 Task: Check the booking places to stay.
Action: Mouse pressed left at (1229, 496)
Screenshot: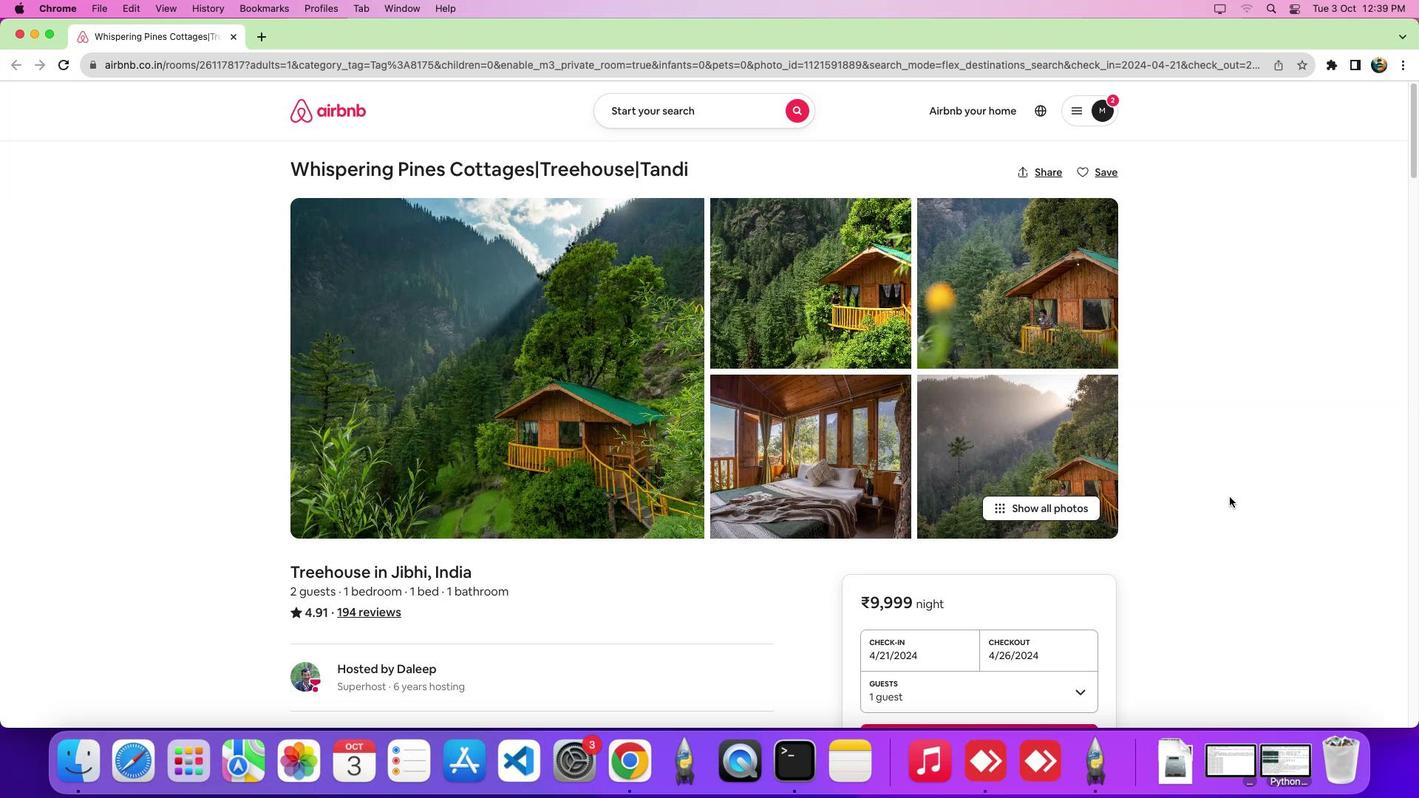 
Action: Mouse moved to (1148, 399)
Screenshot: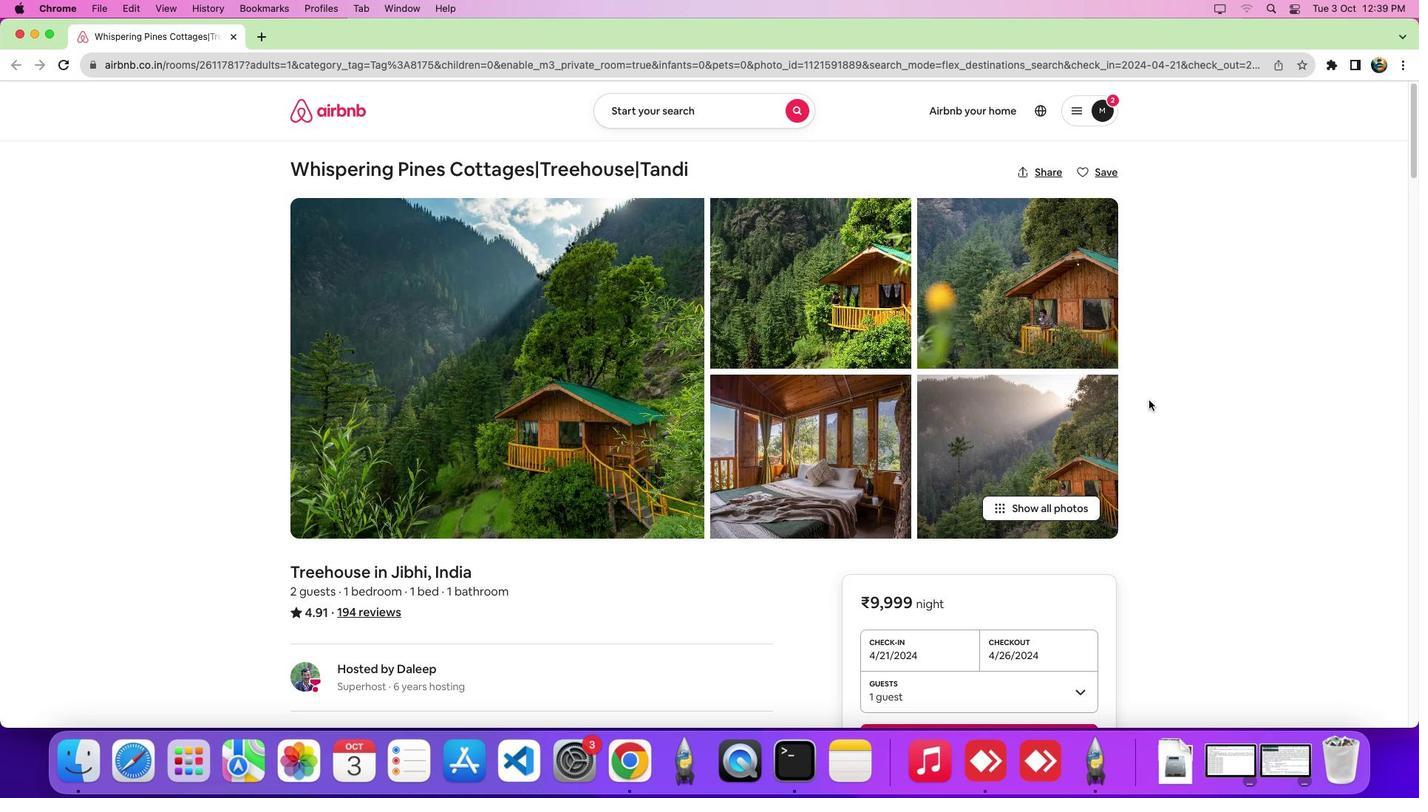 
Action: Mouse scrolled (1148, 399) with delta (0, 0)
Screenshot: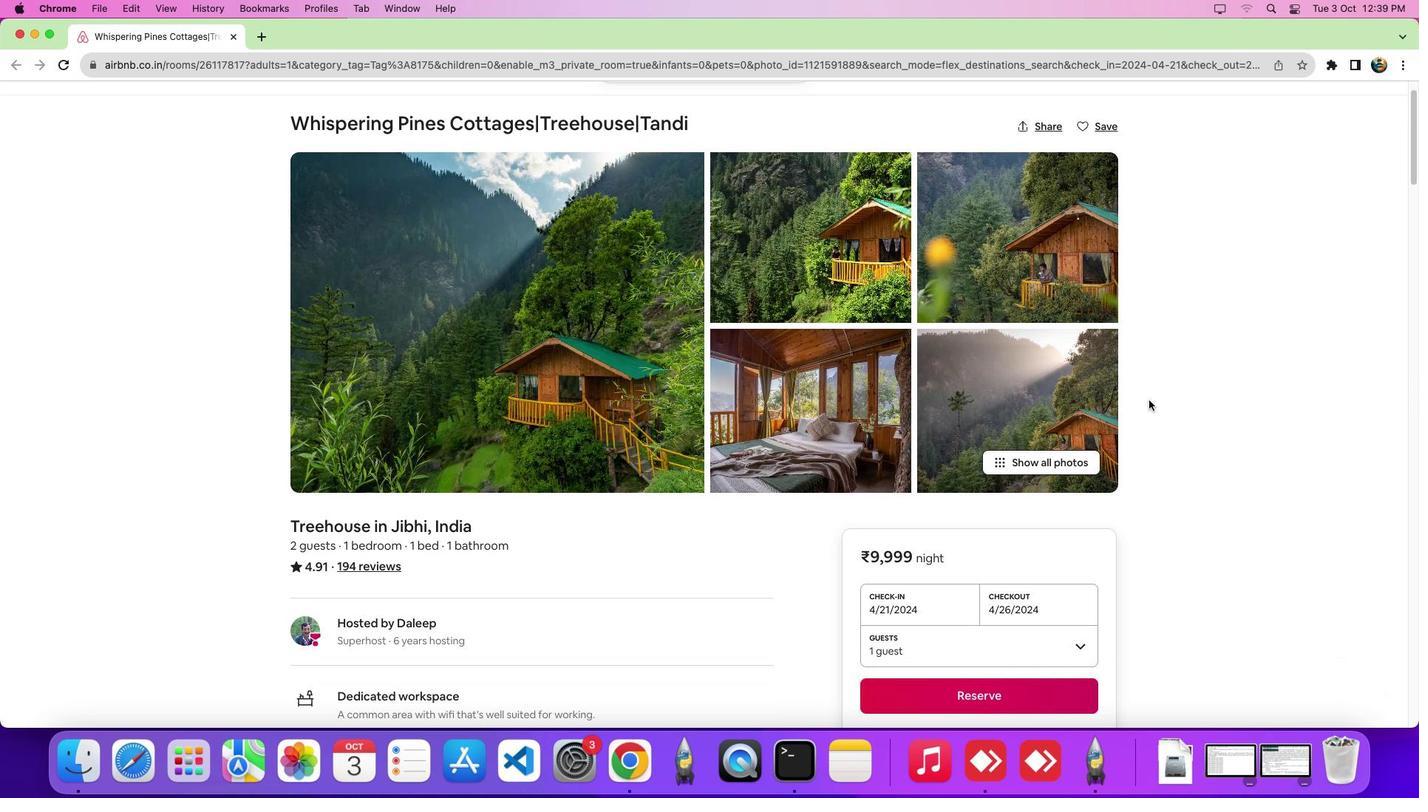
Action: Mouse scrolled (1148, 399) with delta (0, 0)
Screenshot: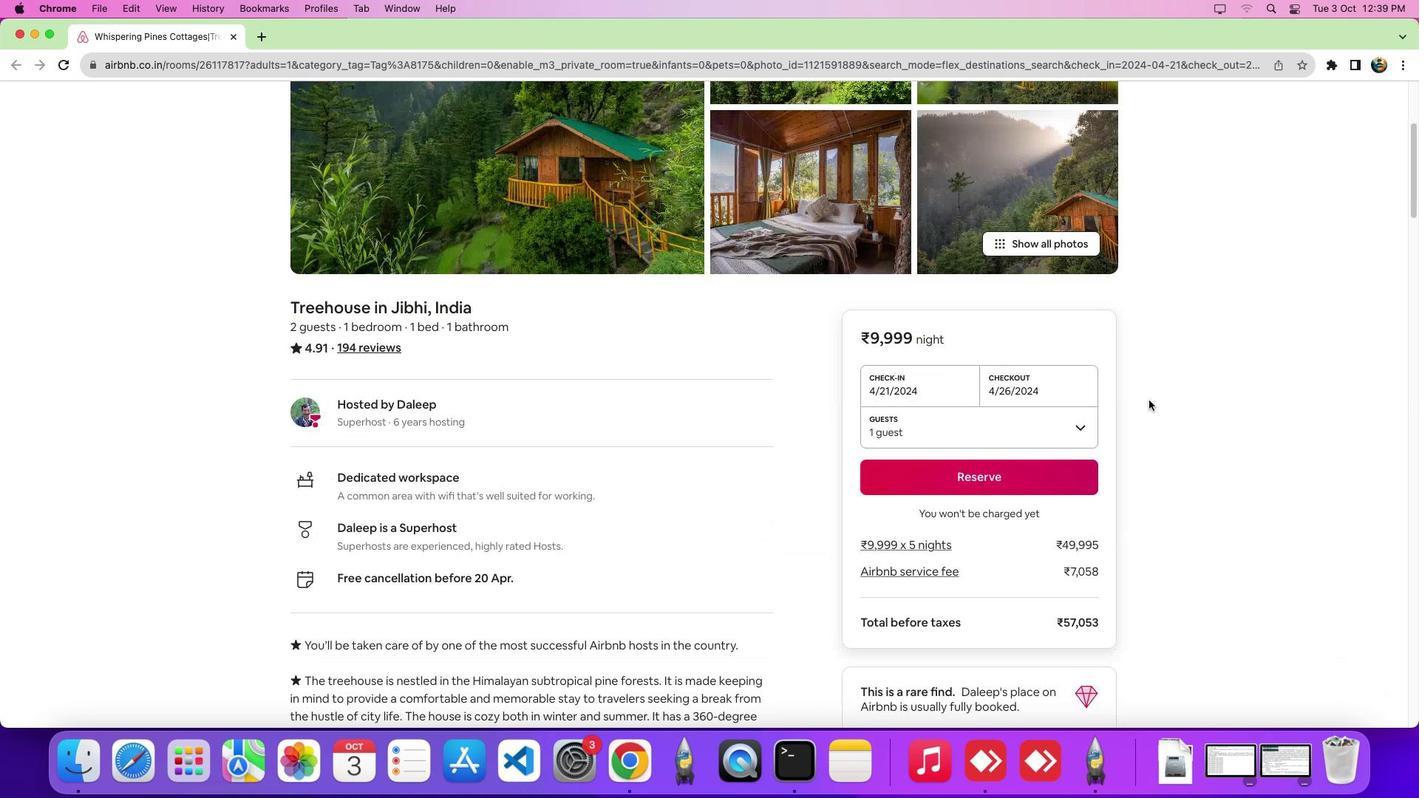 
Action: Mouse scrolled (1148, 399) with delta (0, -4)
Screenshot: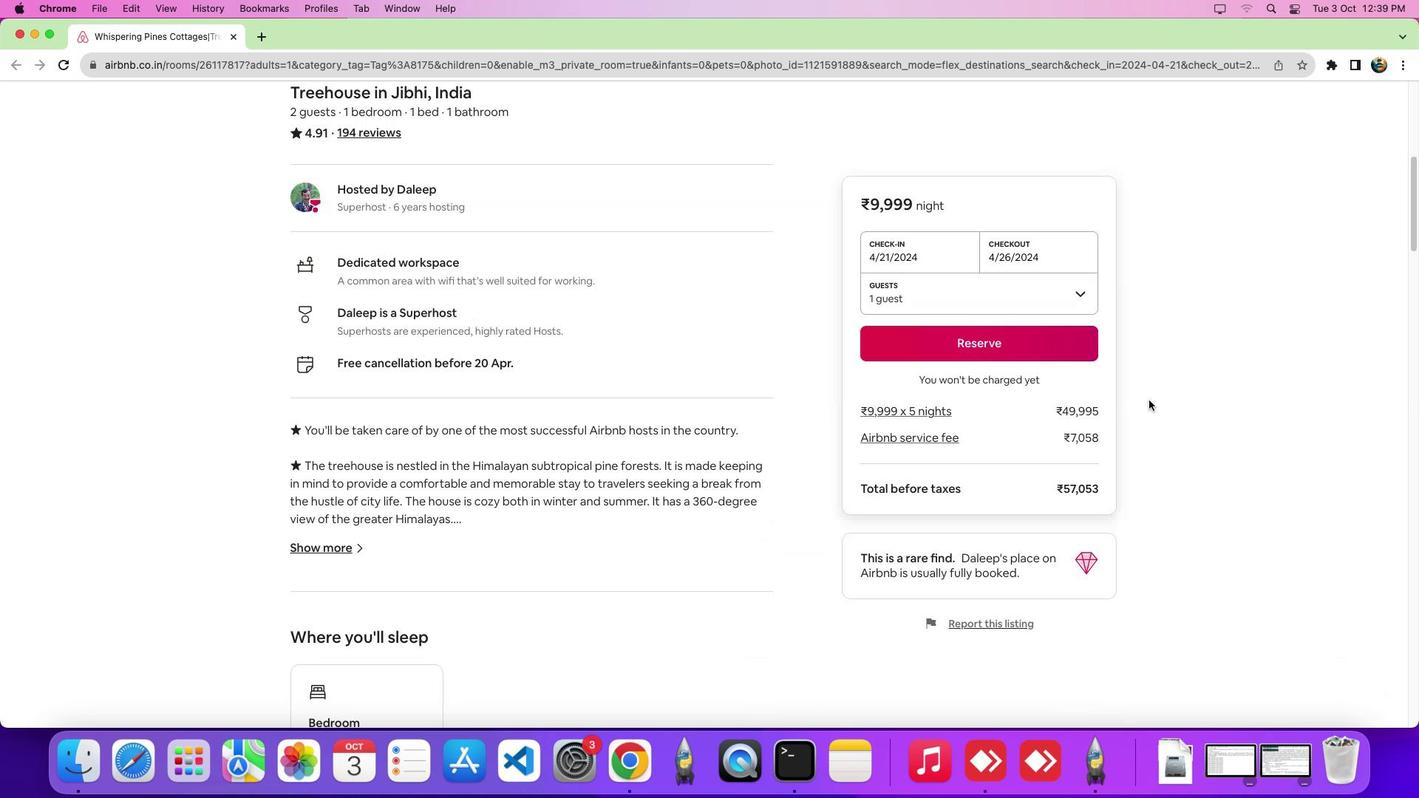 
Action: Mouse scrolled (1148, 399) with delta (0, -6)
Screenshot: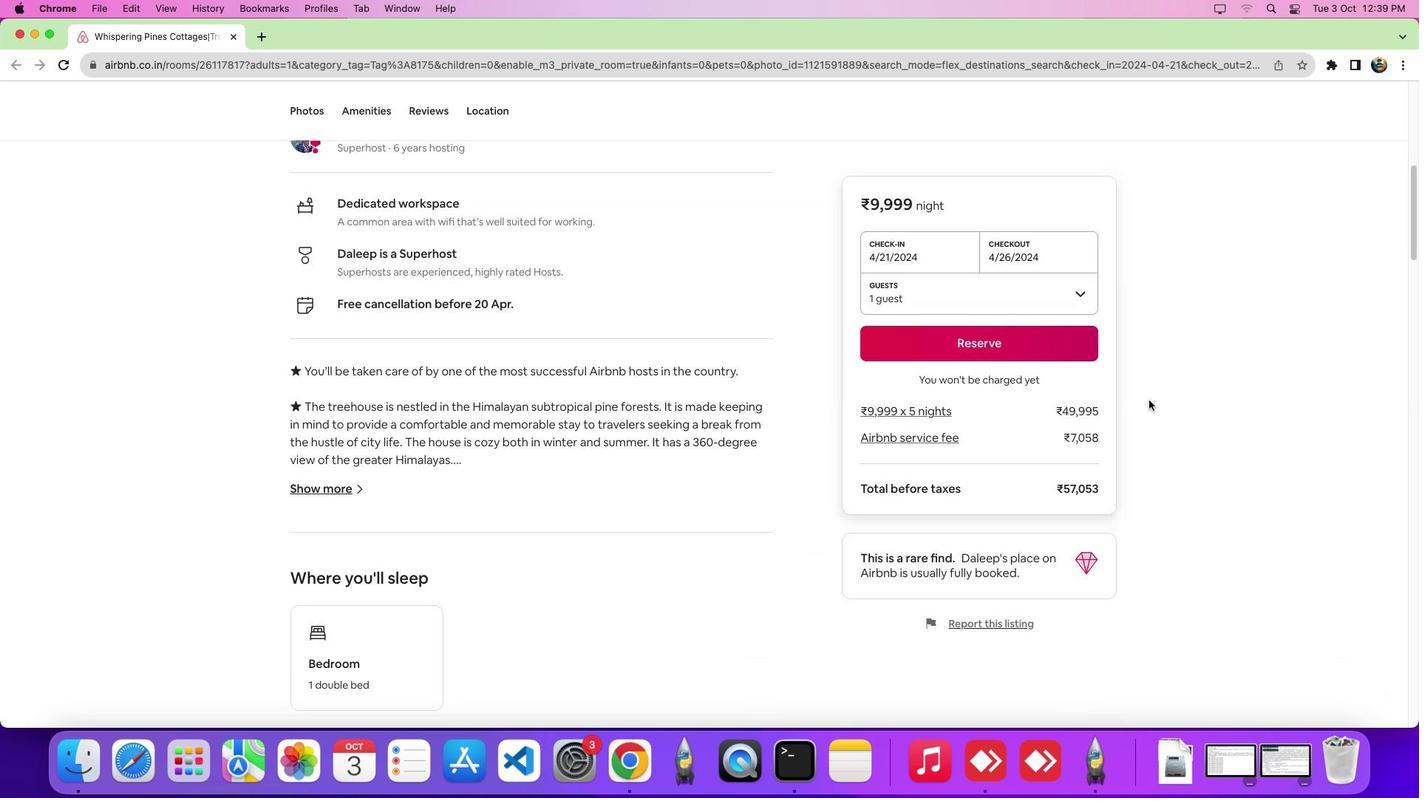 
Action: Mouse scrolled (1148, 399) with delta (0, 0)
Screenshot: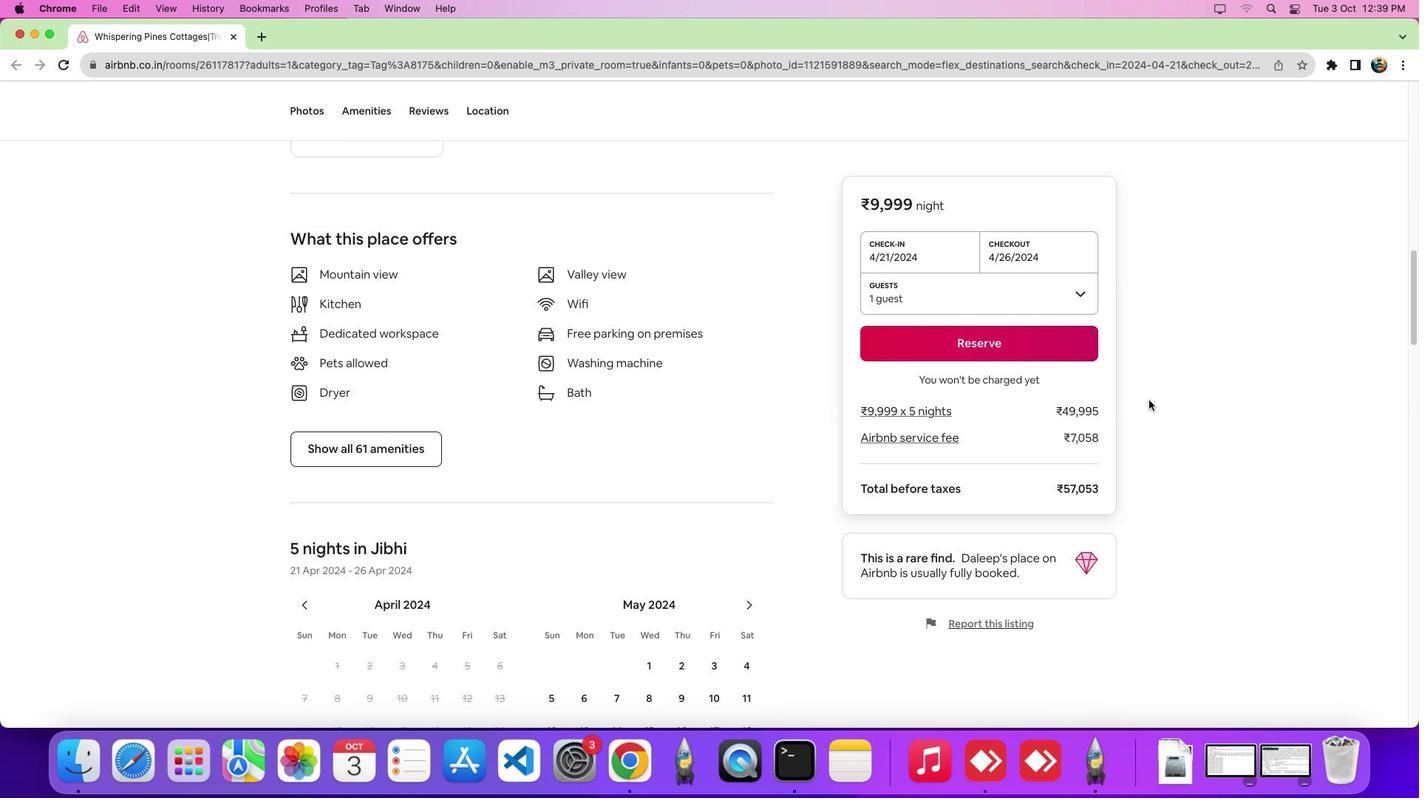 
Action: Mouse scrolled (1148, 399) with delta (0, -1)
Screenshot: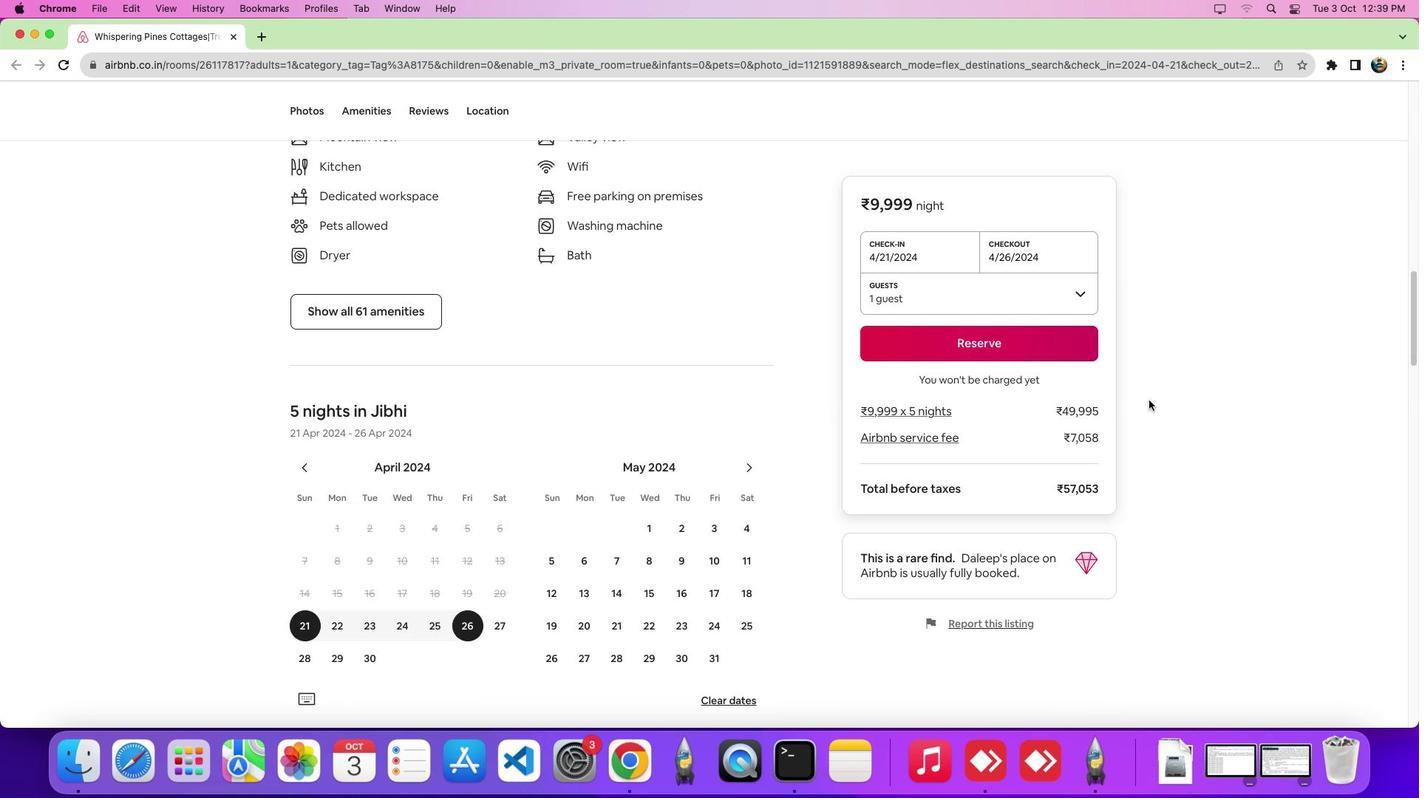 
Action: Mouse scrolled (1148, 399) with delta (0, -6)
Screenshot: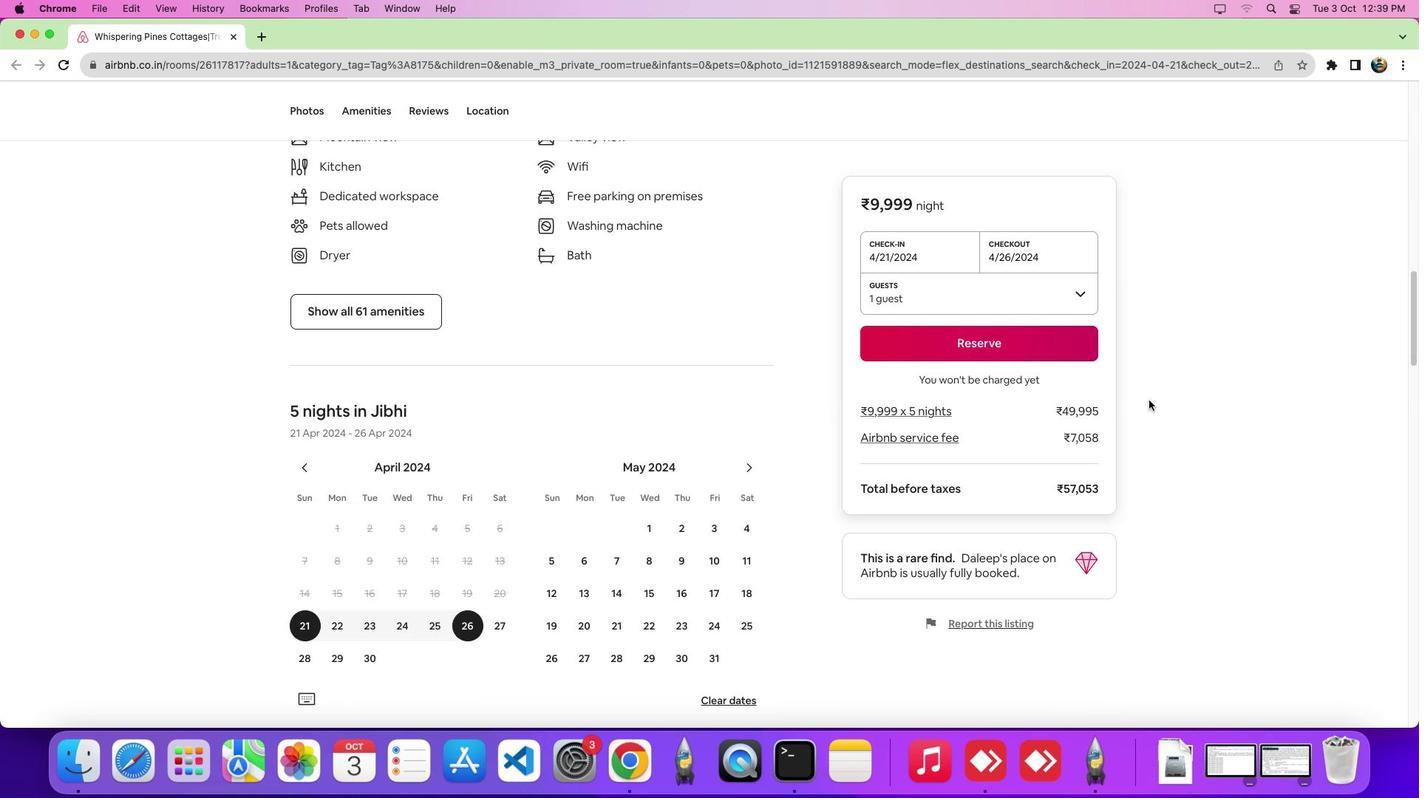 
Action: Mouse scrolled (1148, 399) with delta (0, -9)
Screenshot: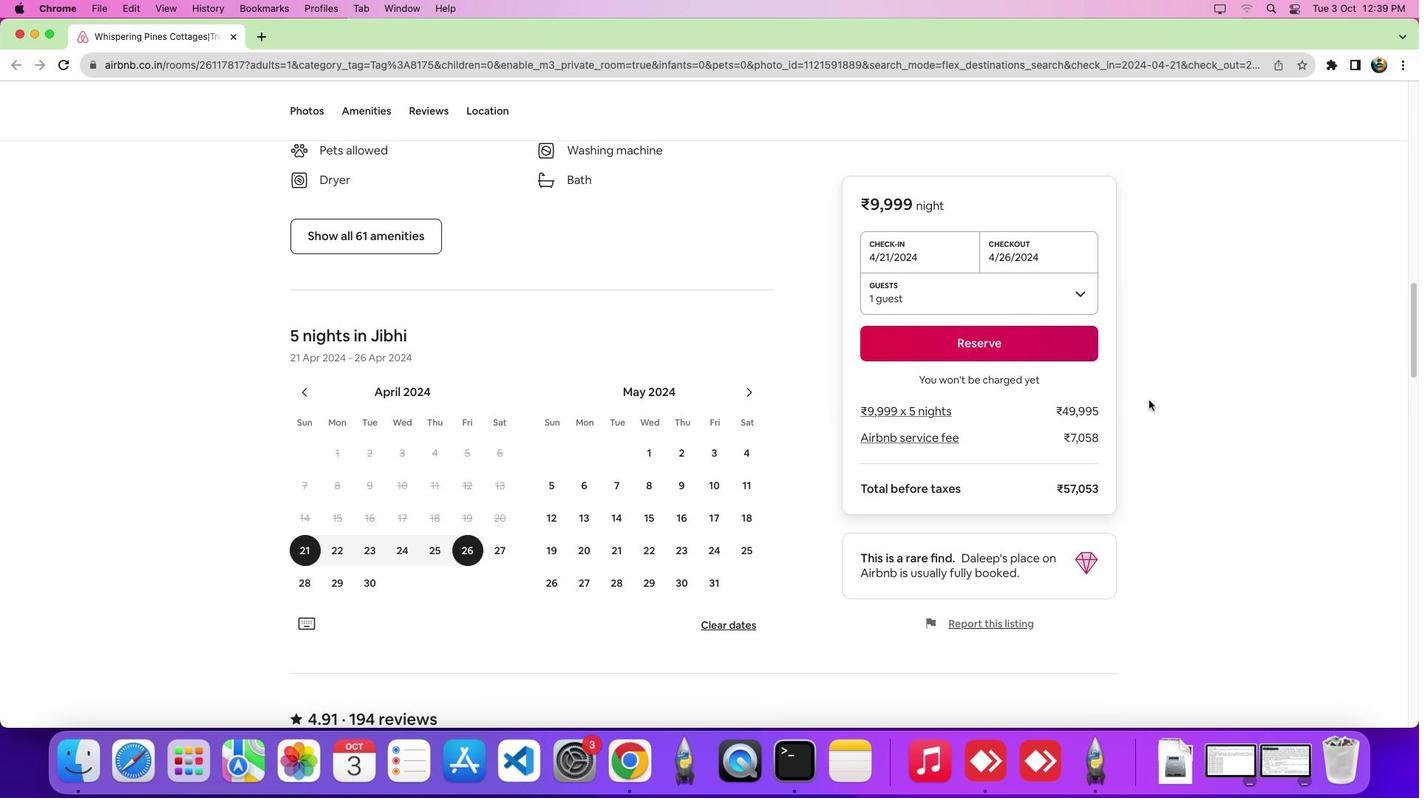 
Action: Mouse scrolled (1148, 399) with delta (0, 0)
Screenshot: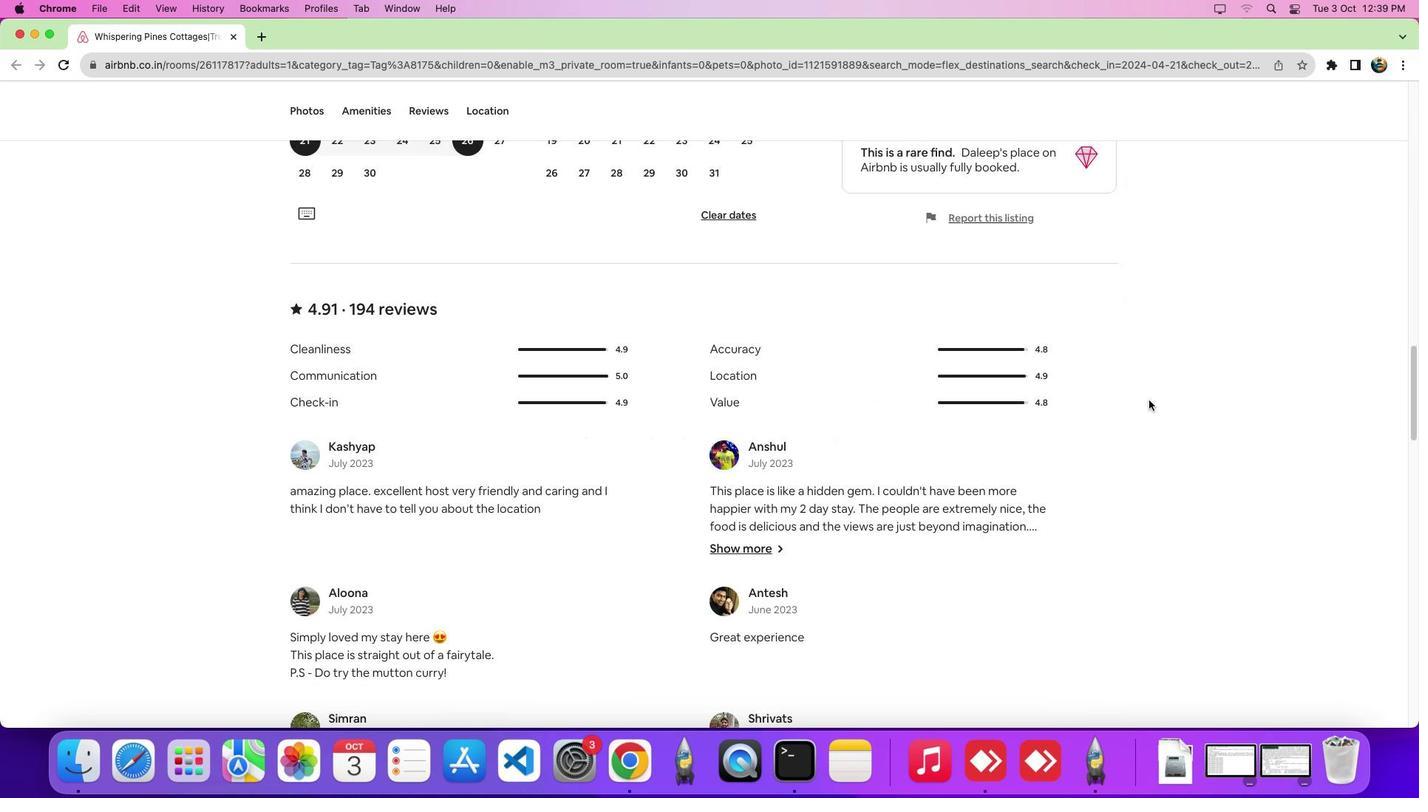 
Action: Mouse moved to (1148, 400)
Screenshot: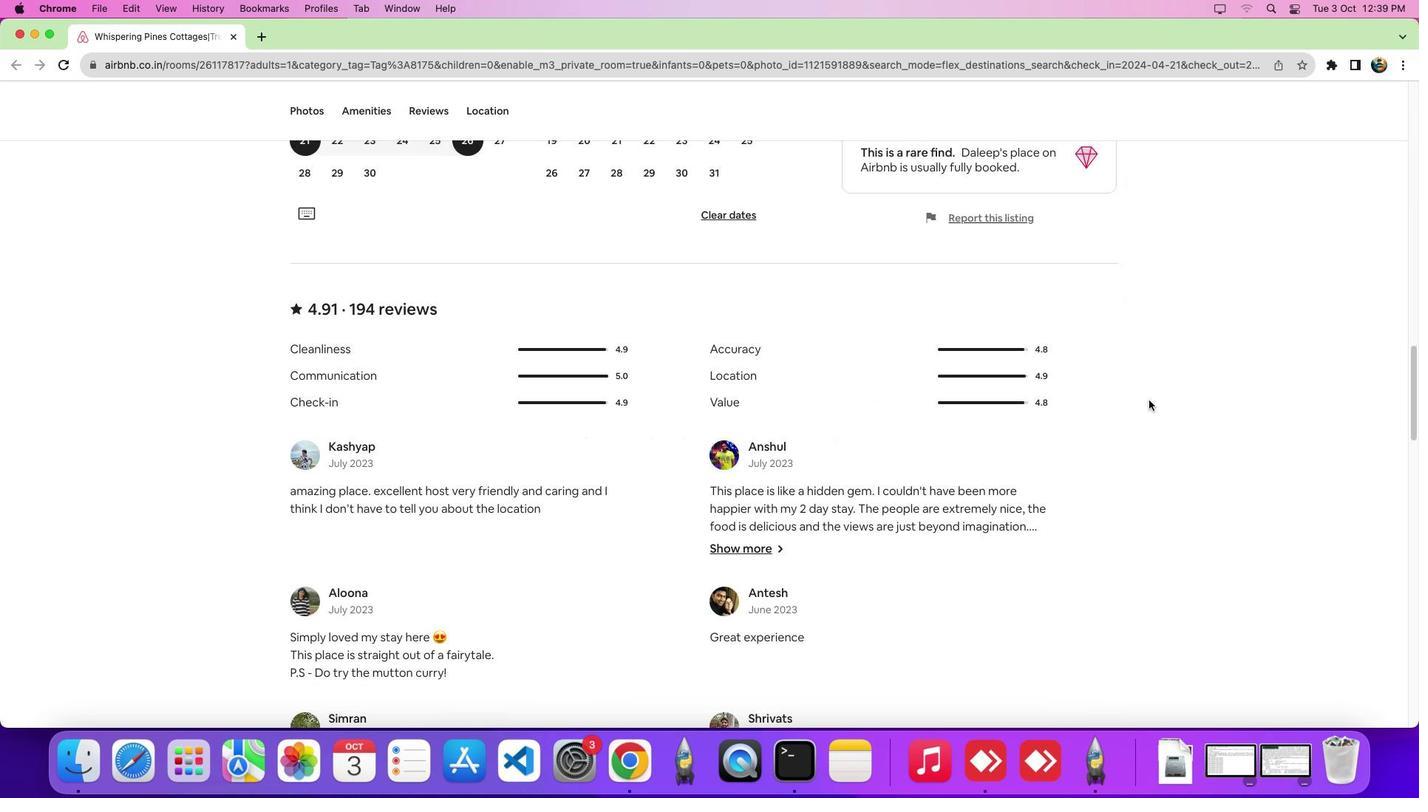 
Action: Mouse scrolled (1148, 400) with delta (0, -1)
Screenshot: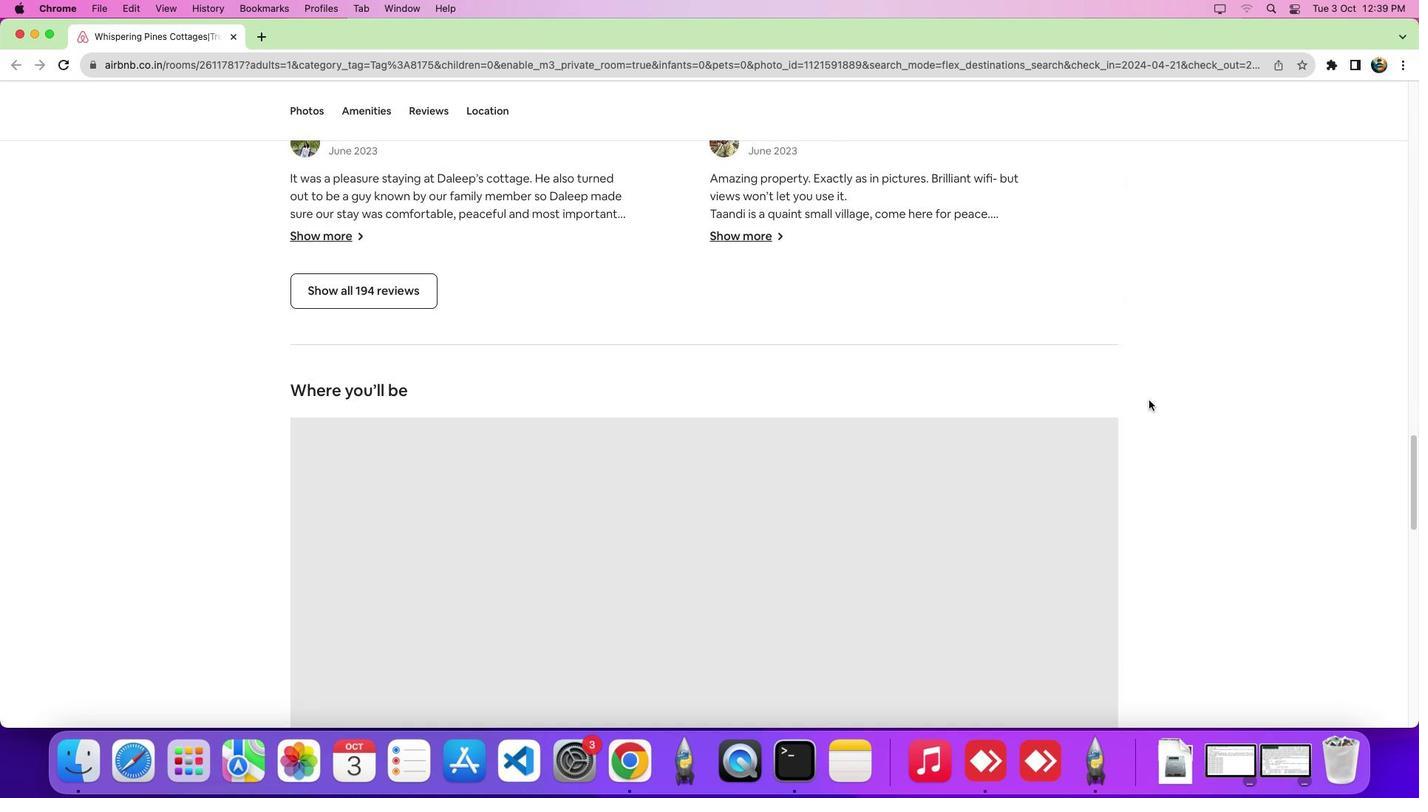 
Action: Mouse scrolled (1148, 400) with delta (0, -6)
Screenshot: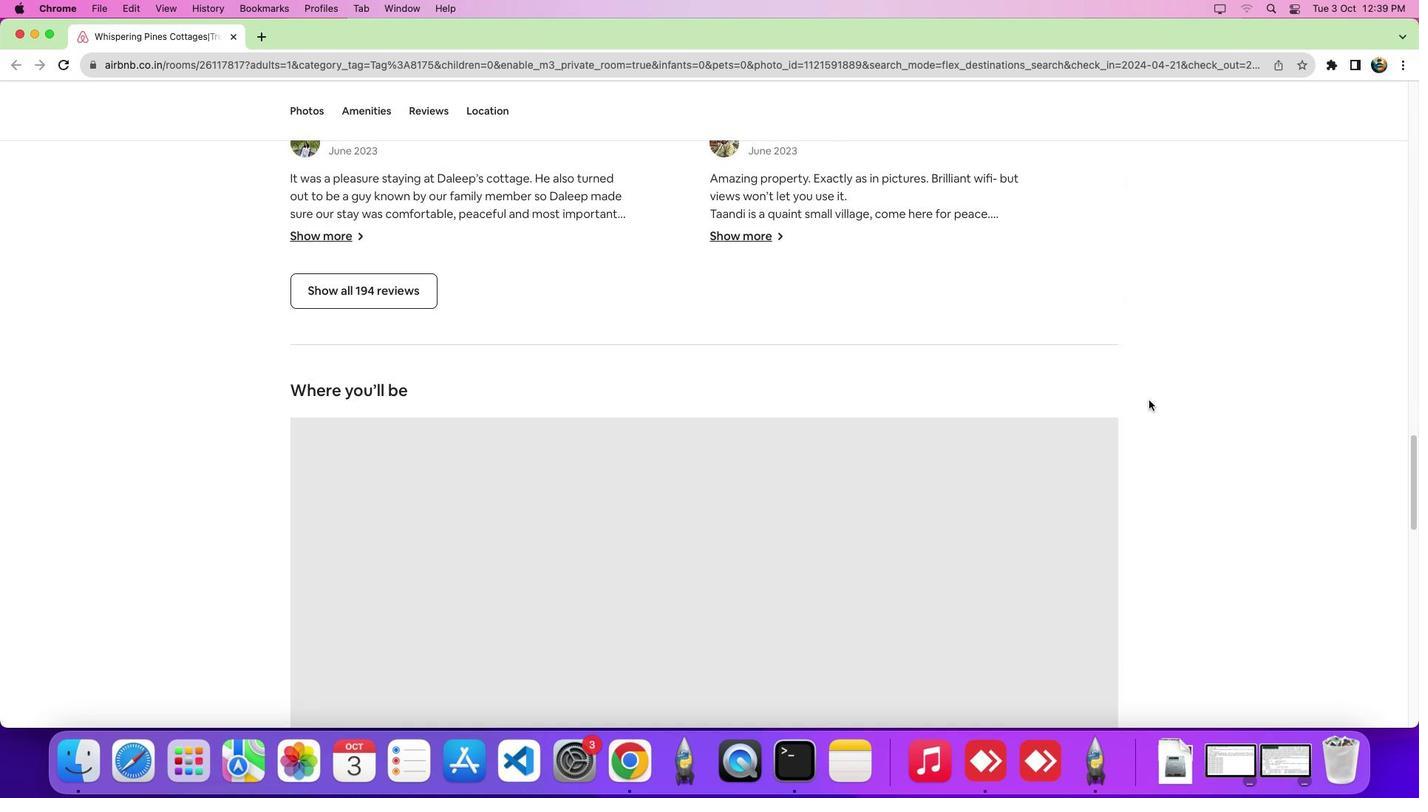 
Action: Mouse scrolled (1148, 400) with delta (0, -9)
Screenshot: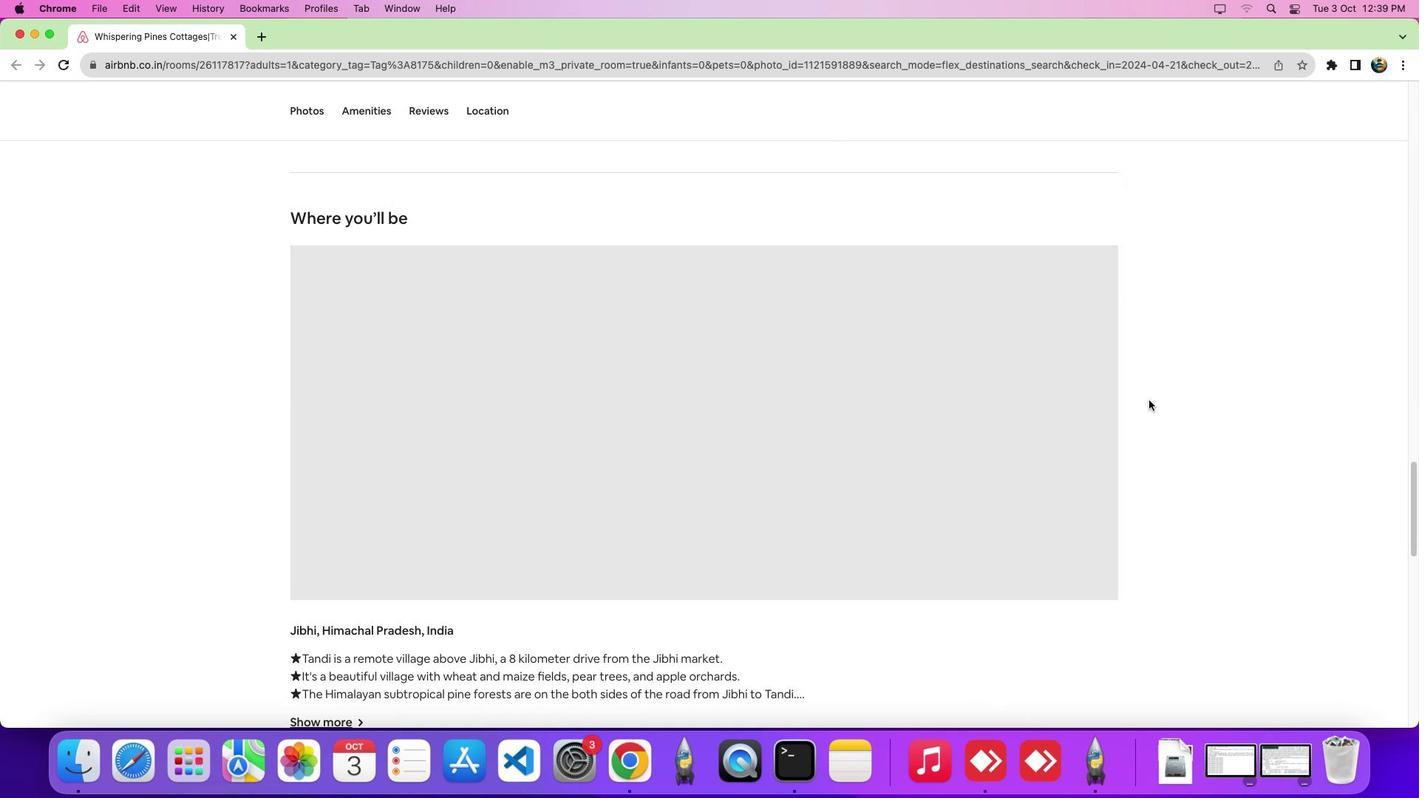 
Action: Mouse scrolled (1148, 400) with delta (0, -10)
Screenshot: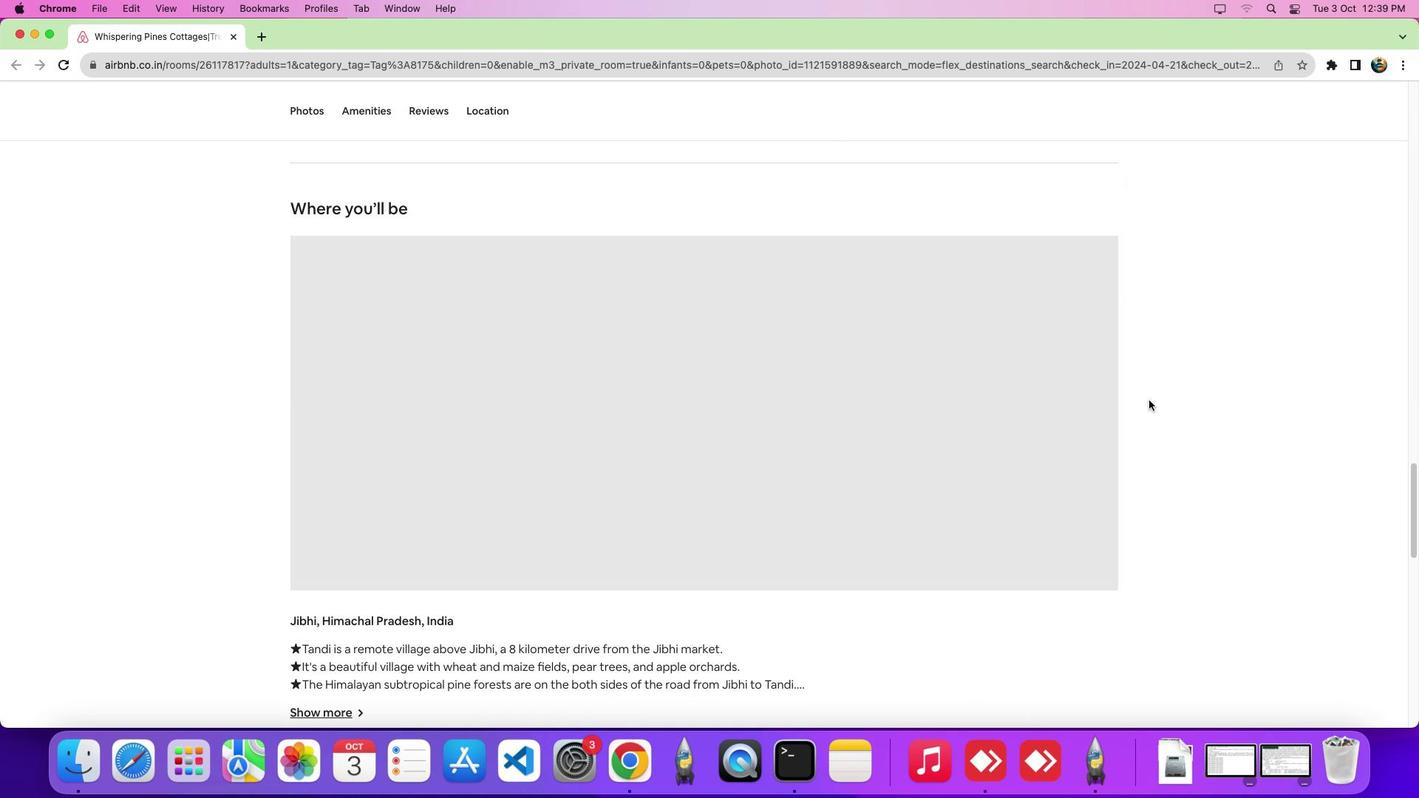 
Action: Mouse moved to (1149, 400)
Screenshot: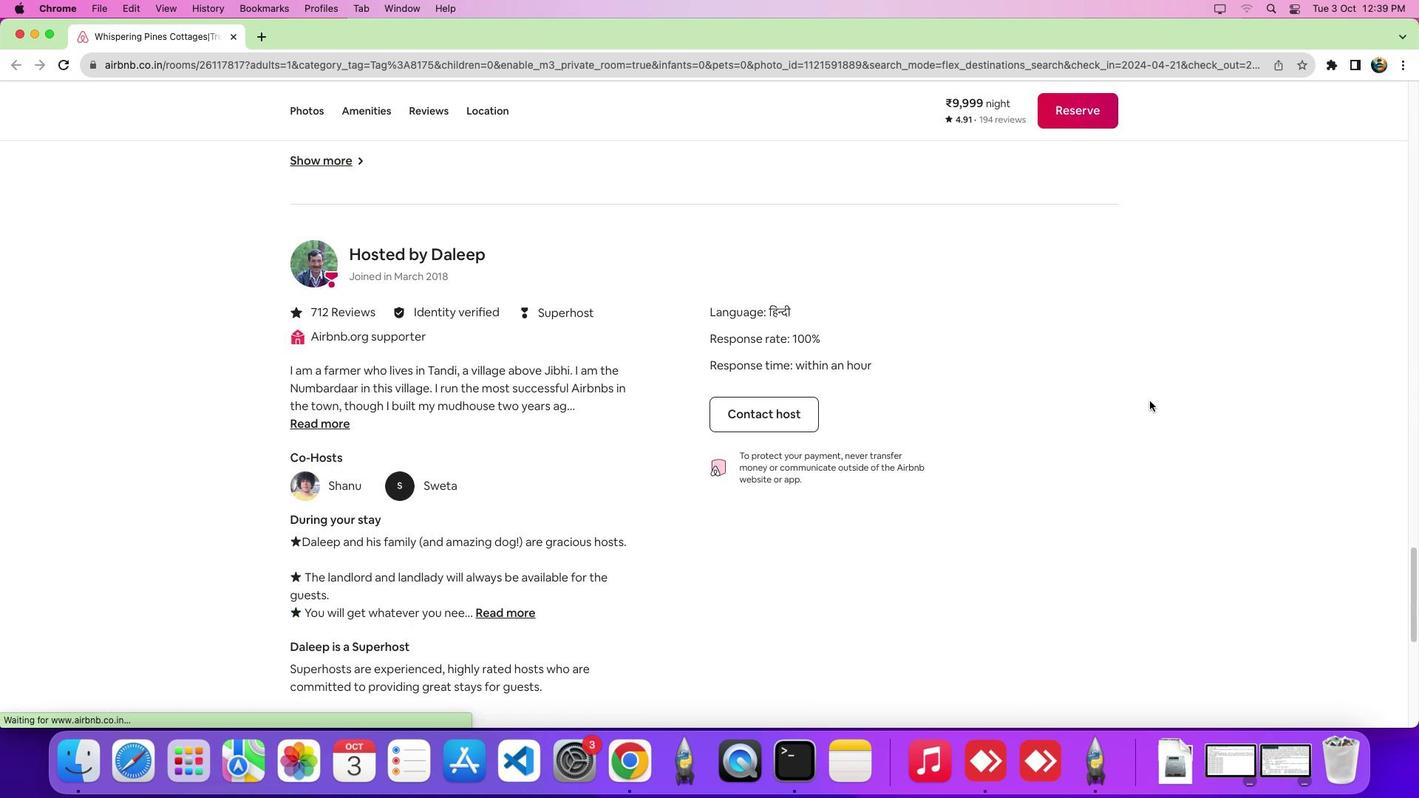 
Action: Mouse scrolled (1149, 400) with delta (0, 0)
Screenshot: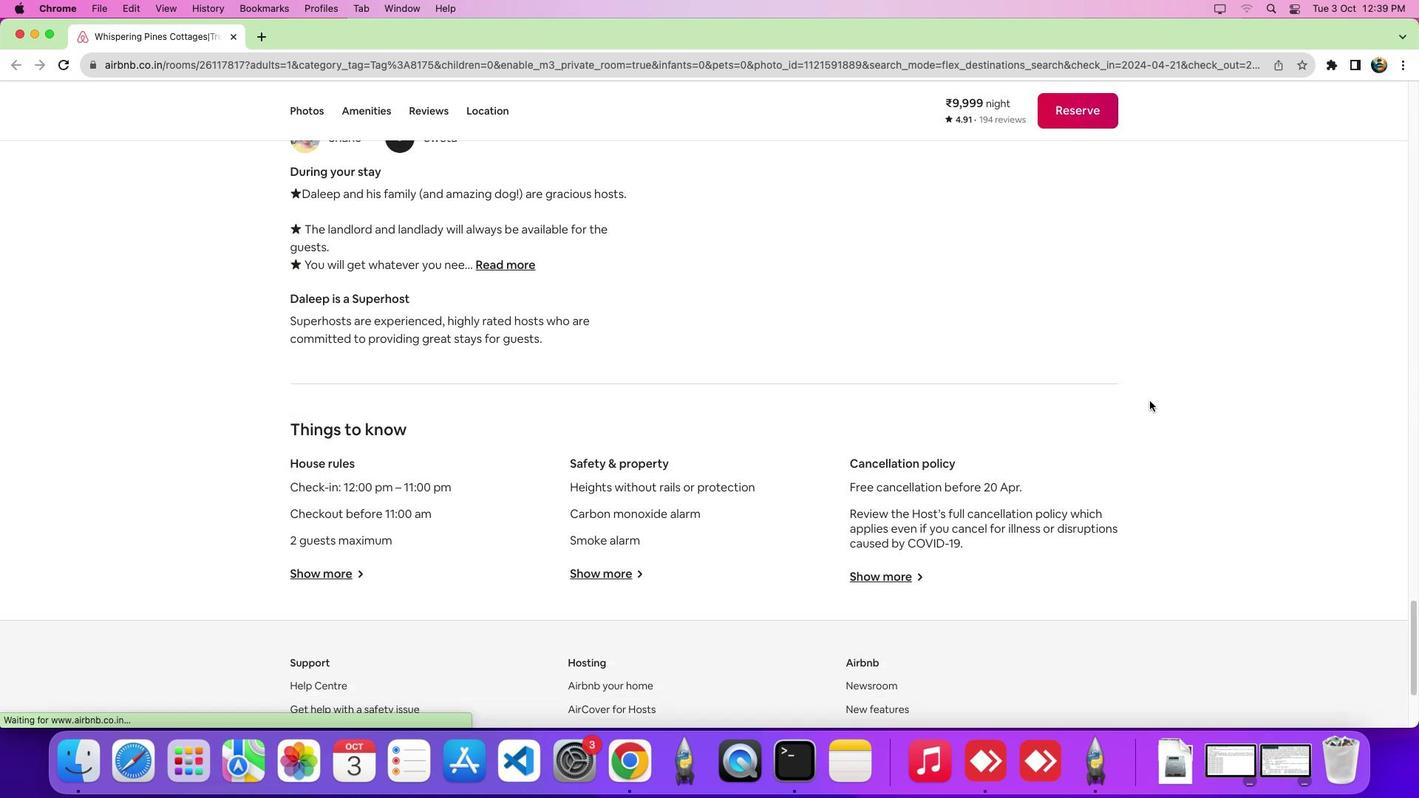 
Action: Mouse moved to (1150, 400)
Screenshot: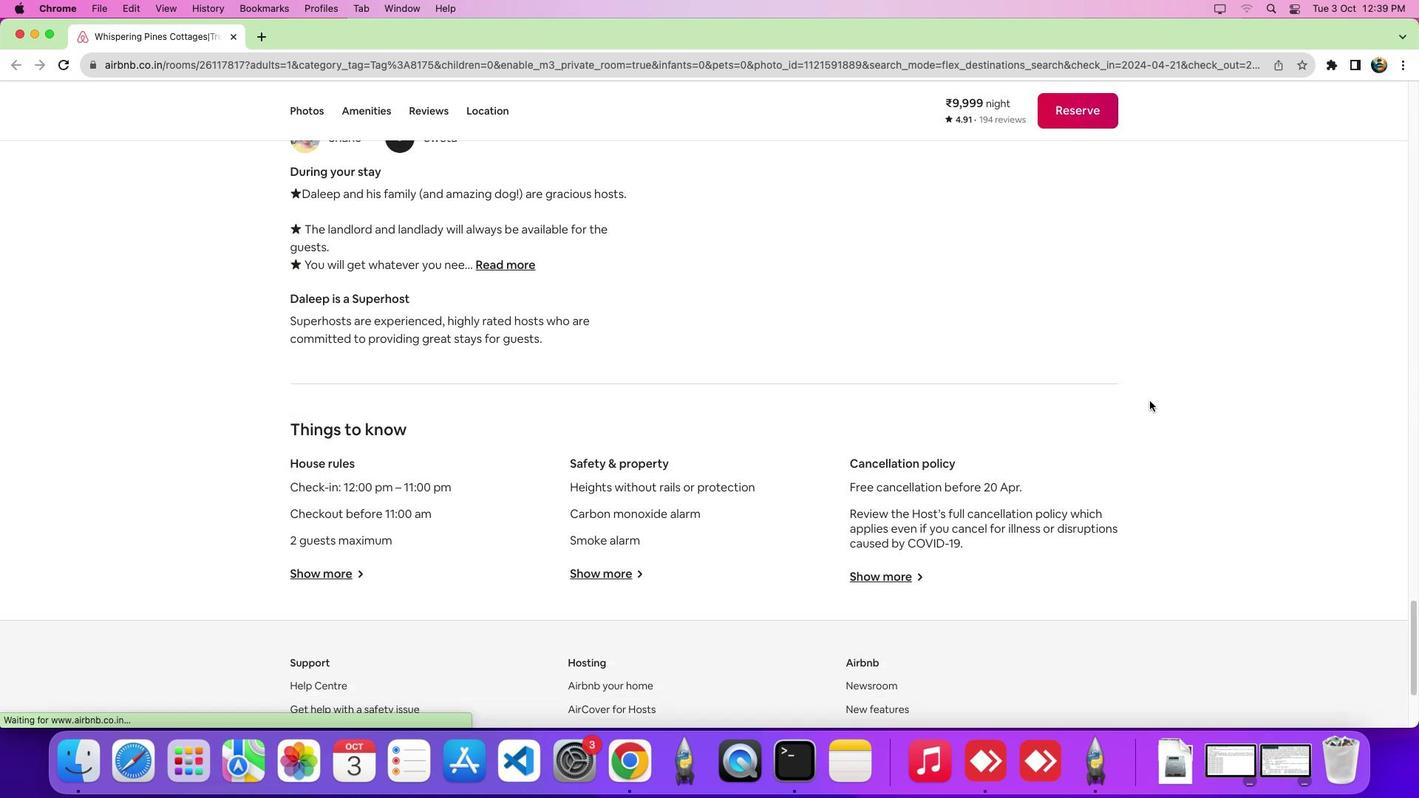 
Action: Mouse scrolled (1150, 400) with delta (0, -1)
Screenshot: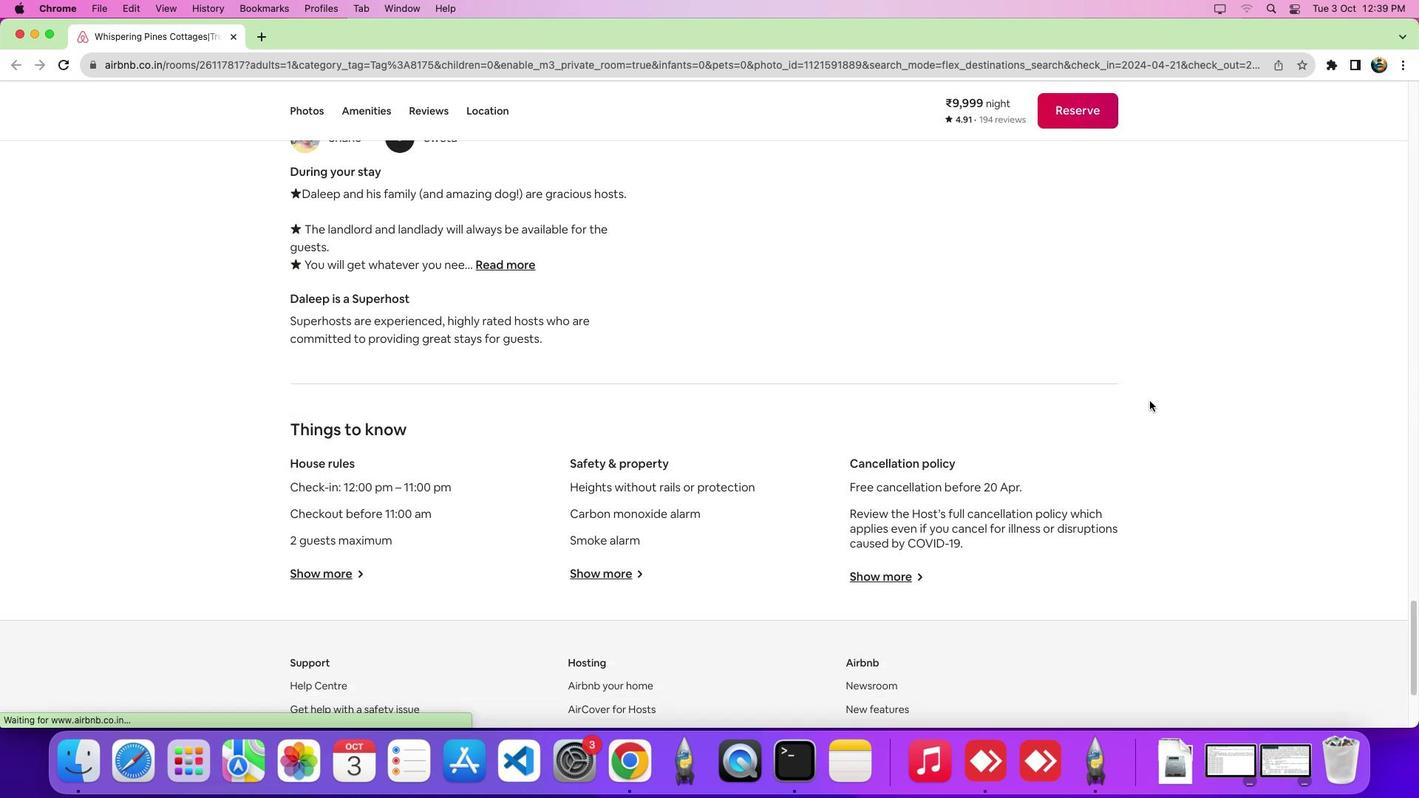 
Action: Mouse scrolled (1150, 400) with delta (0, -6)
Screenshot: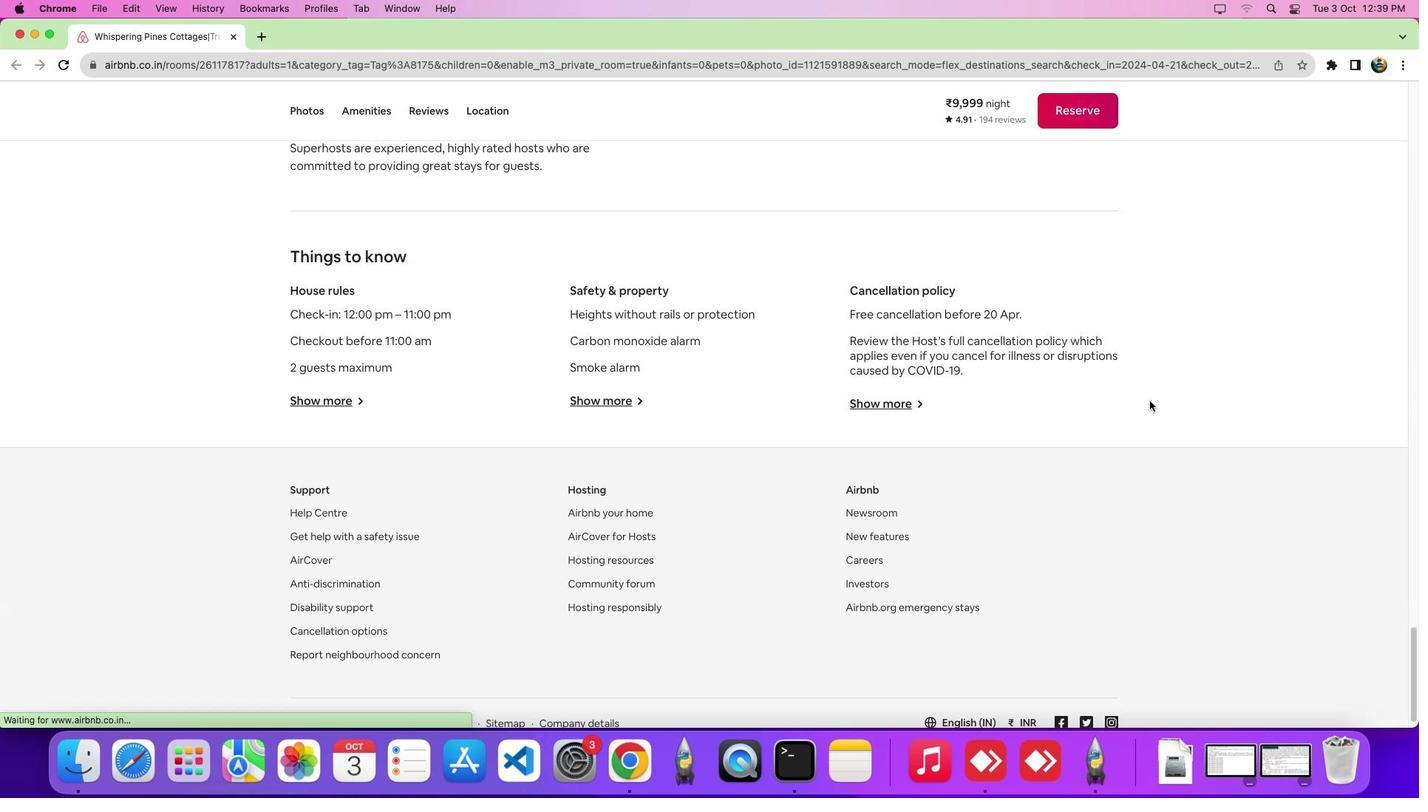 
Action: Mouse scrolled (1150, 400) with delta (0, -10)
Screenshot: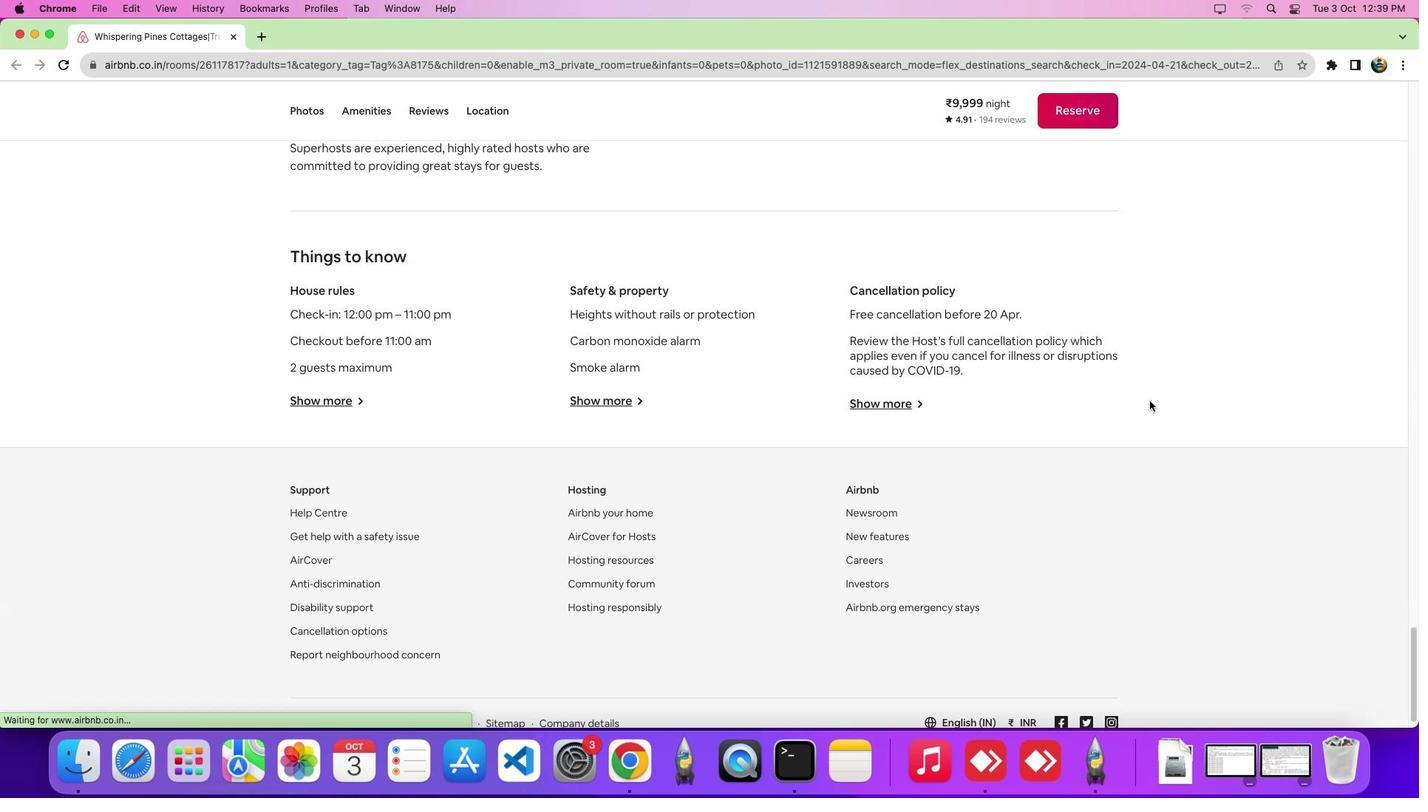 
Action: Mouse scrolled (1150, 400) with delta (0, -10)
Screenshot: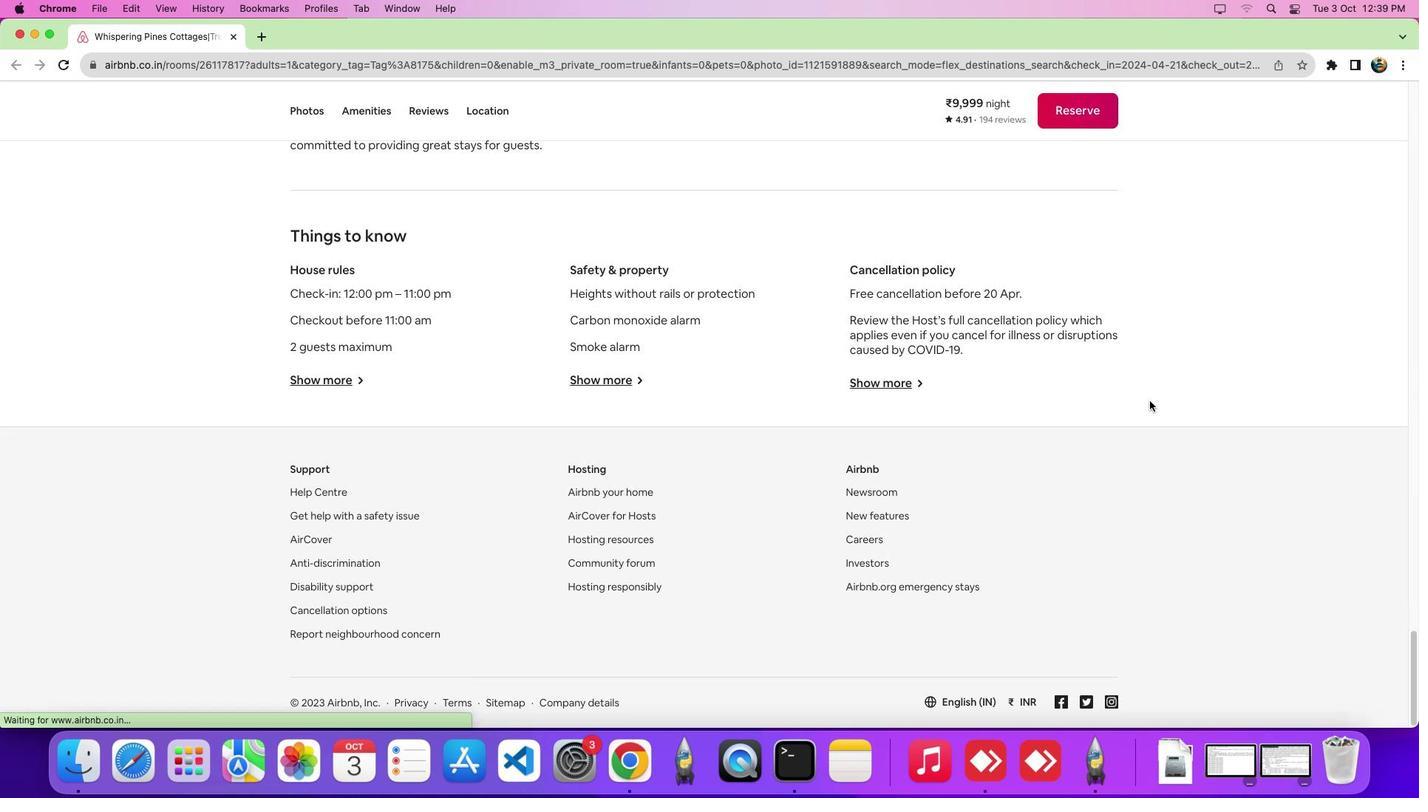 
Action: Mouse moved to (1151, 401)
Screenshot: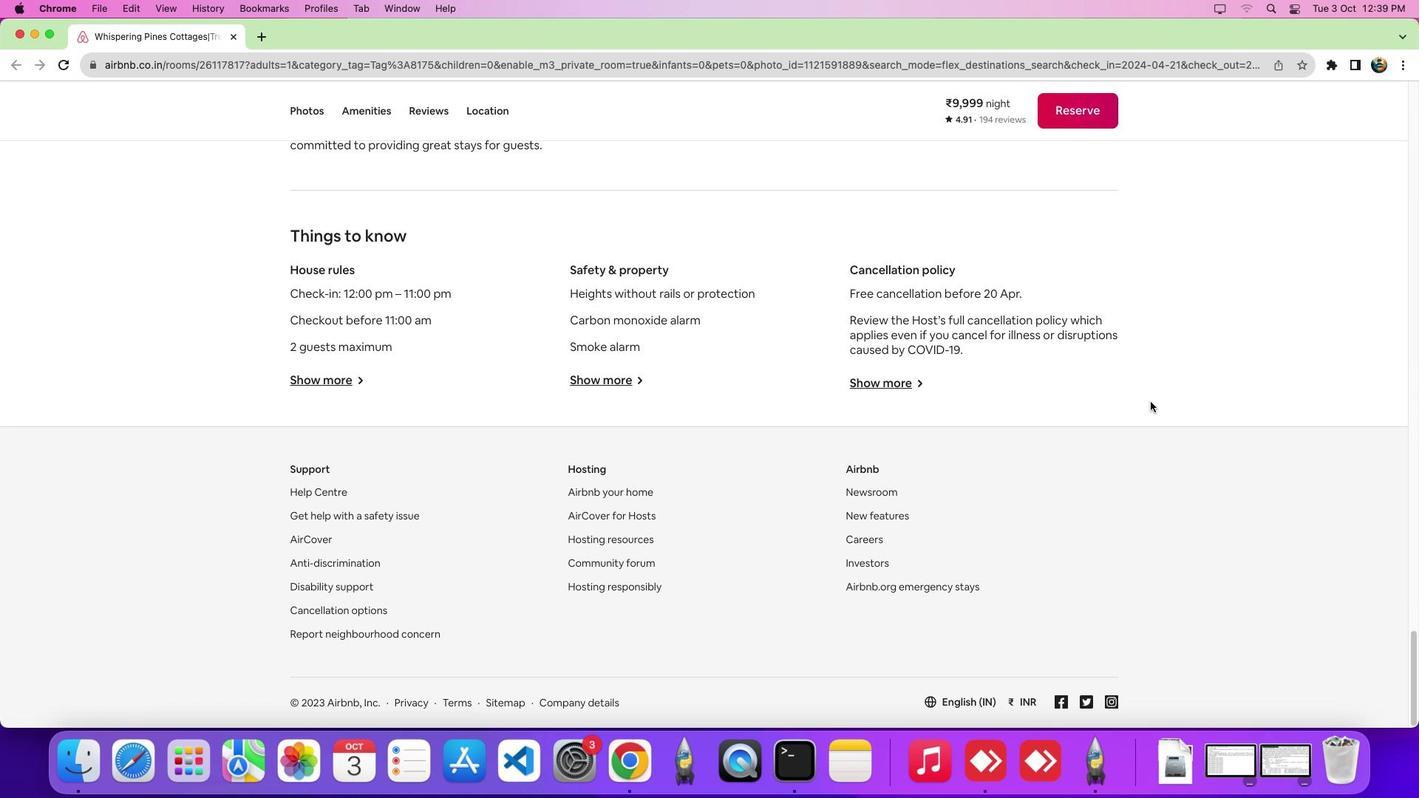 
Action: Mouse scrolled (1151, 401) with delta (0, 0)
Screenshot: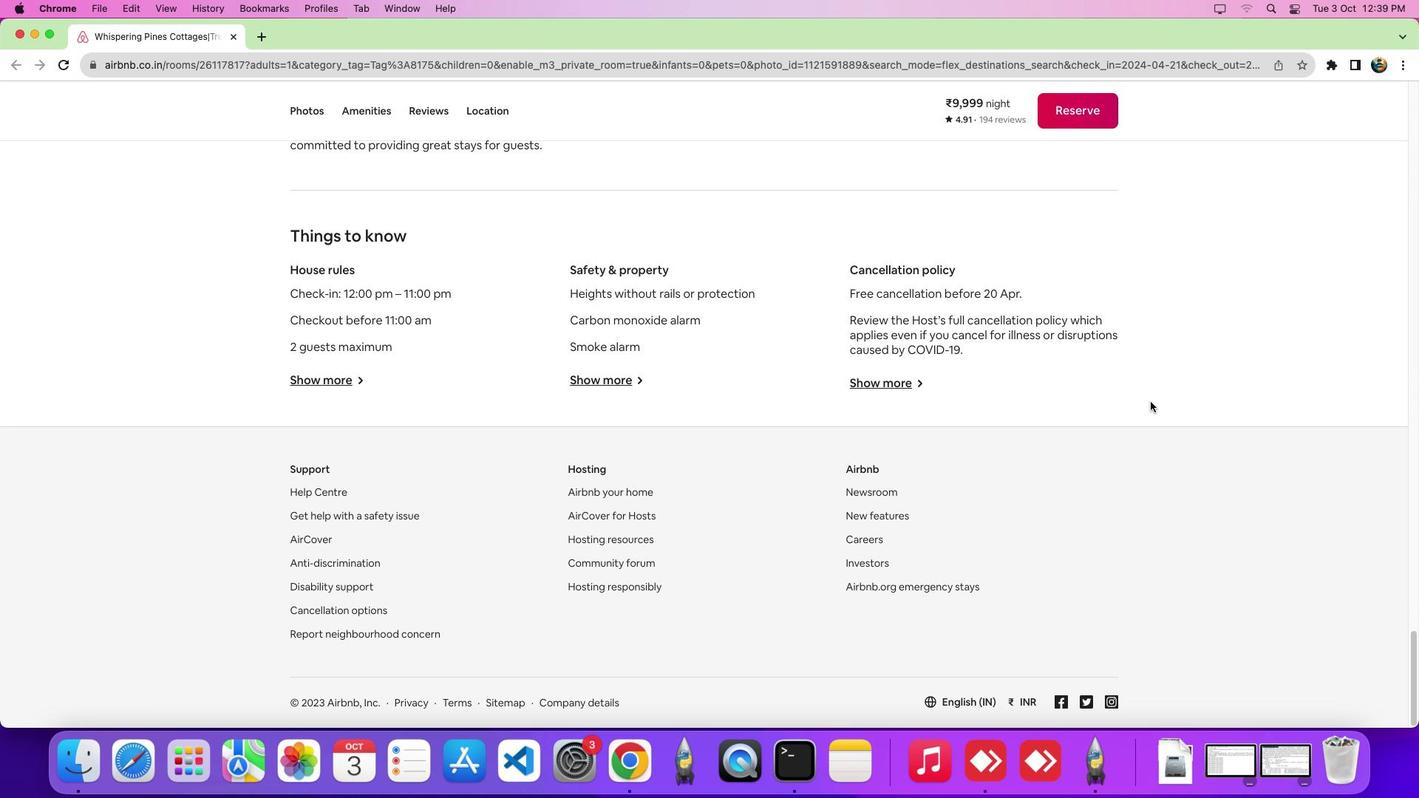 
Action: Mouse scrolled (1151, 401) with delta (0, -1)
Screenshot: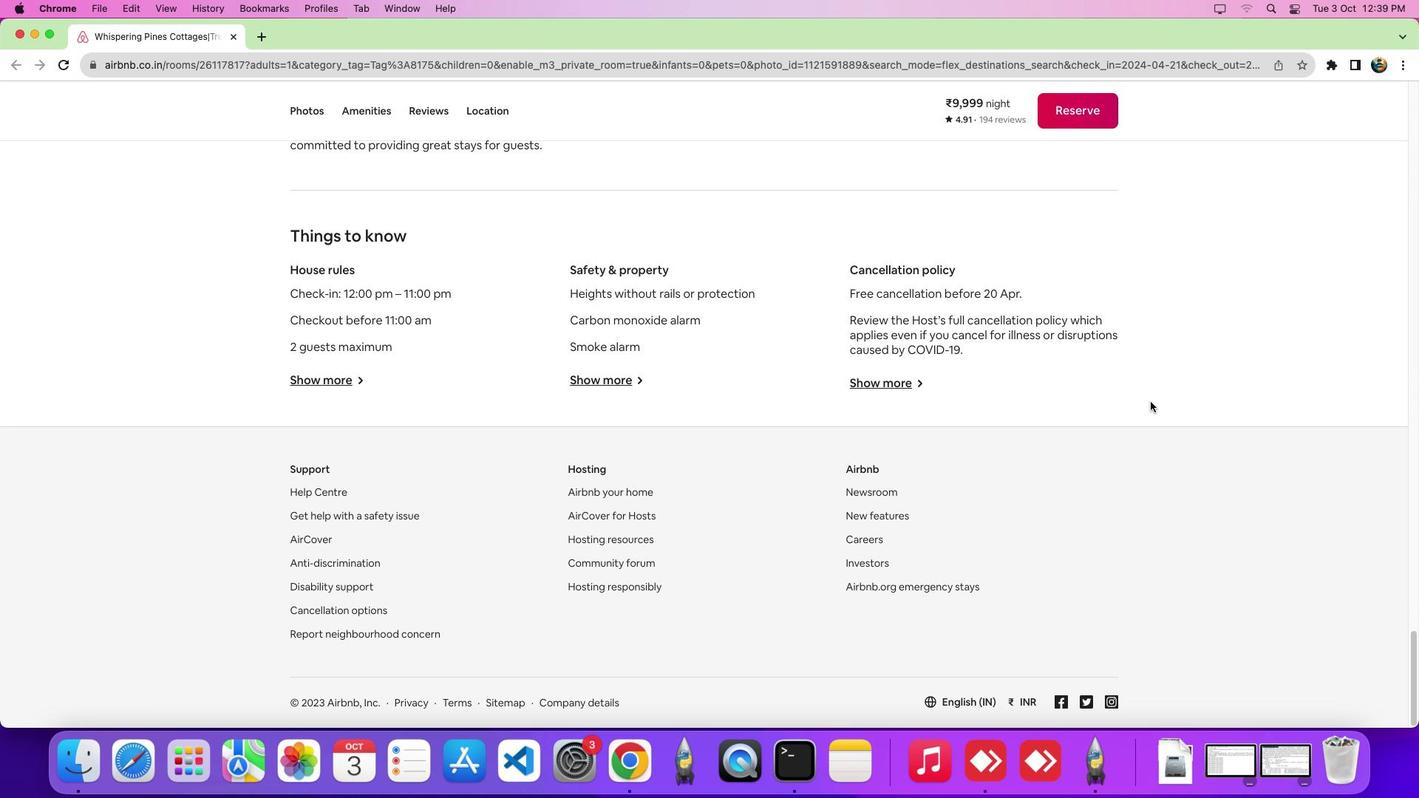 
Action: Mouse scrolled (1151, 401) with delta (0, -6)
Screenshot: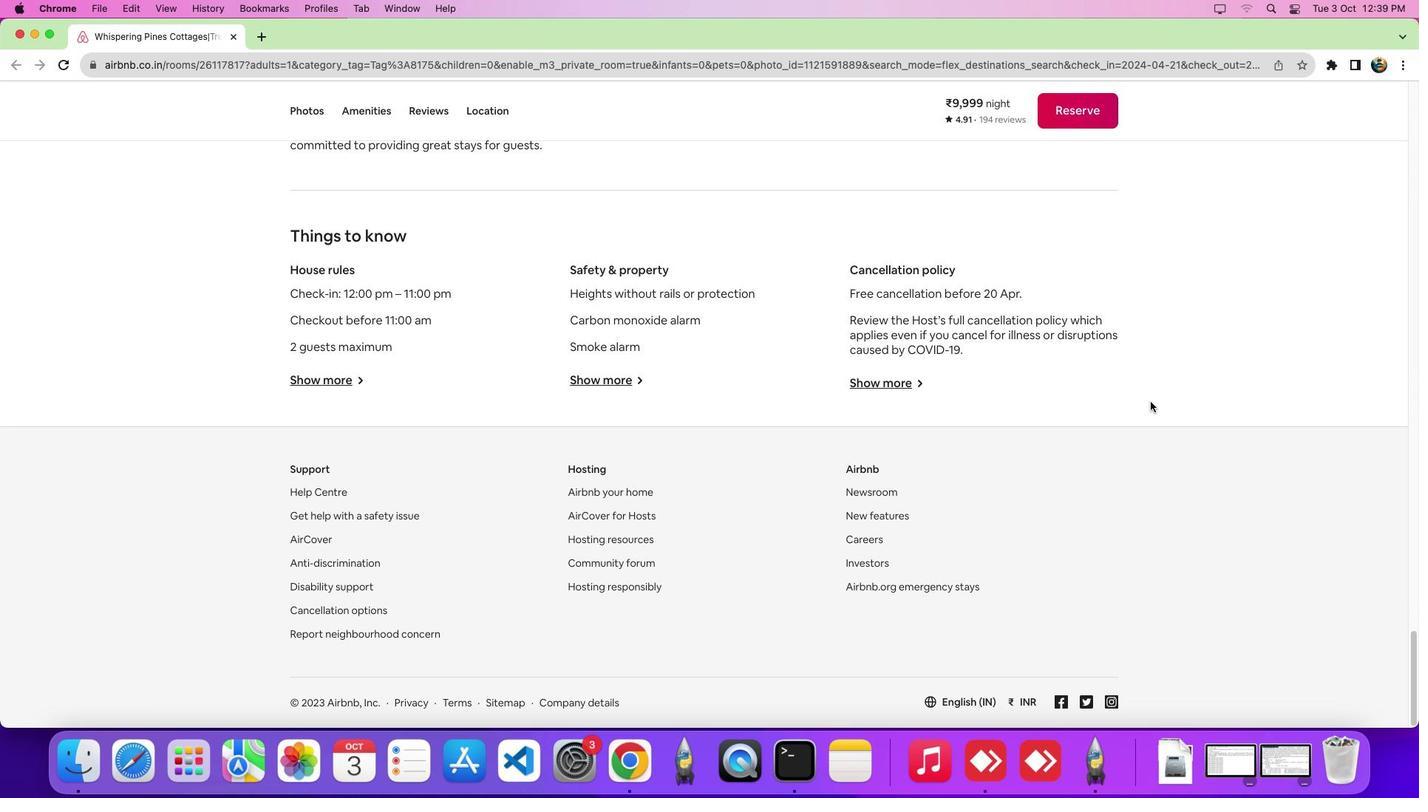 
Action: Mouse scrolled (1151, 401) with delta (0, -10)
Screenshot: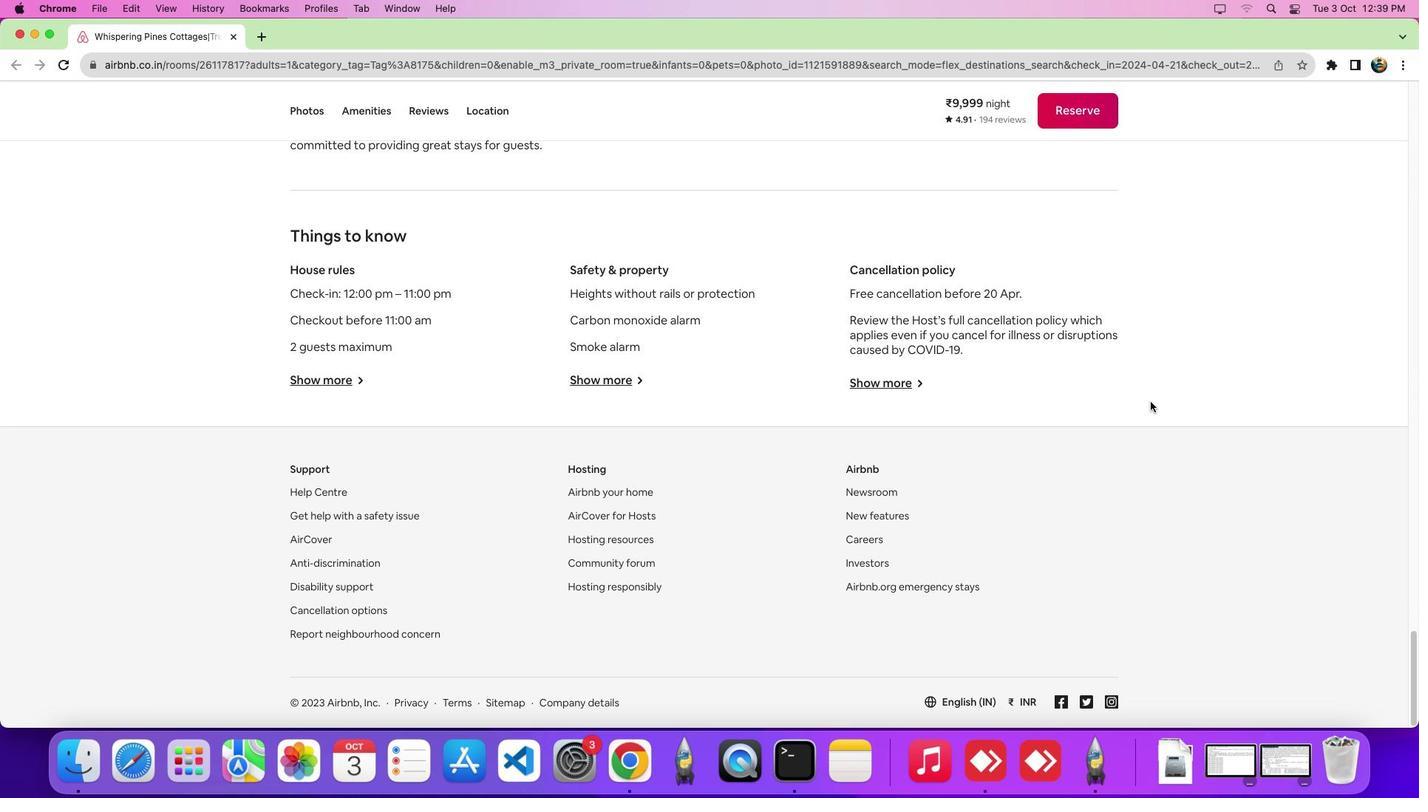 
Action: Mouse moved to (317, 536)
Screenshot: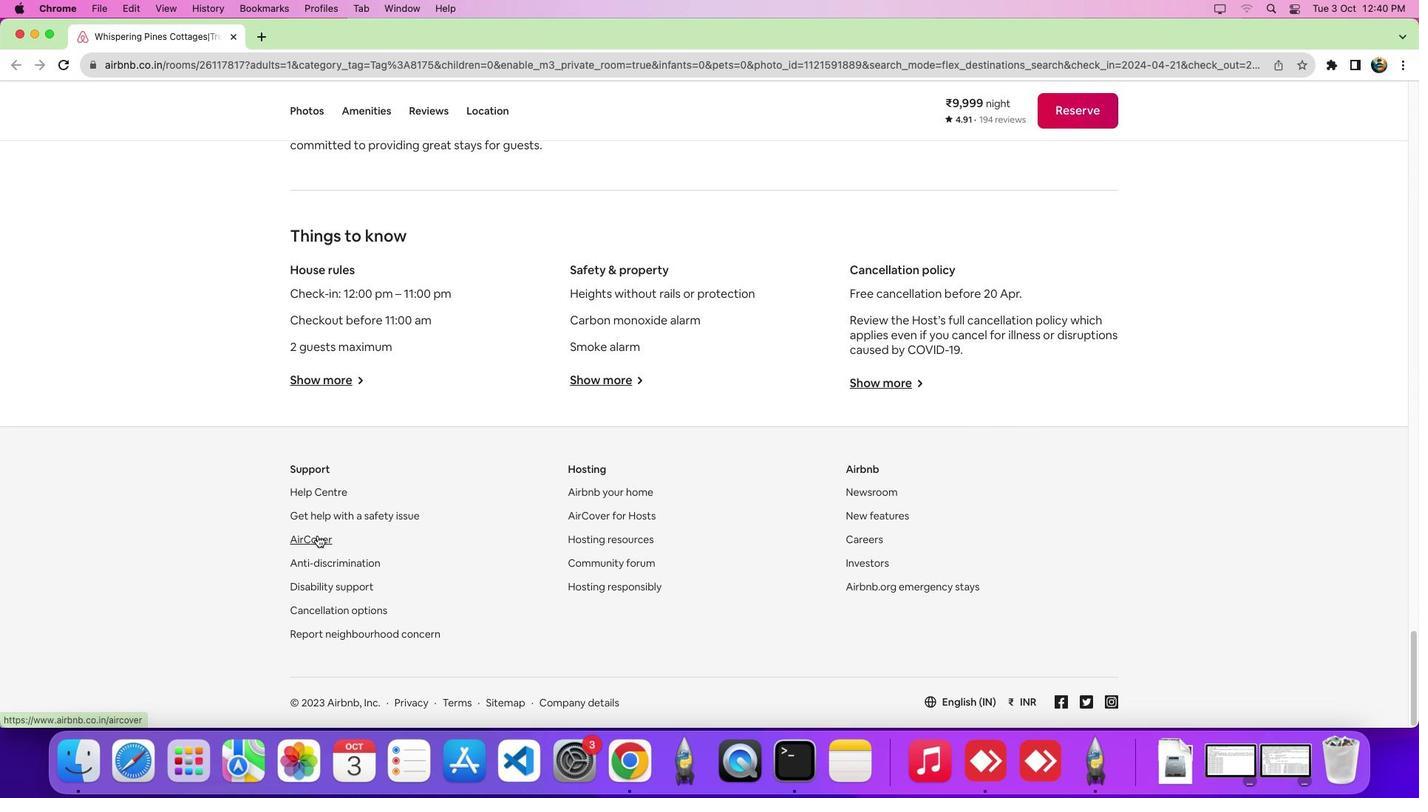 
Action: Mouse pressed left at (317, 536)
Screenshot: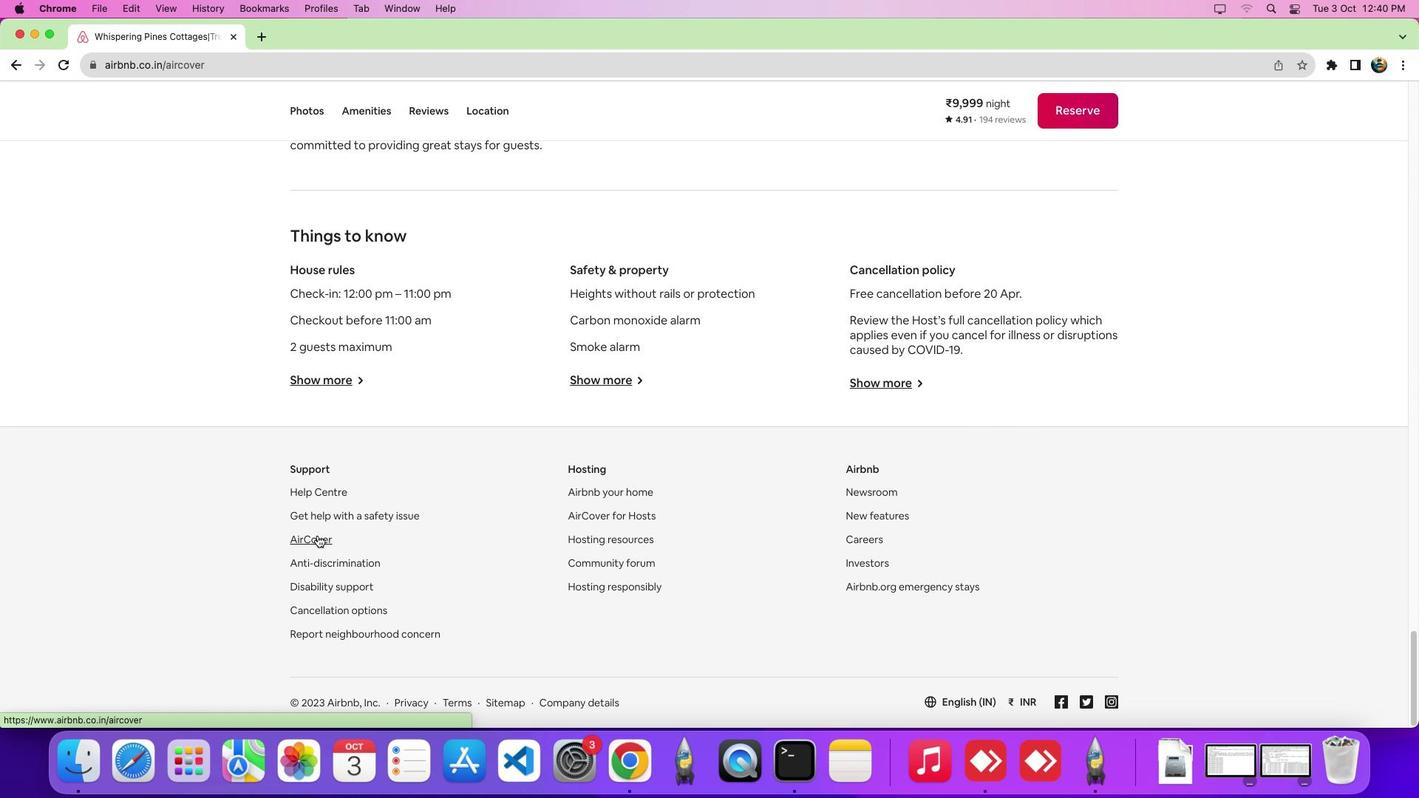 
Action: Mouse moved to (372, 169)
Screenshot: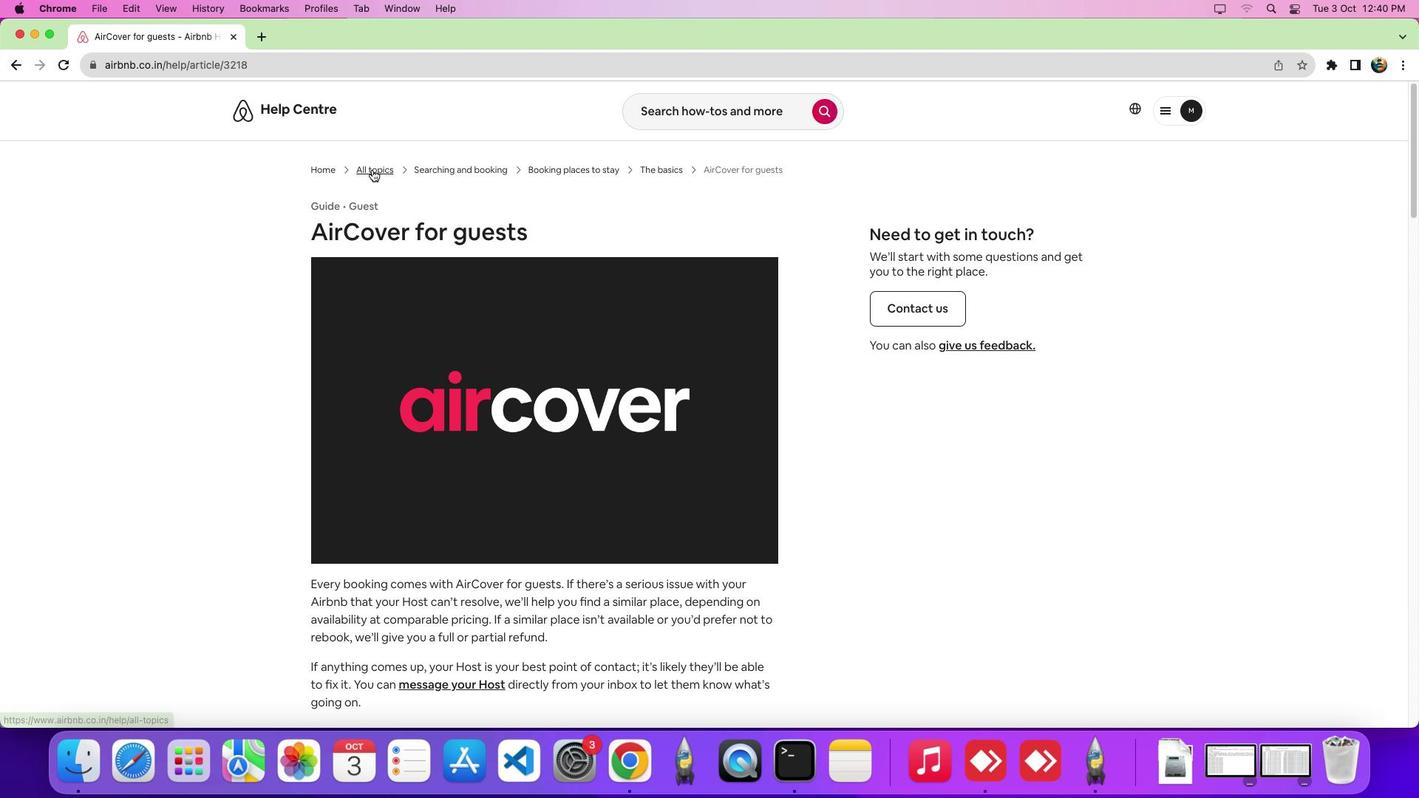 
Action: Mouse pressed left at (372, 169)
Screenshot: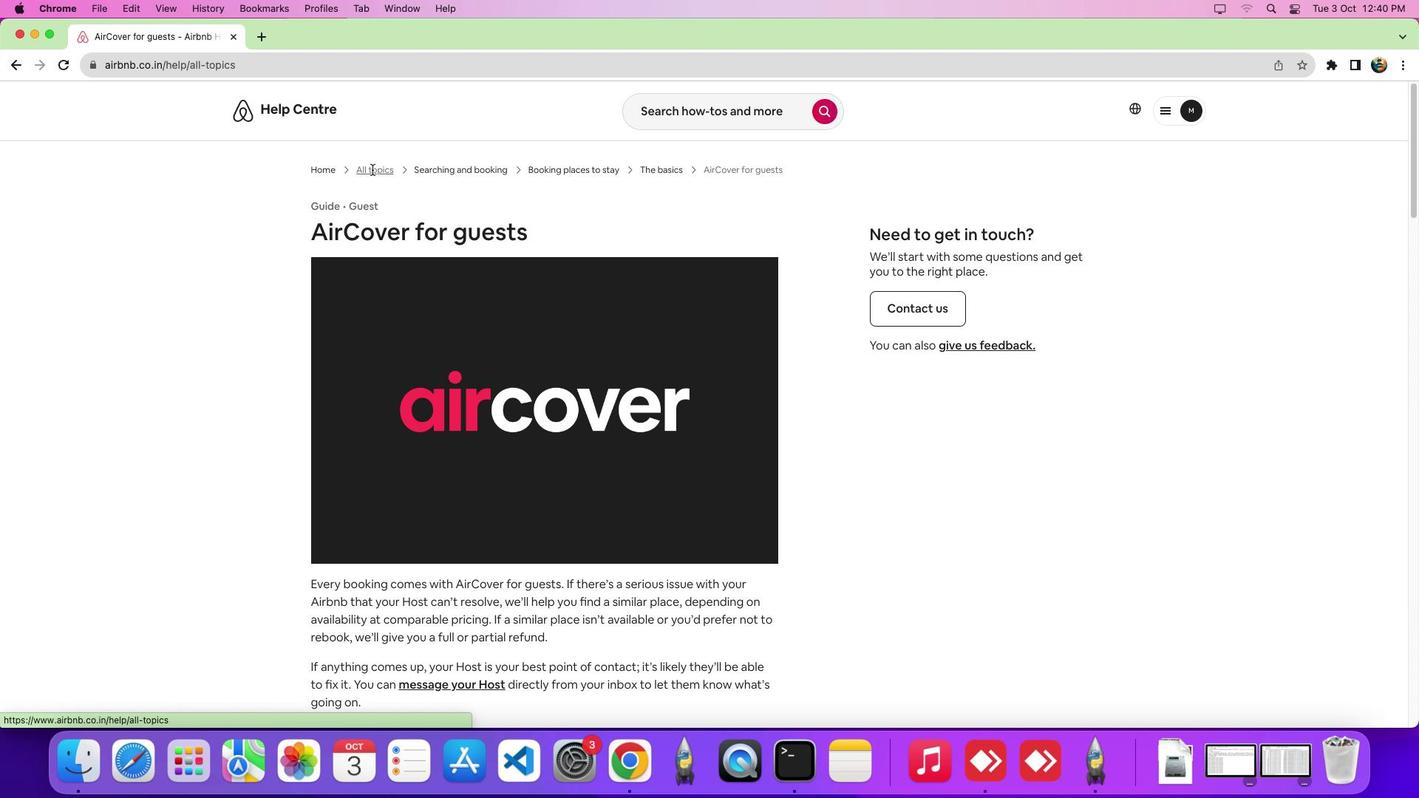 
Action: Mouse moved to (330, 303)
Screenshot: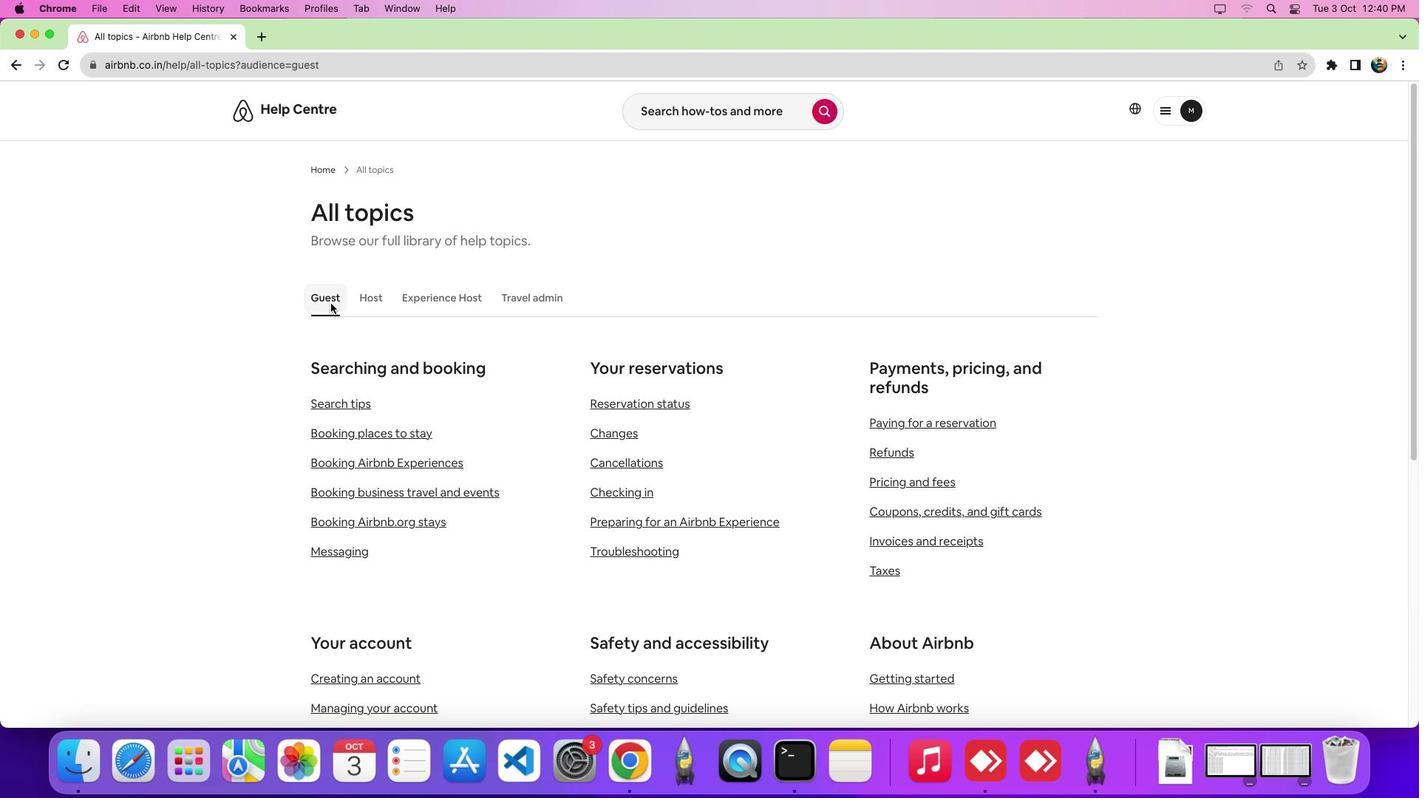 
Action: Mouse pressed left at (330, 303)
Screenshot: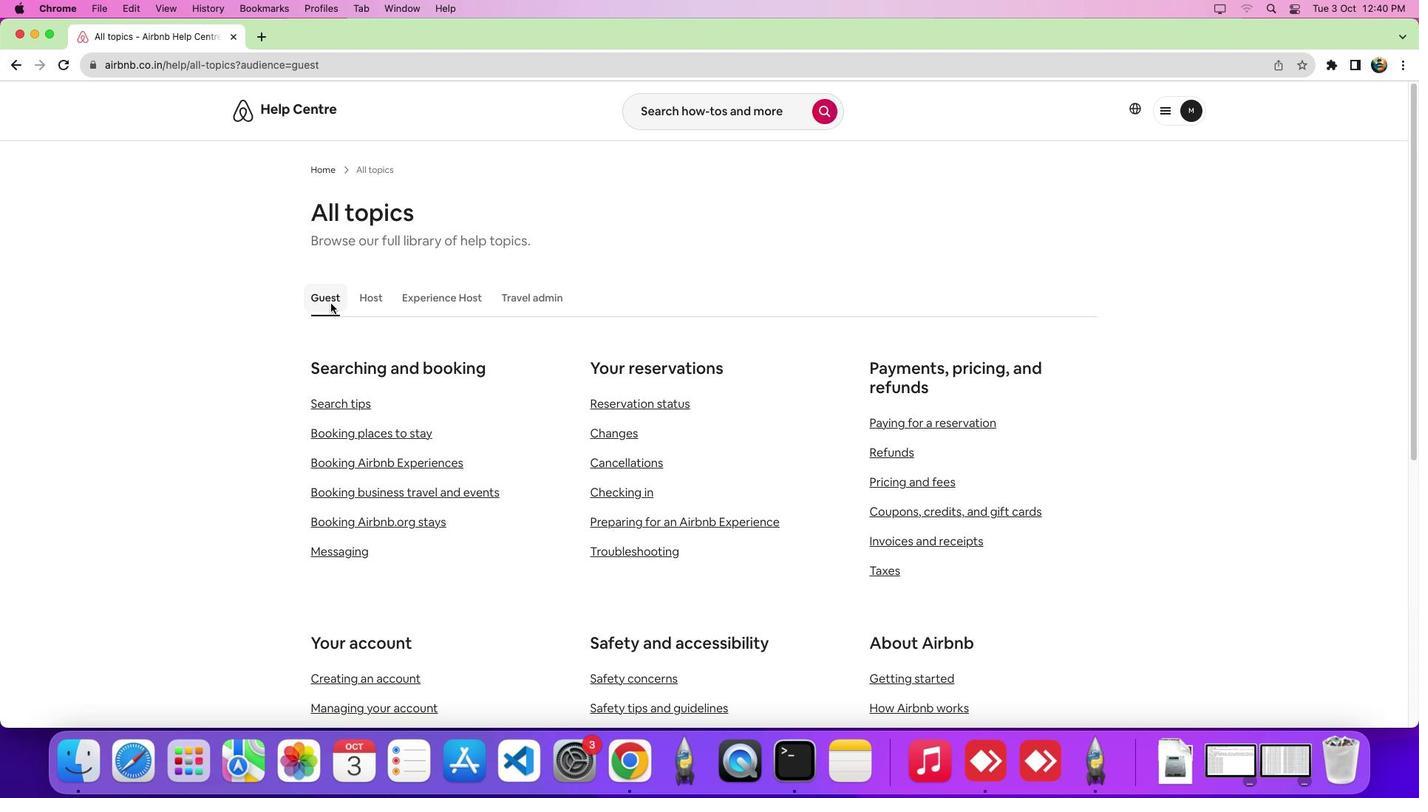 
Action: Mouse moved to (585, 492)
Screenshot: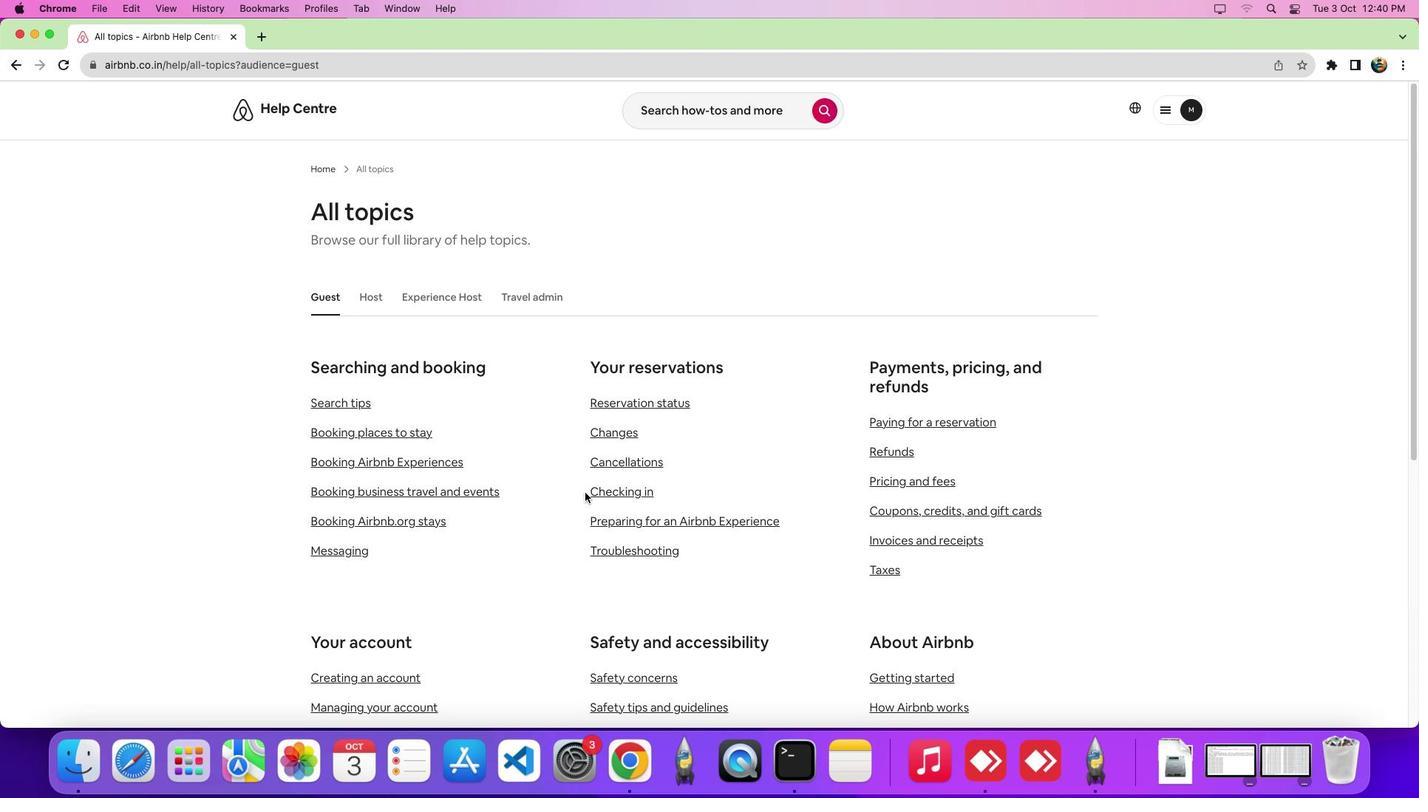 
Action: Mouse scrolled (585, 492) with delta (0, 0)
Screenshot: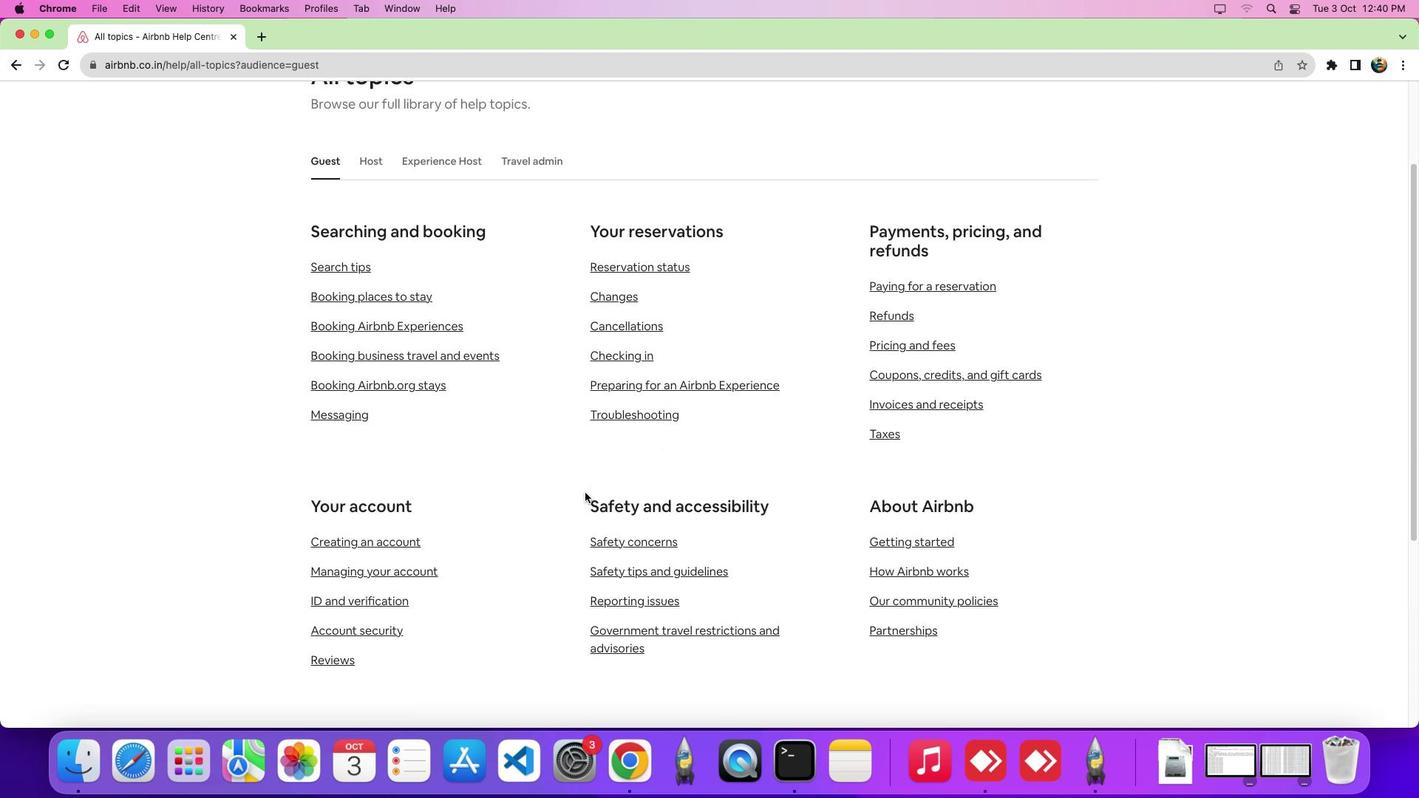 
Action: Mouse scrolled (585, 492) with delta (0, 0)
Screenshot: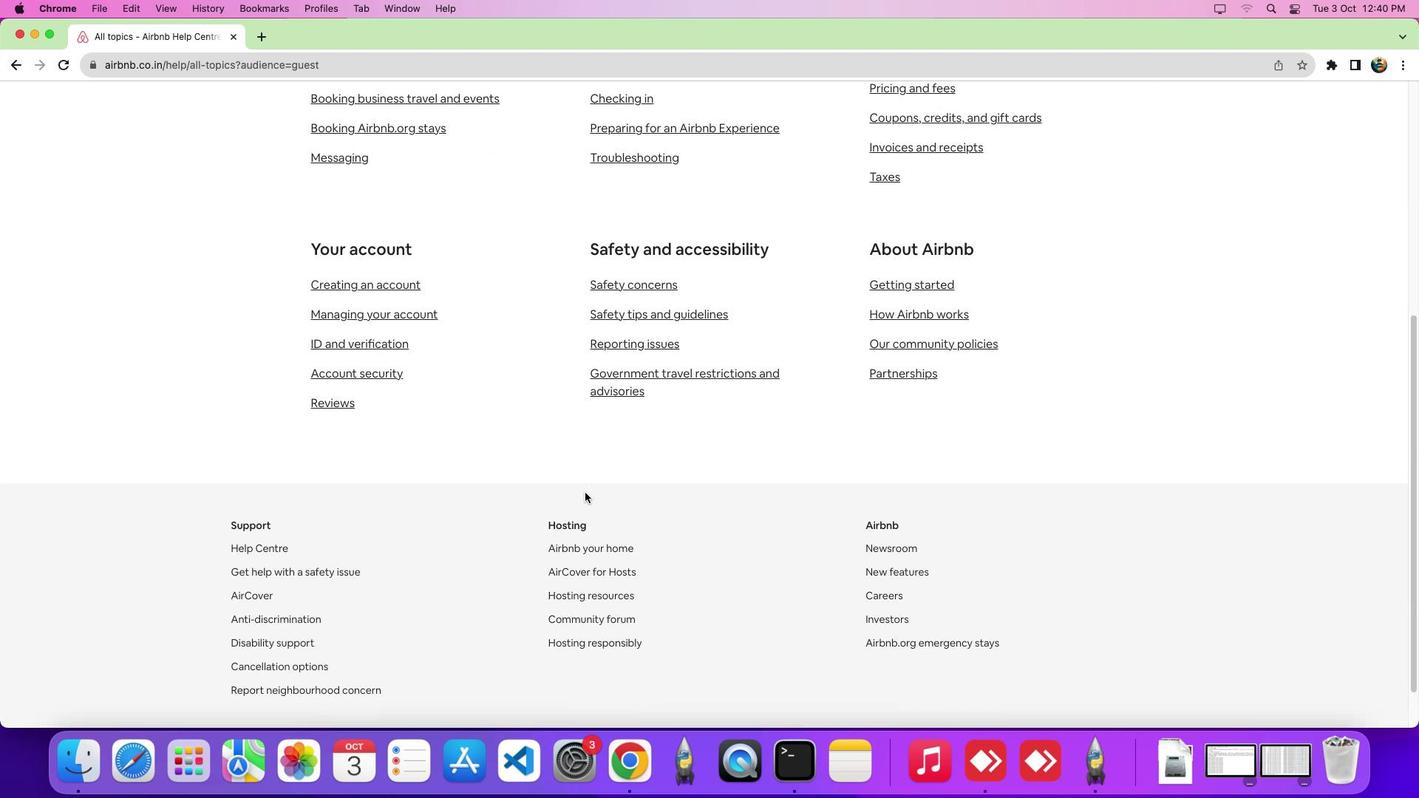 
Action: Mouse scrolled (585, 492) with delta (0, -2)
Screenshot: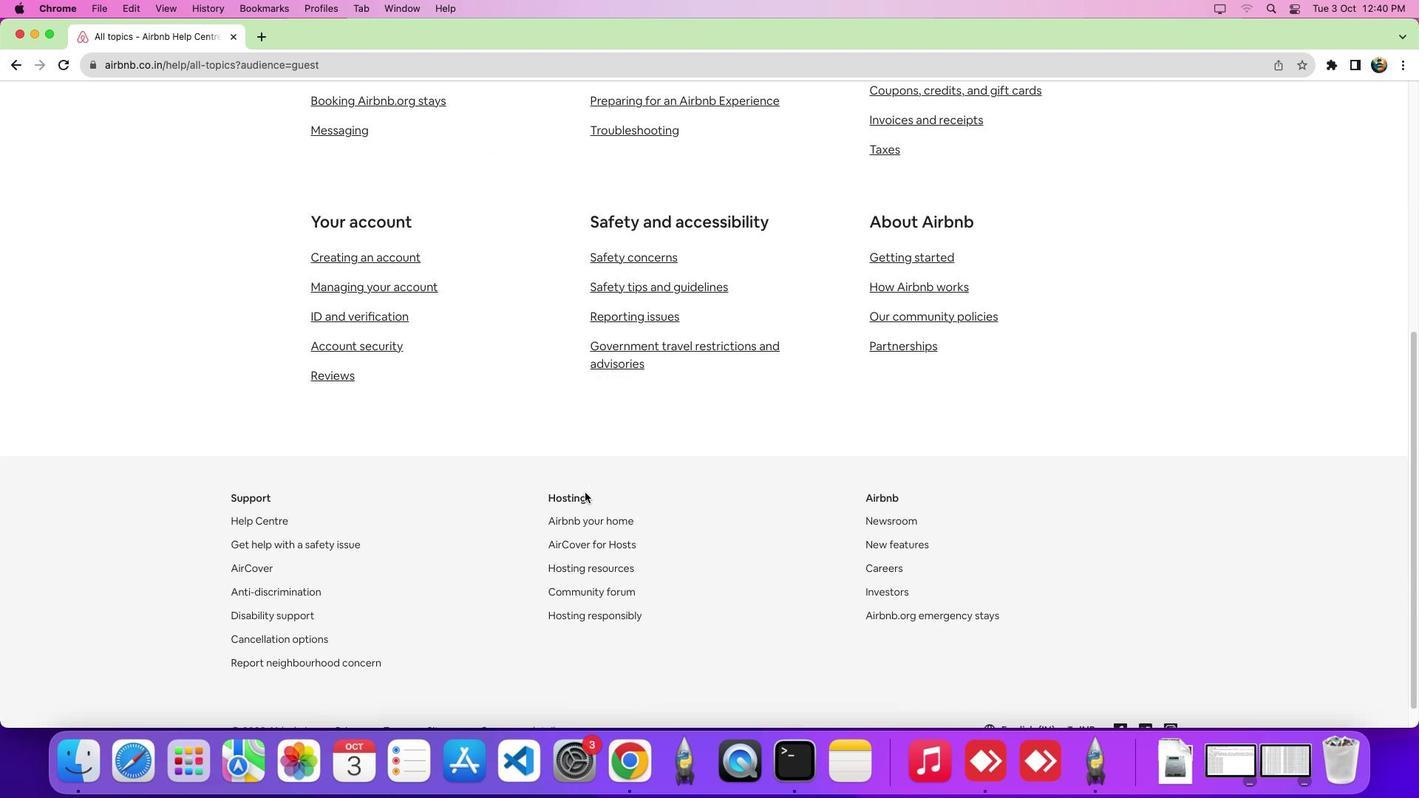 
Action: Mouse scrolled (585, 492) with delta (0, -5)
Screenshot: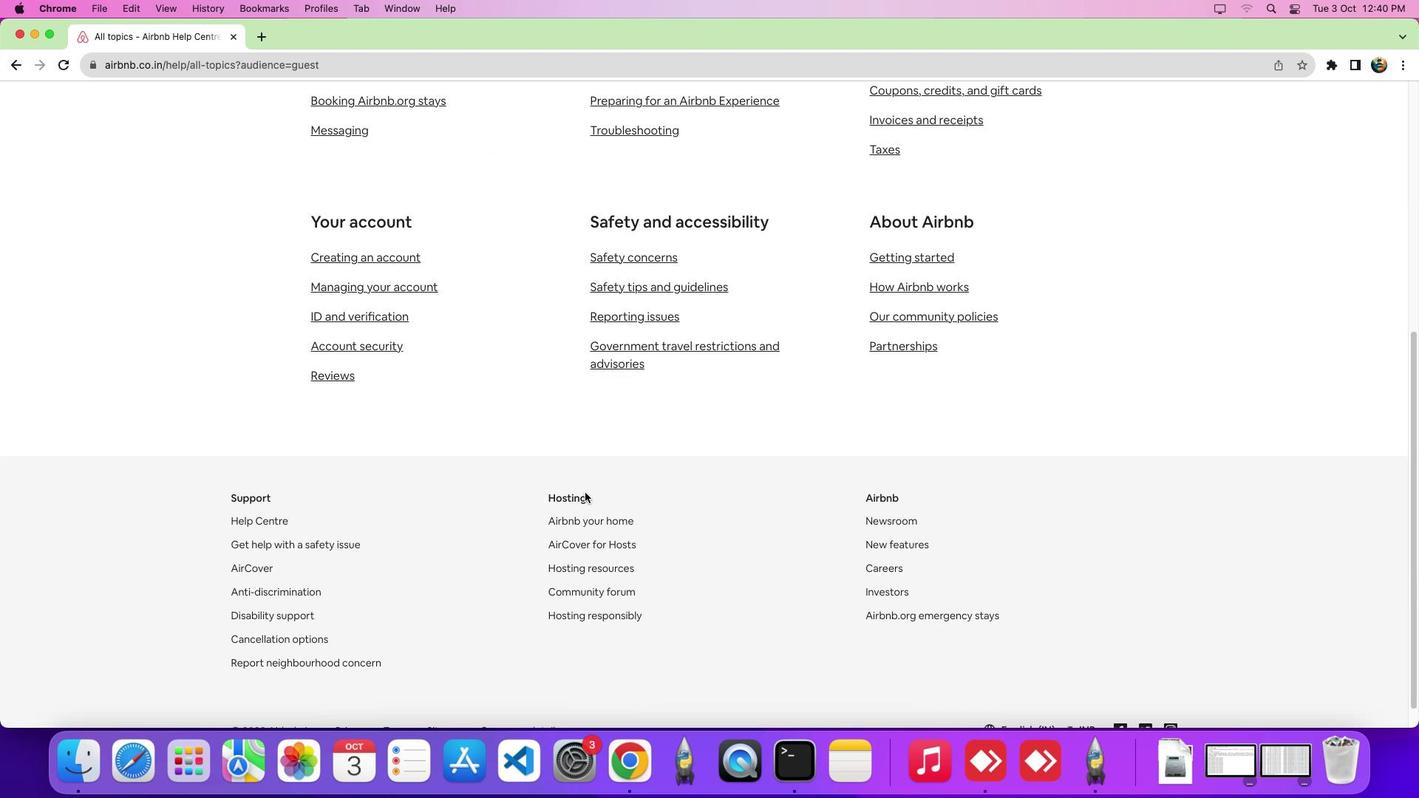 
Action: Mouse scrolled (585, 492) with delta (0, 0)
Screenshot: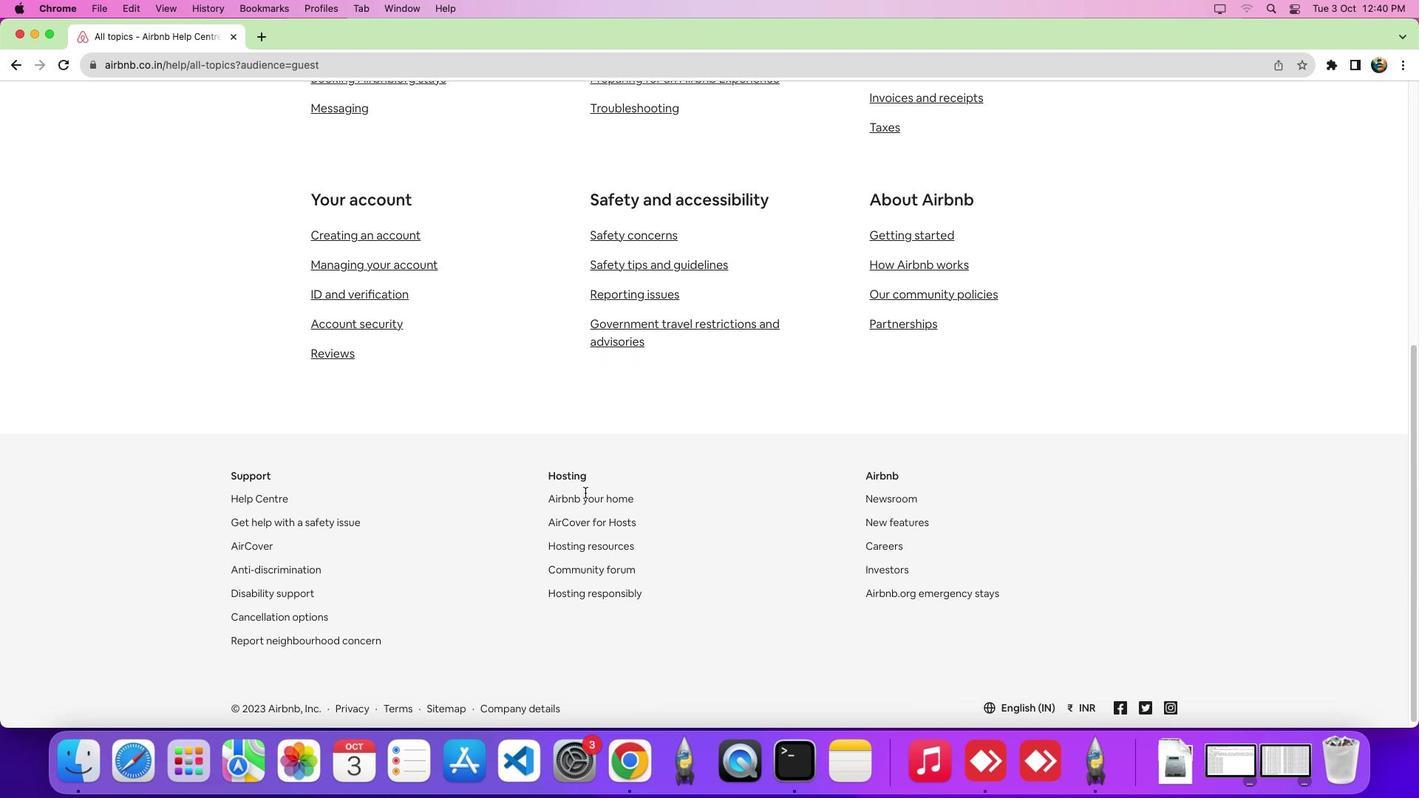 
Action: Mouse scrolled (585, 492) with delta (0, 0)
Screenshot: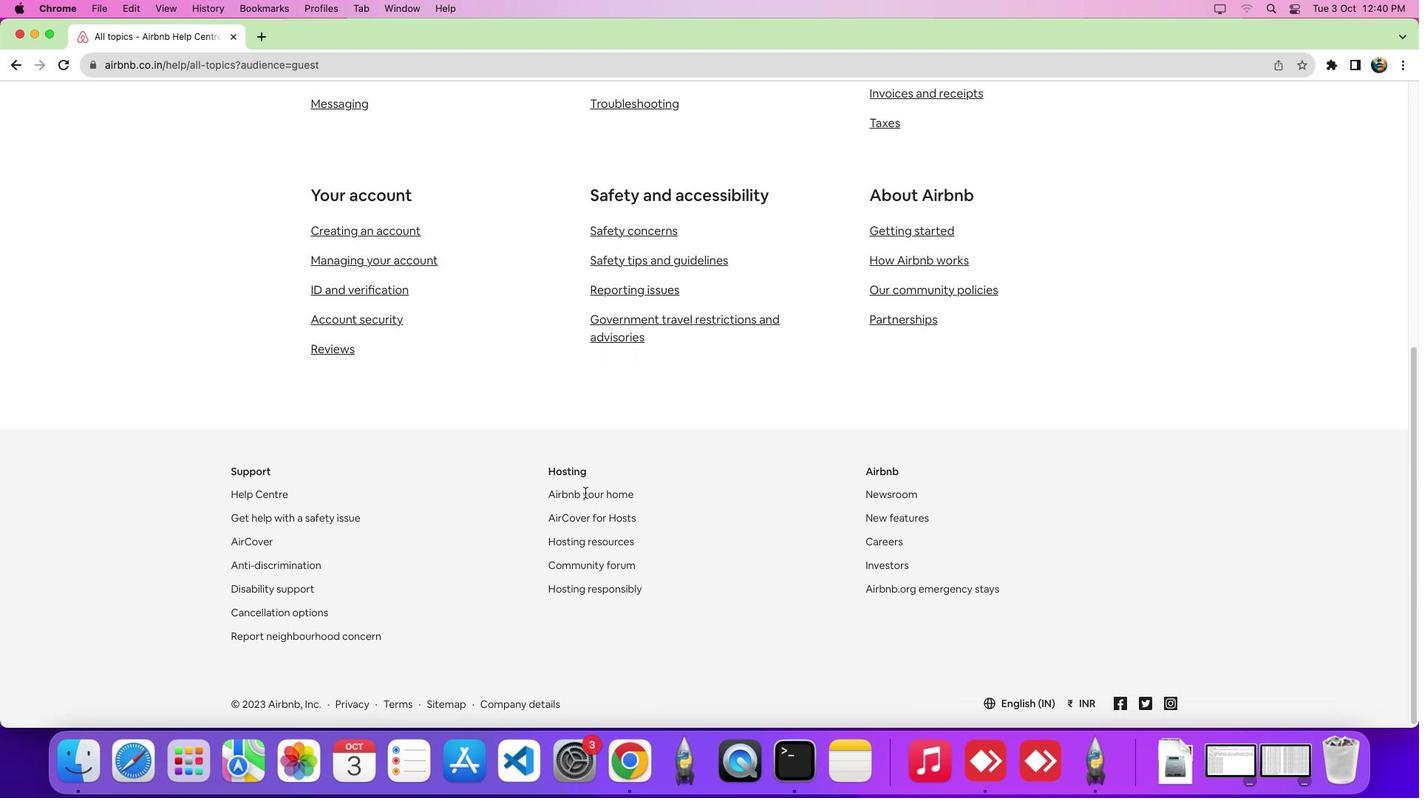 
Action: Mouse scrolled (585, 492) with delta (0, -4)
Screenshot: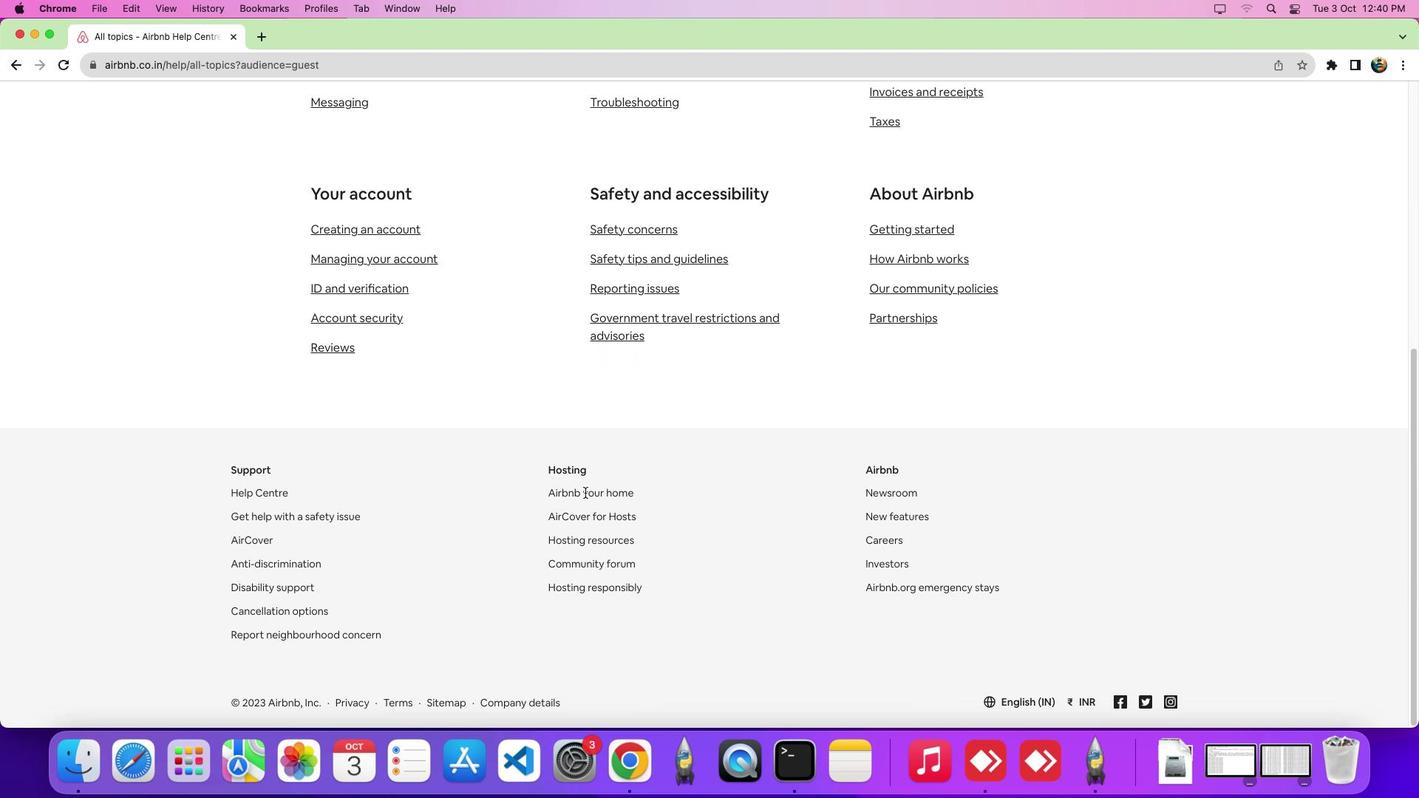 
Action: Mouse moved to (525, 428)
Screenshot: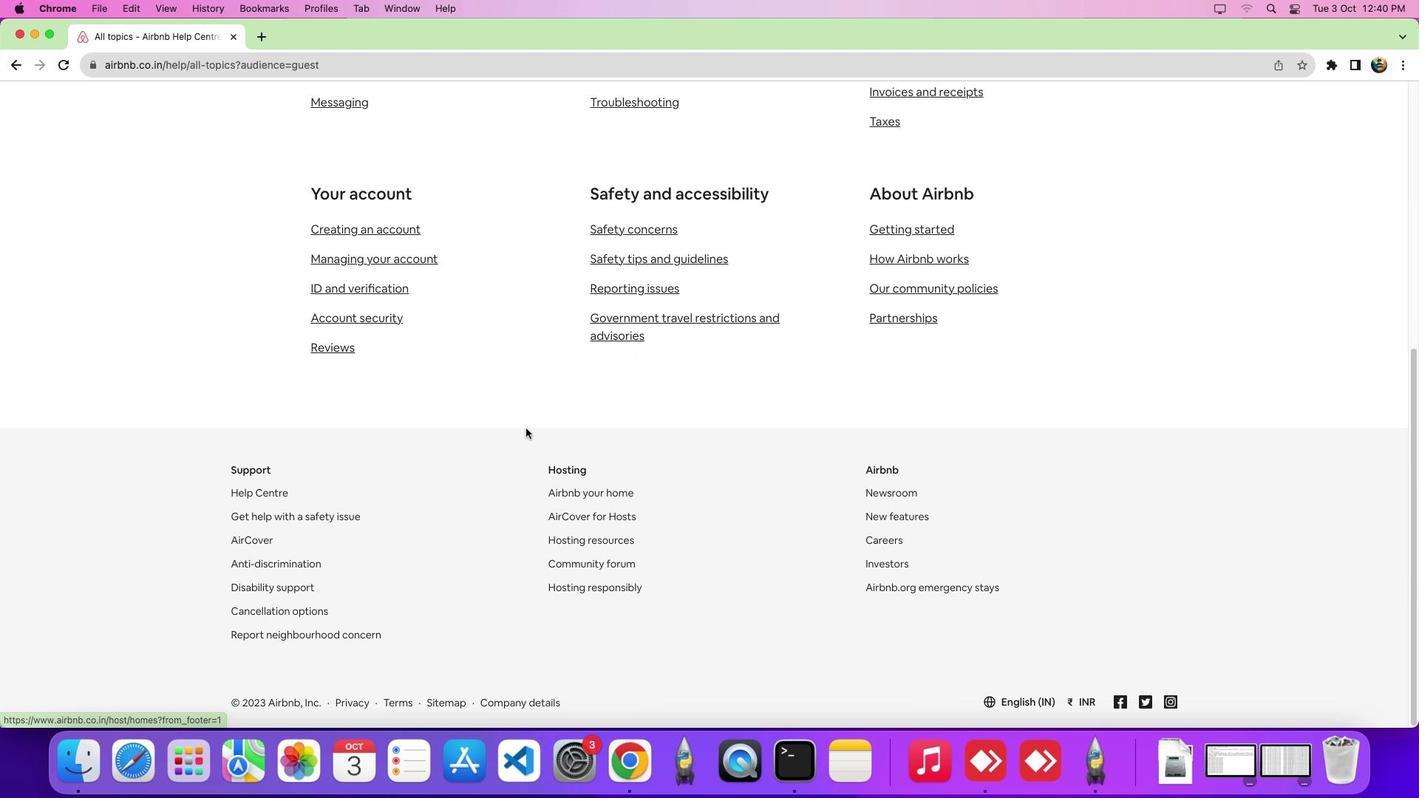
Action: Mouse scrolled (525, 428) with delta (0, 0)
Screenshot: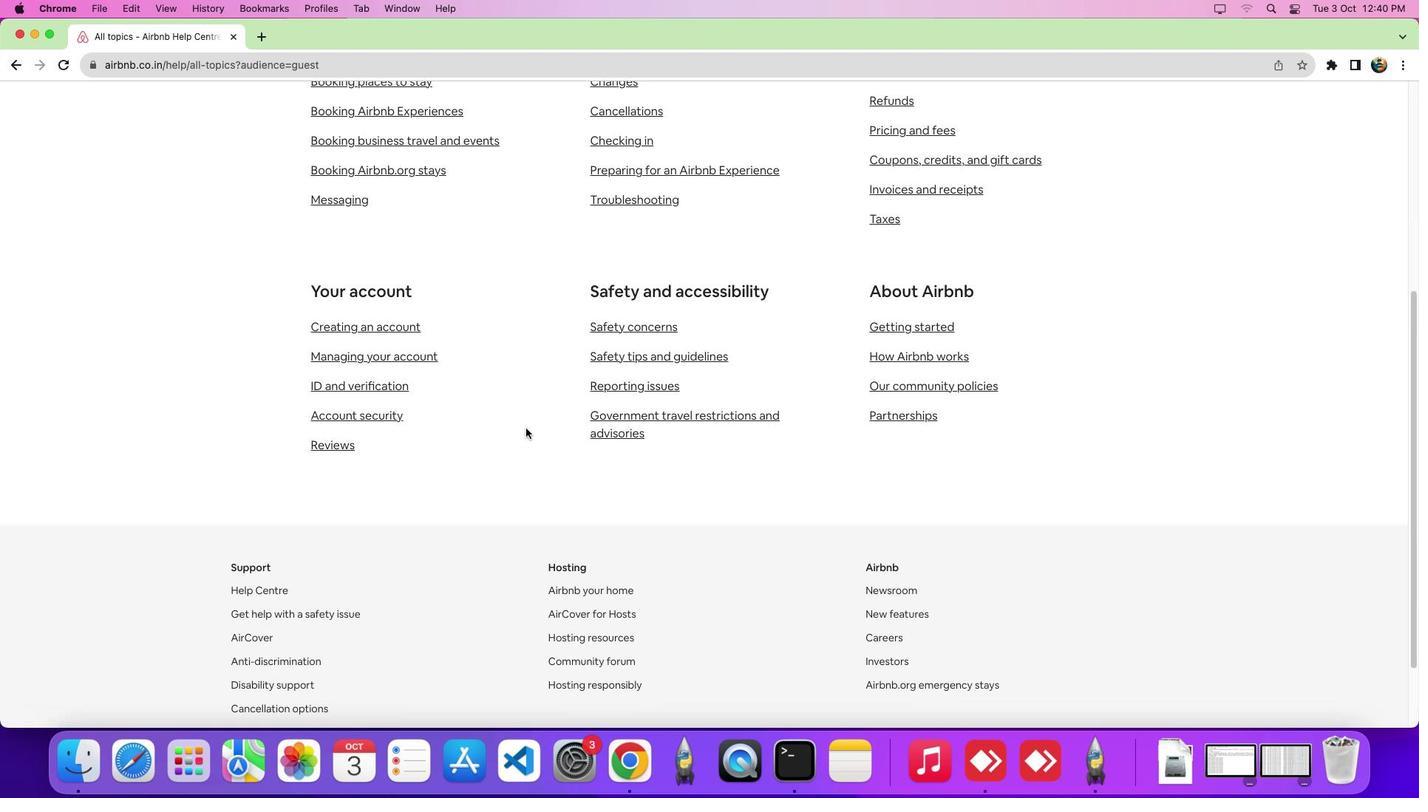
Action: Mouse scrolled (525, 428) with delta (0, 0)
Screenshot: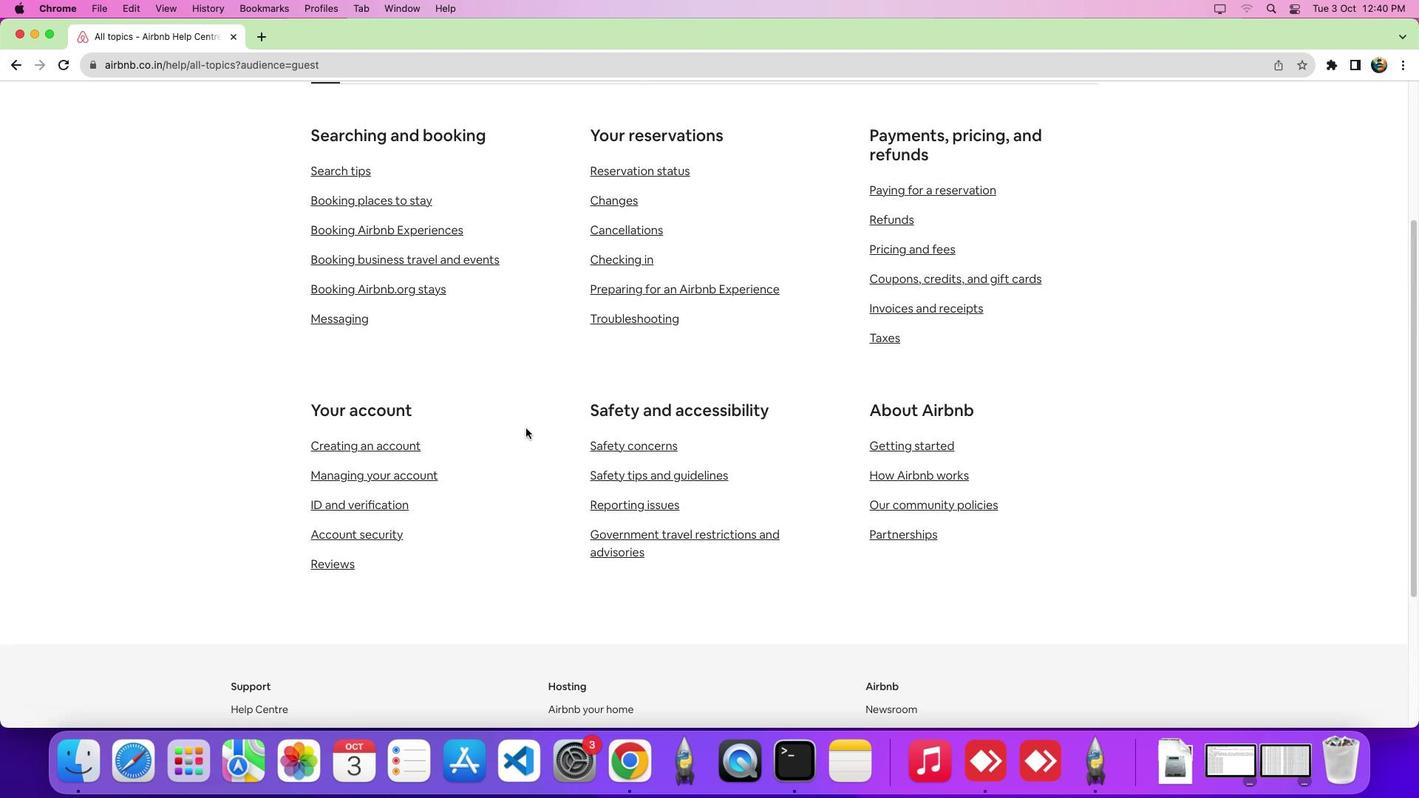 
Action: Mouse scrolled (525, 428) with delta (0, 3)
Screenshot: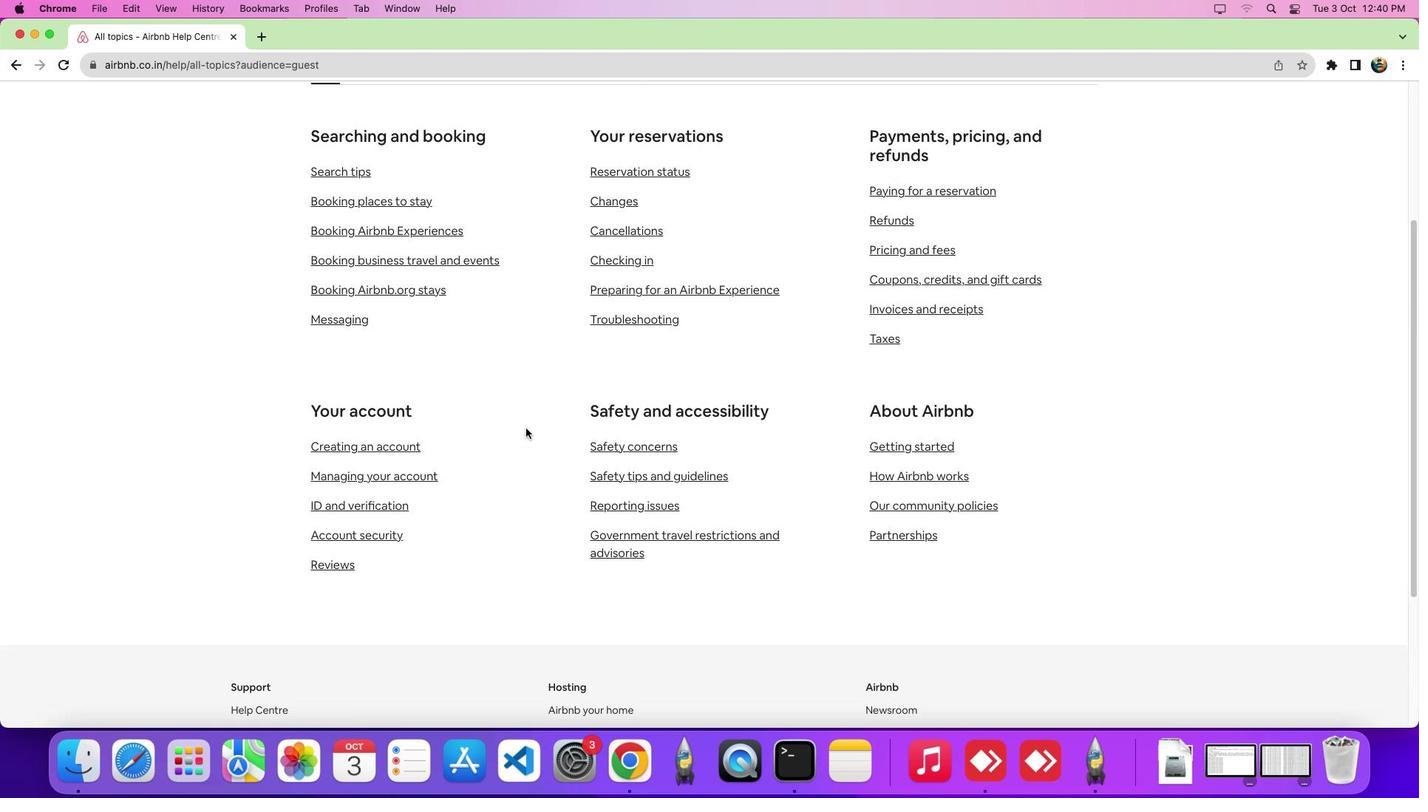 
Action: Mouse moved to (398, 195)
Screenshot: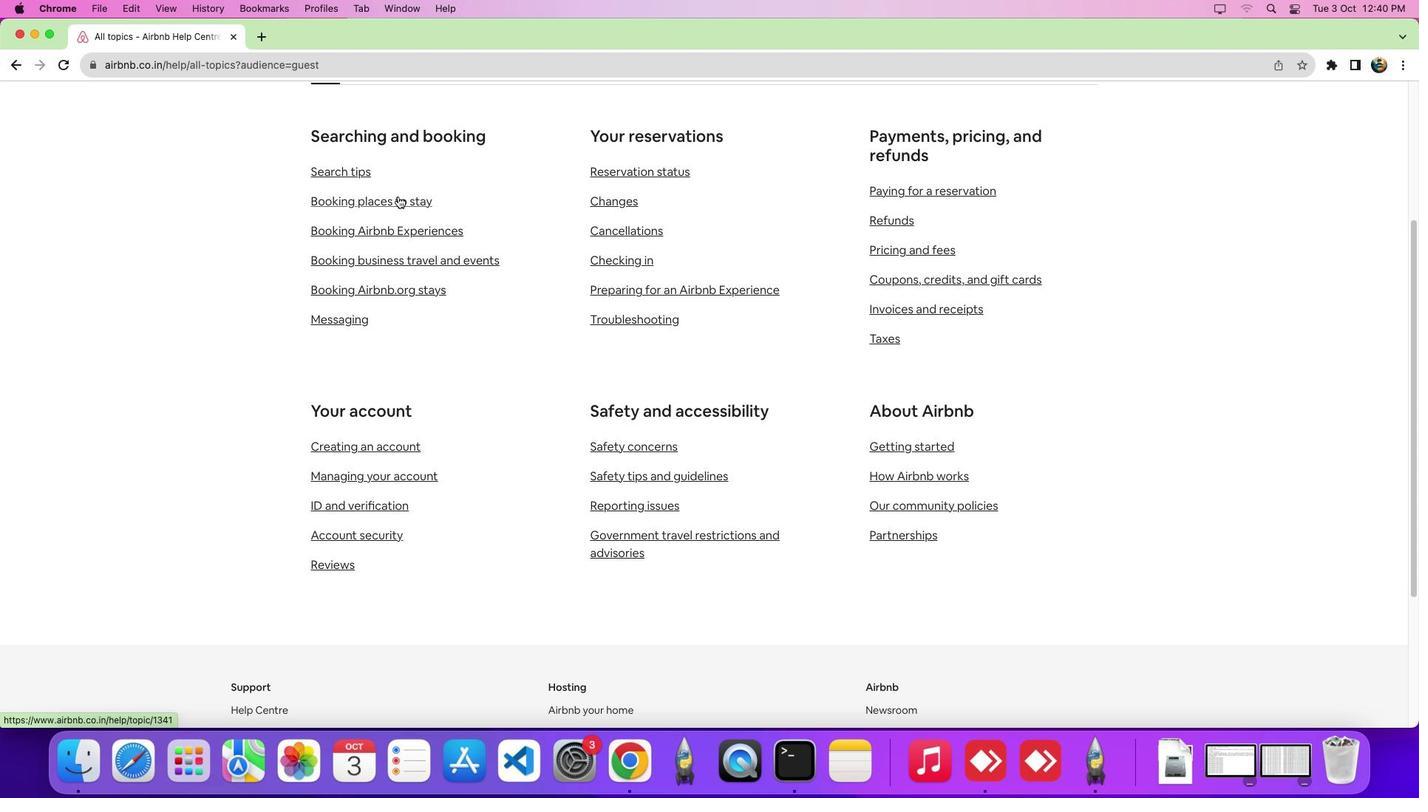
Action: Mouse pressed left at (398, 195)
Screenshot: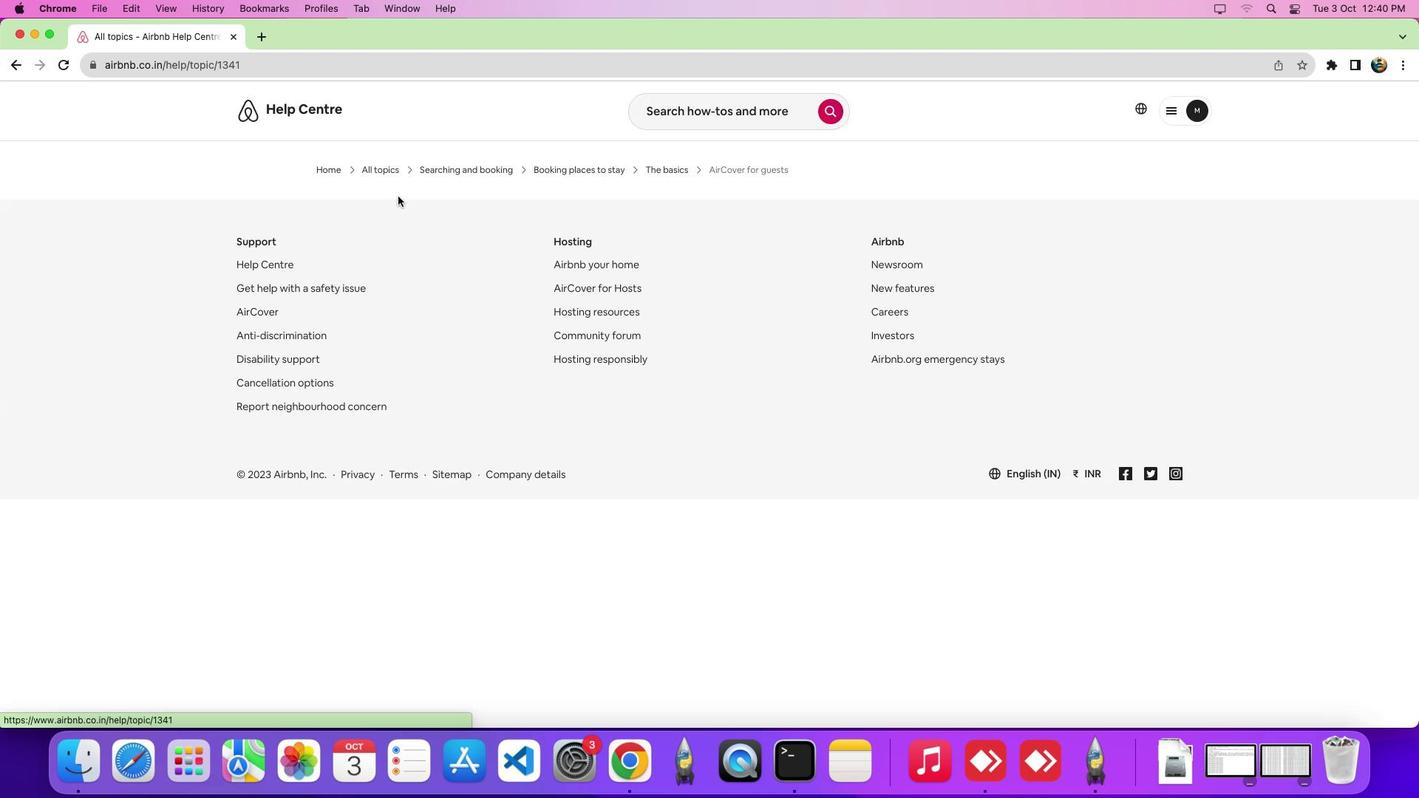 
Action: Mouse moved to (504, 326)
Screenshot: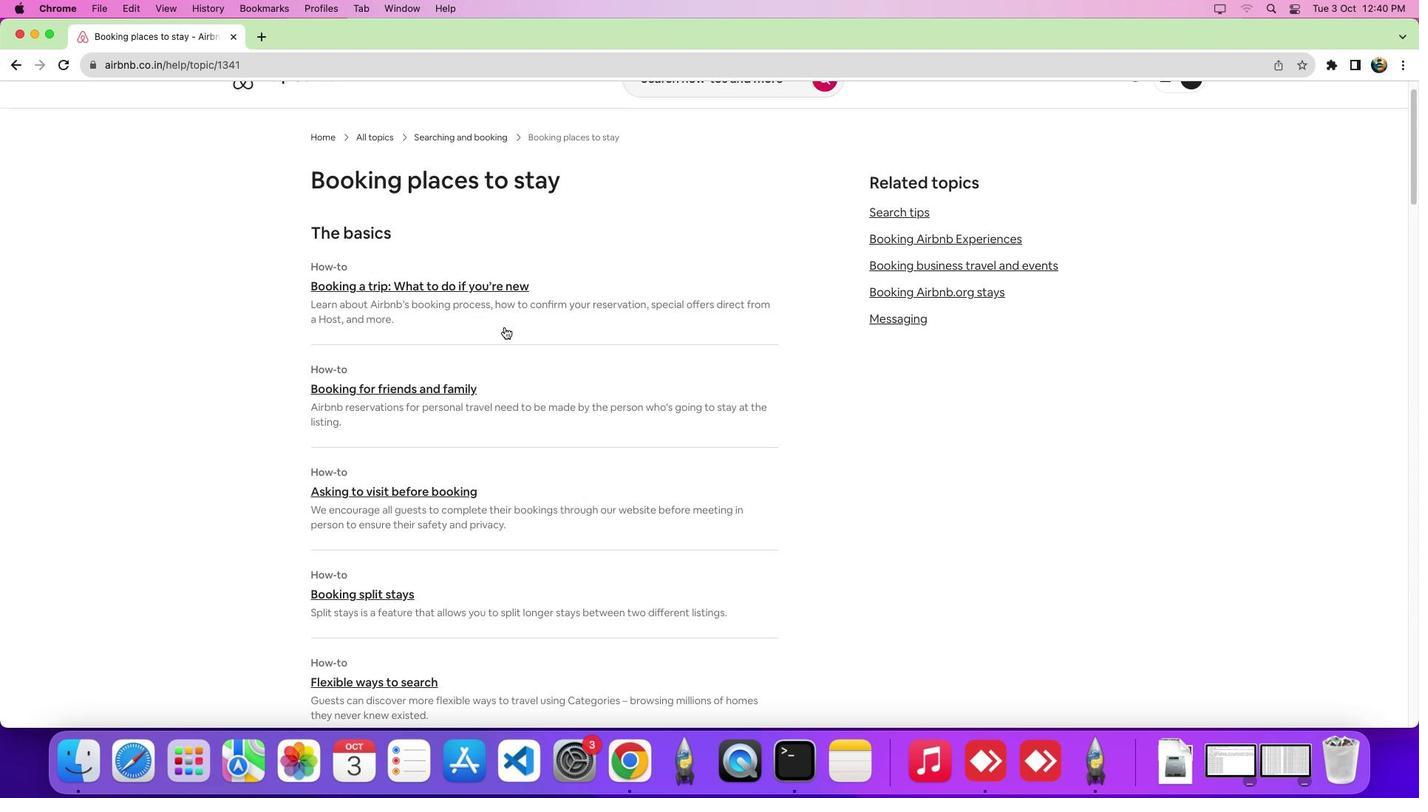 
Action: Mouse scrolled (504, 326) with delta (0, 0)
Screenshot: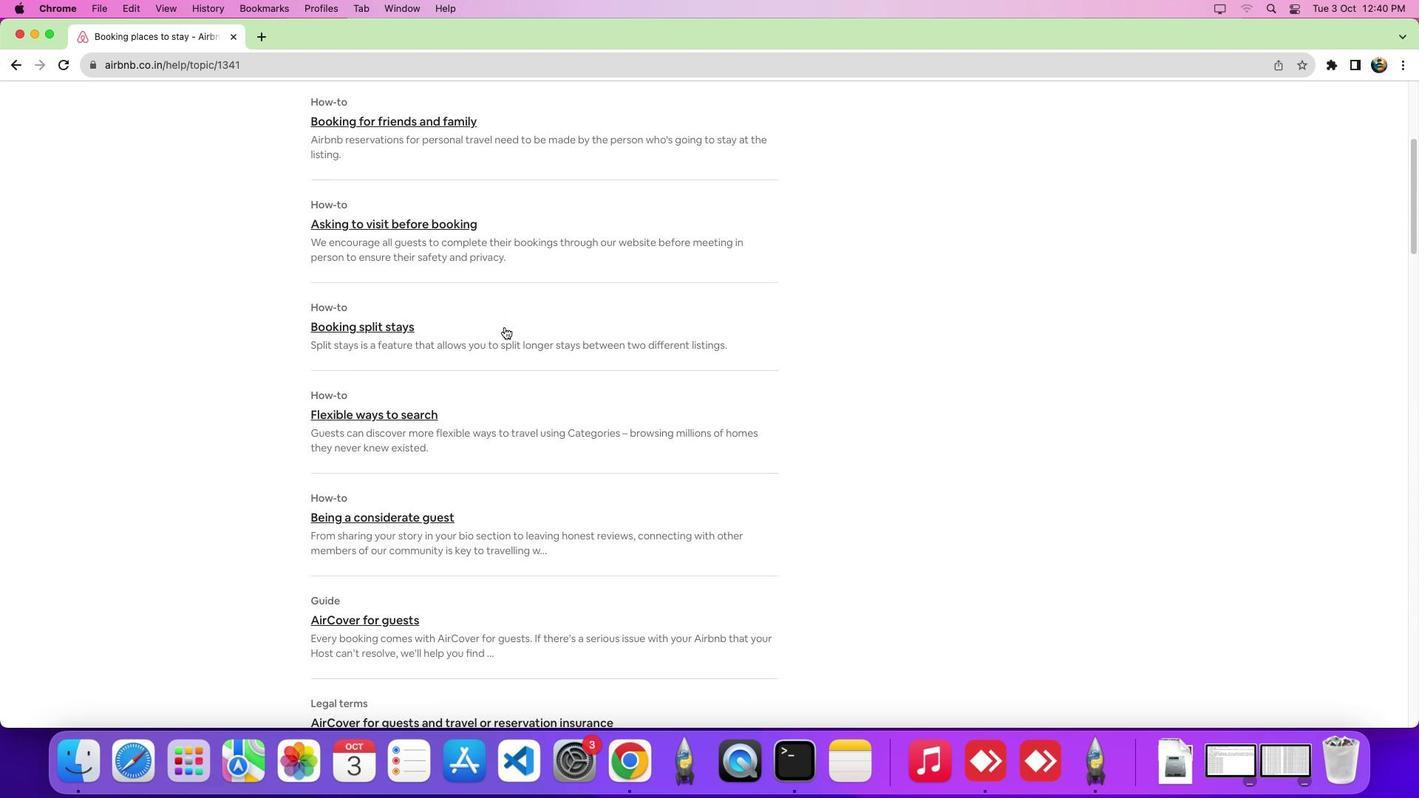 
Action: Mouse scrolled (504, 326) with delta (0, 0)
Screenshot: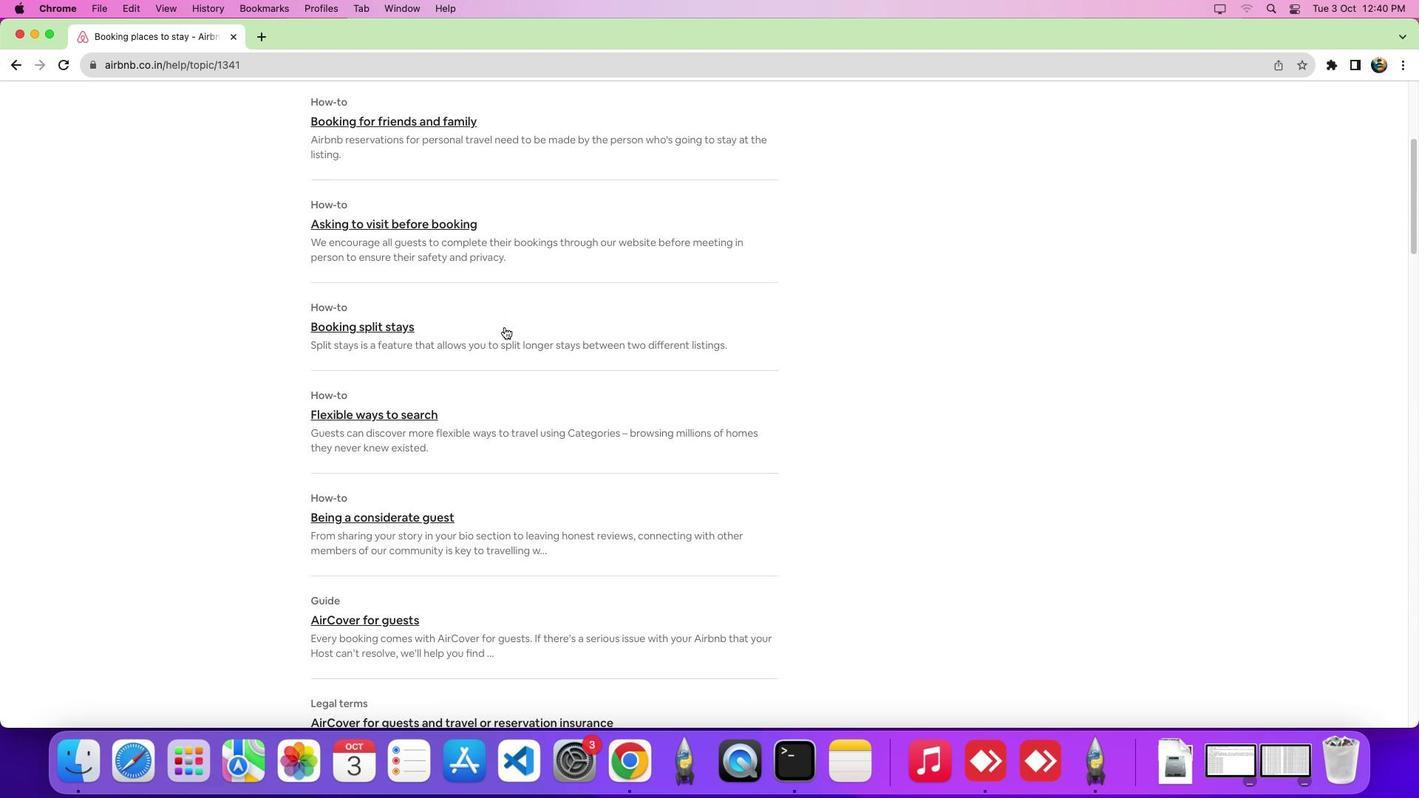 
Action: Mouse scrolled (504, 326) with delta (0, -5)
Screenshot: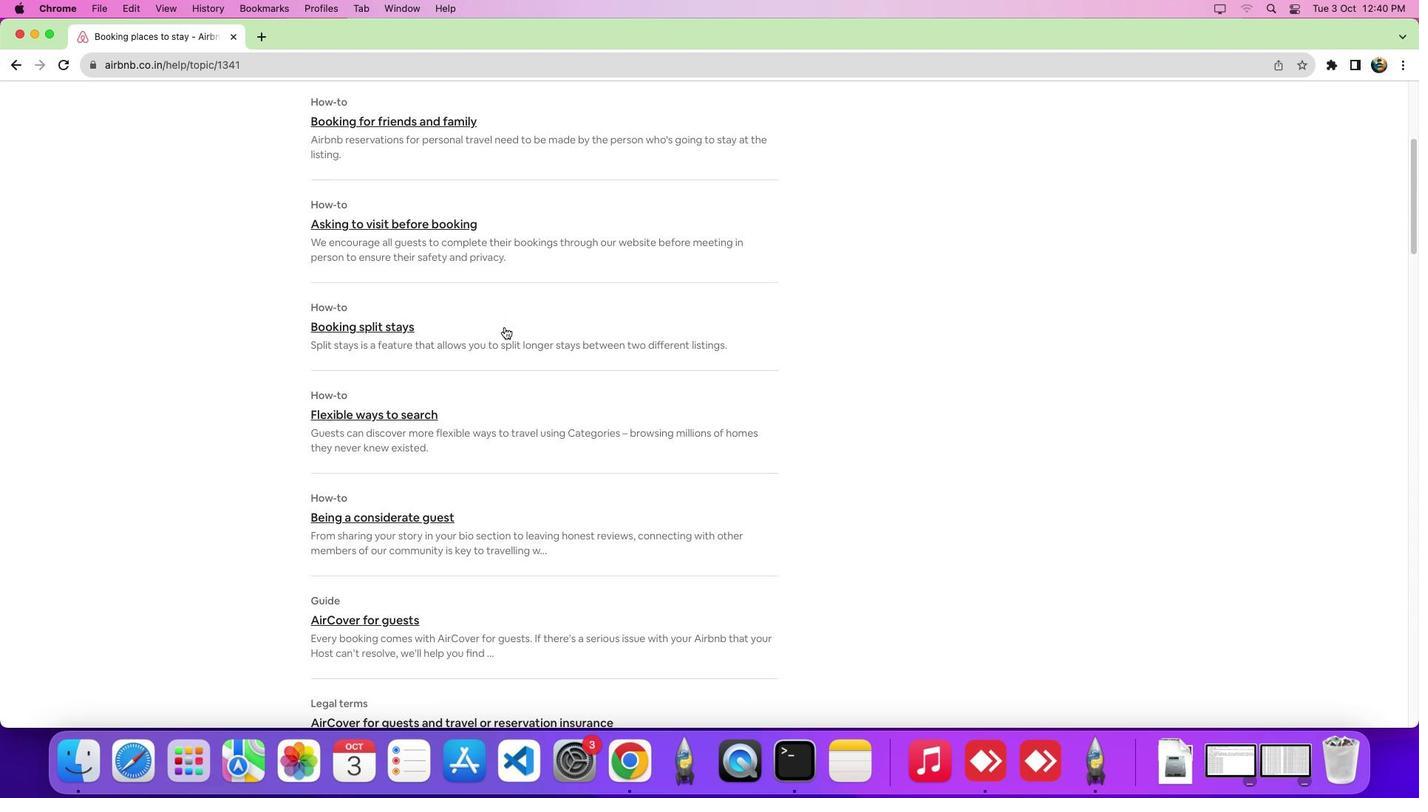 
Action: Mouse scrolled (504, 326) with delta (0, 0)
Screenshot: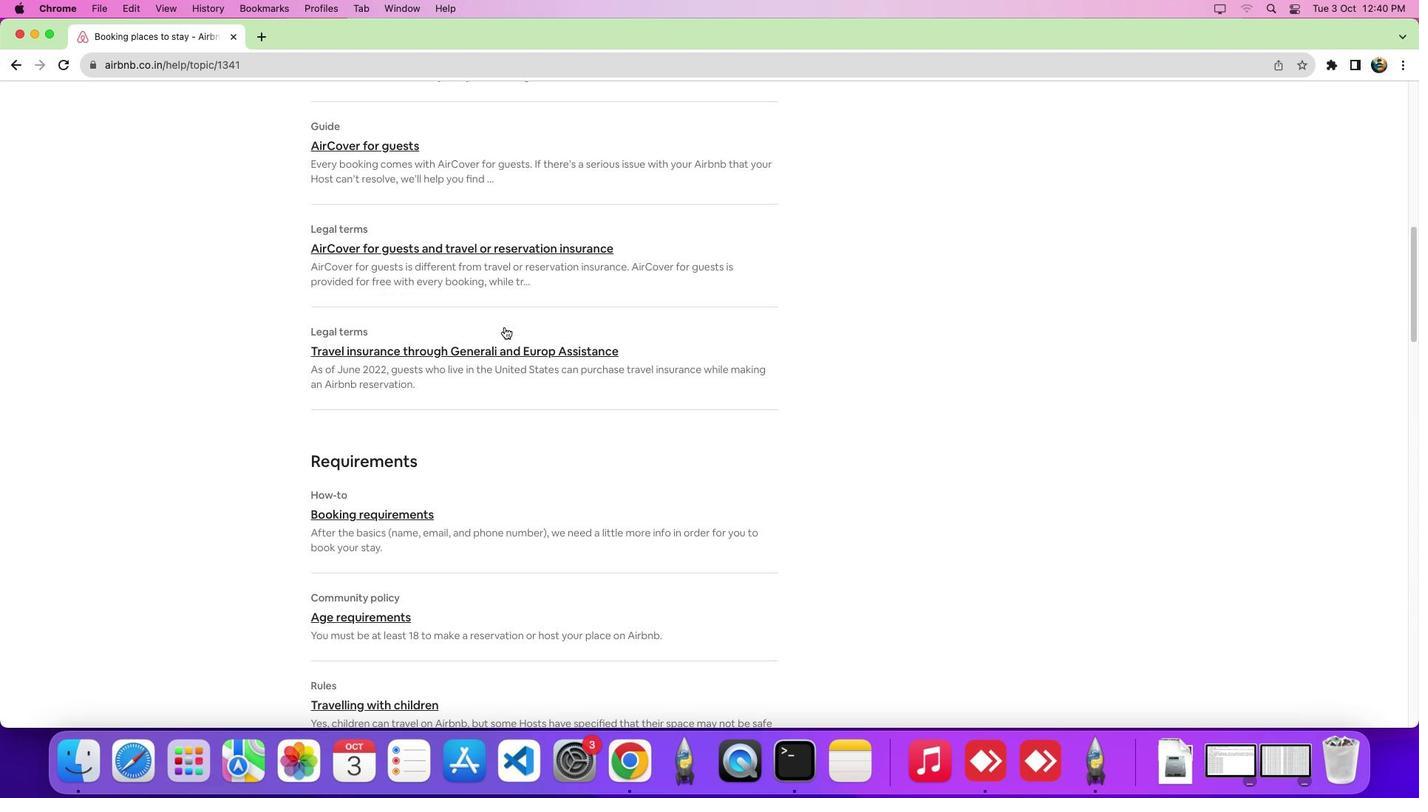 
Action: Mouse scrolled (504, 326) with delta (0, 0)
Screenshot: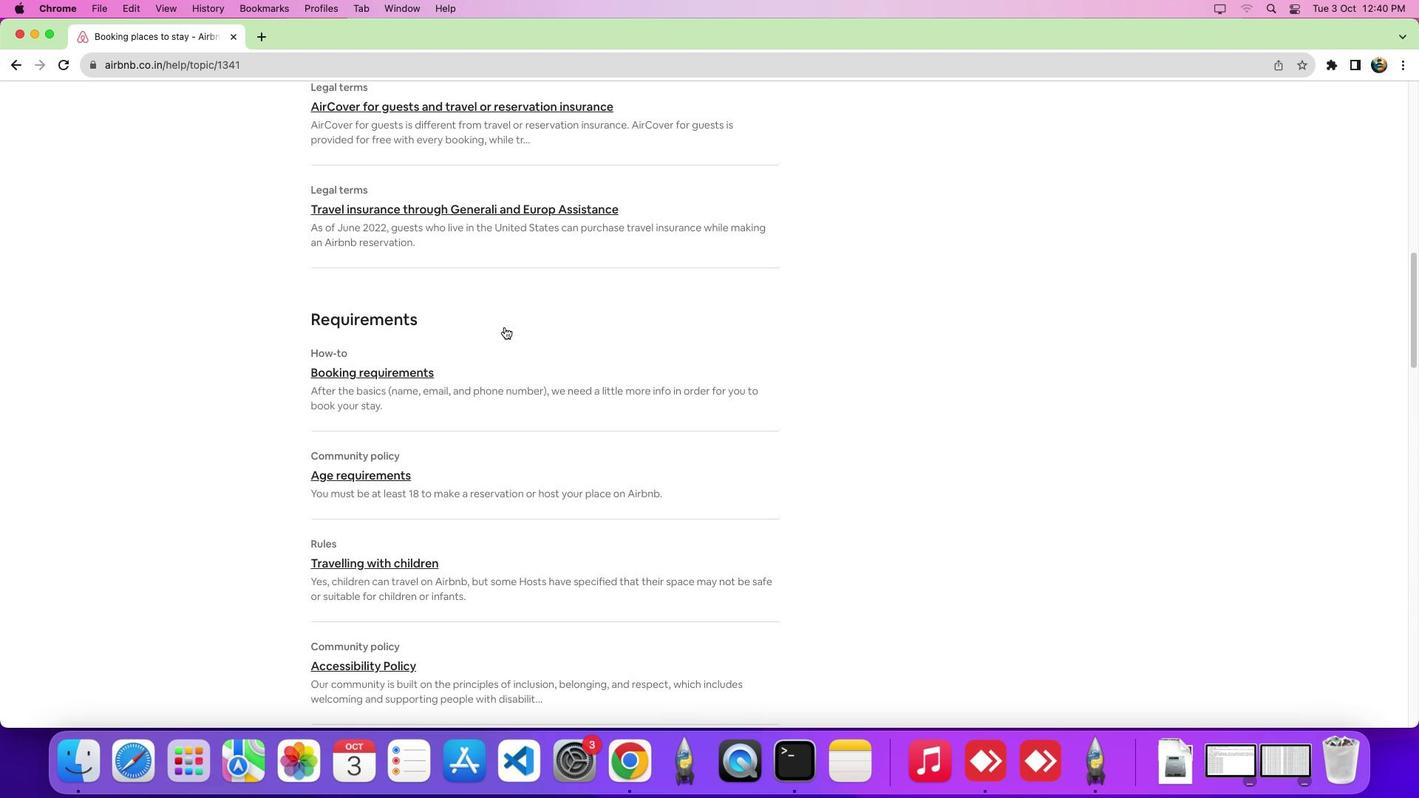 
Action: Mouse scrolled (504, 326) with delta (0, -5)
Screenshot: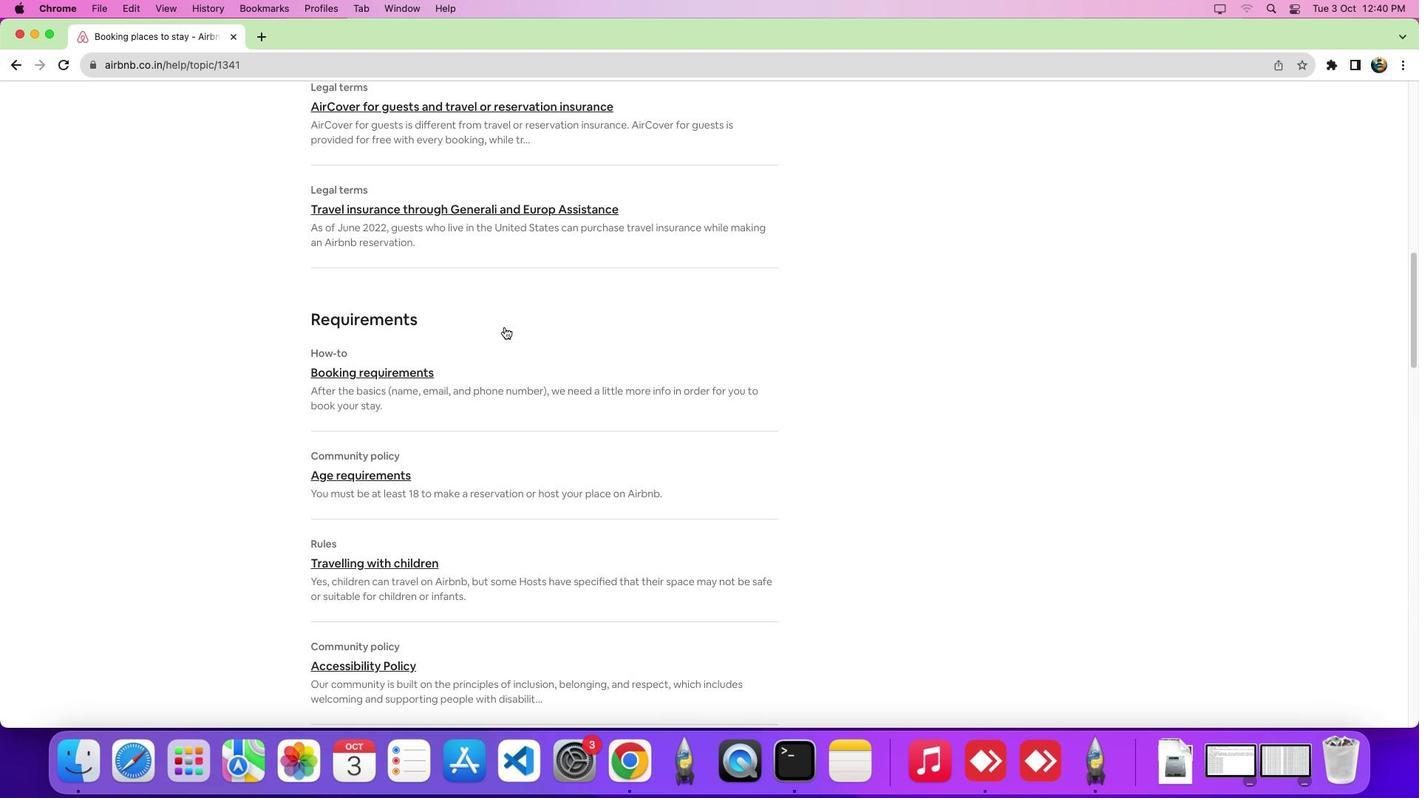 
Action: Mouse scrolled (504, 326) with delta (0, -7)
Screenshot: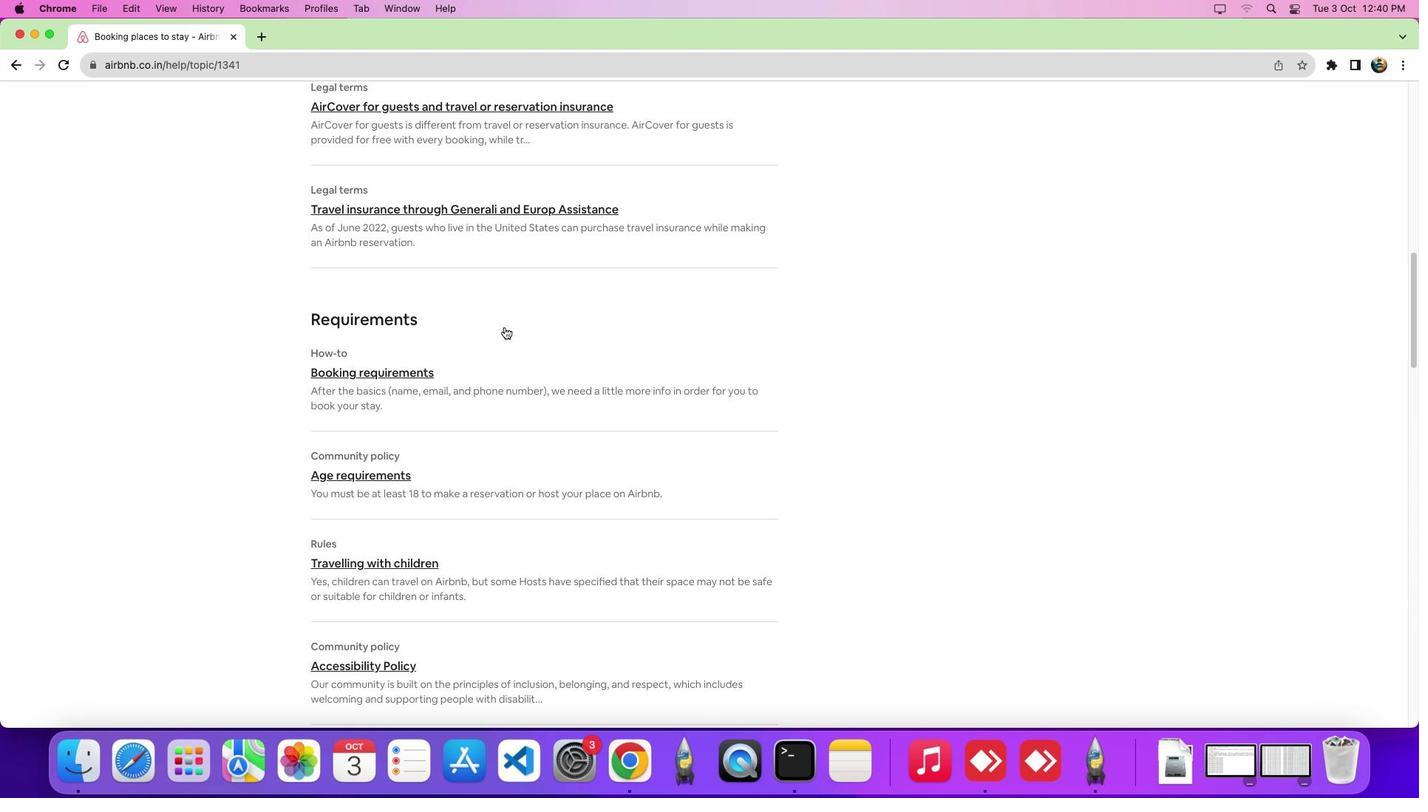 
Action: Mouse scrolled (504, 326) with delta (0, 0)
Screenshot: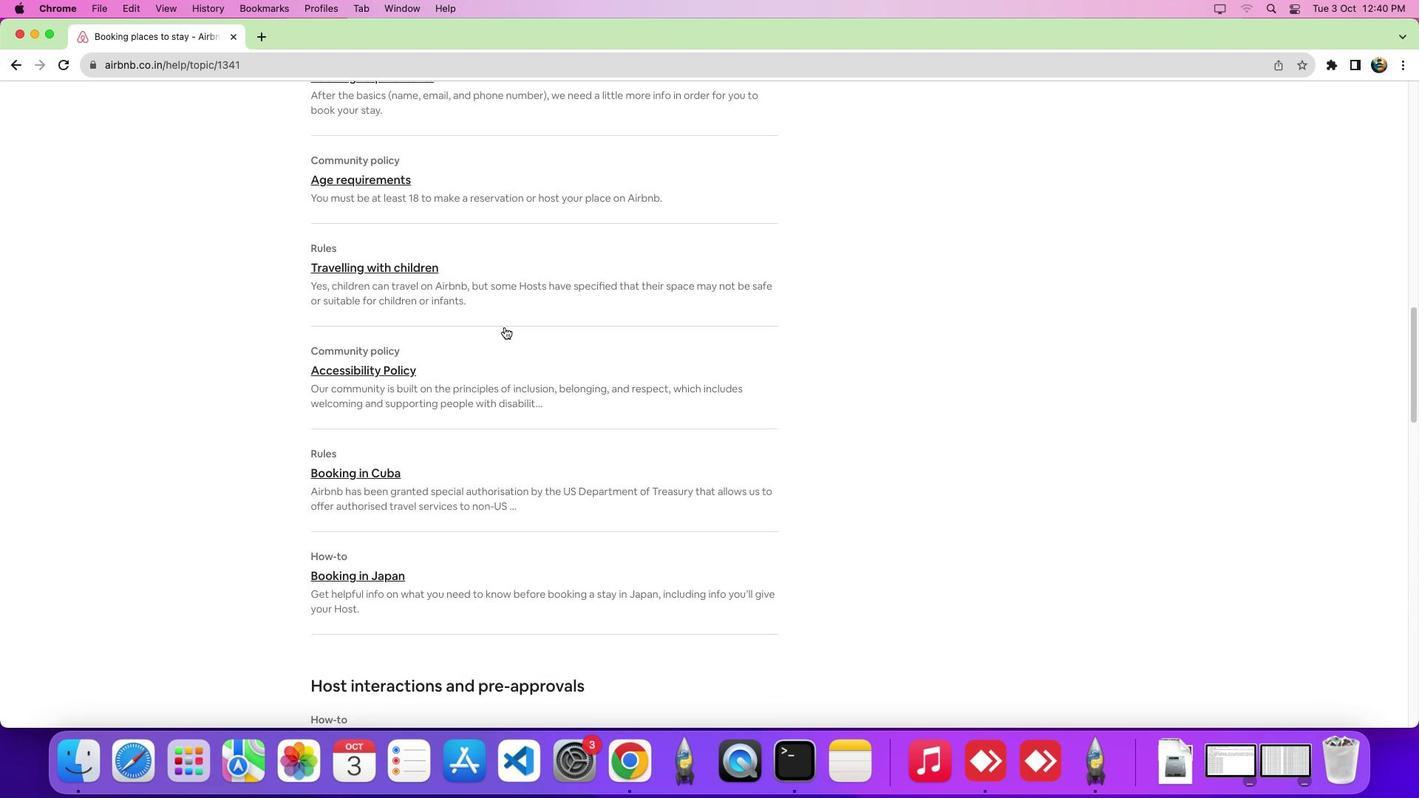 
Action: Mouse scrolled (504, 326) with delta (0, 0)
Screenshot: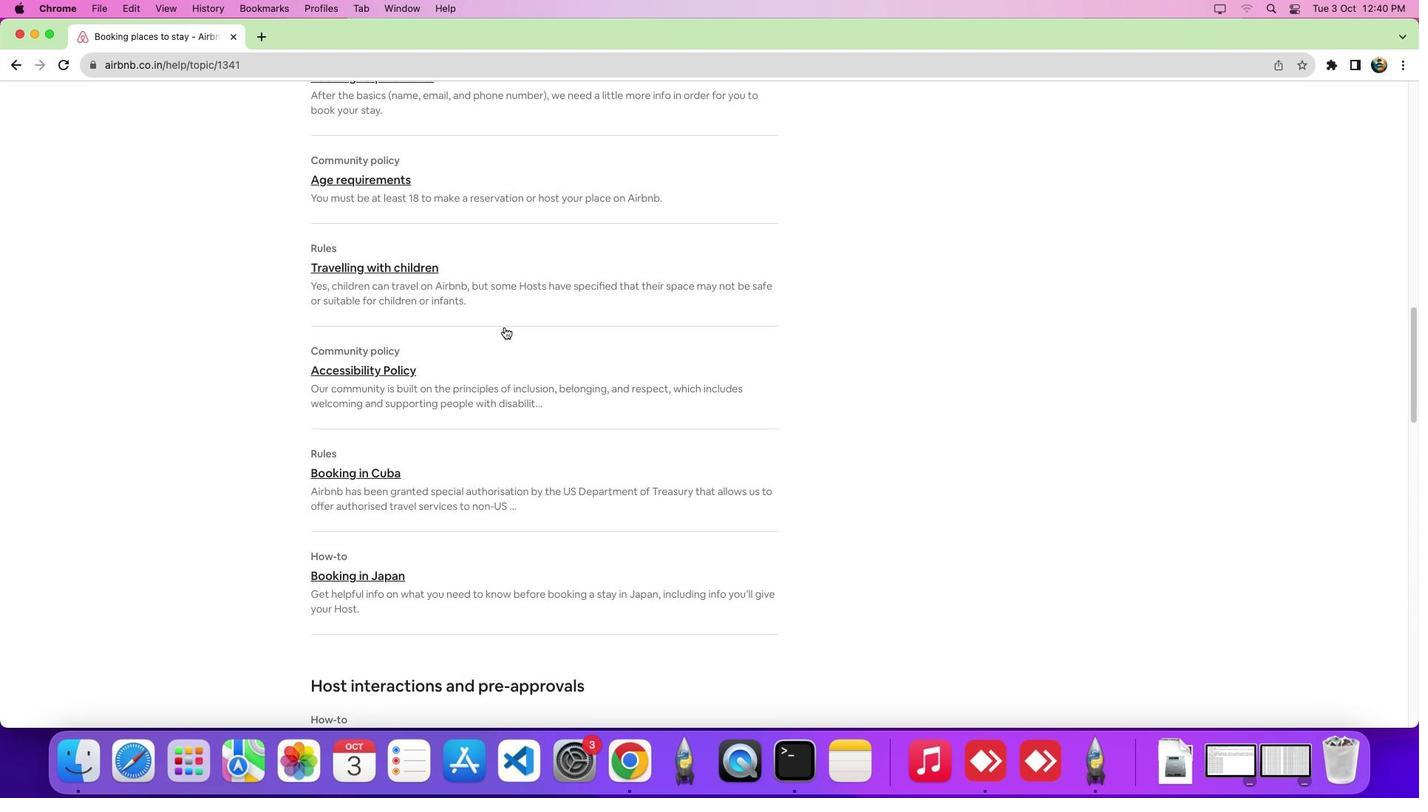 
Action: Mouse scrolled (504, 326) with delta (0, -5)
Screenshot: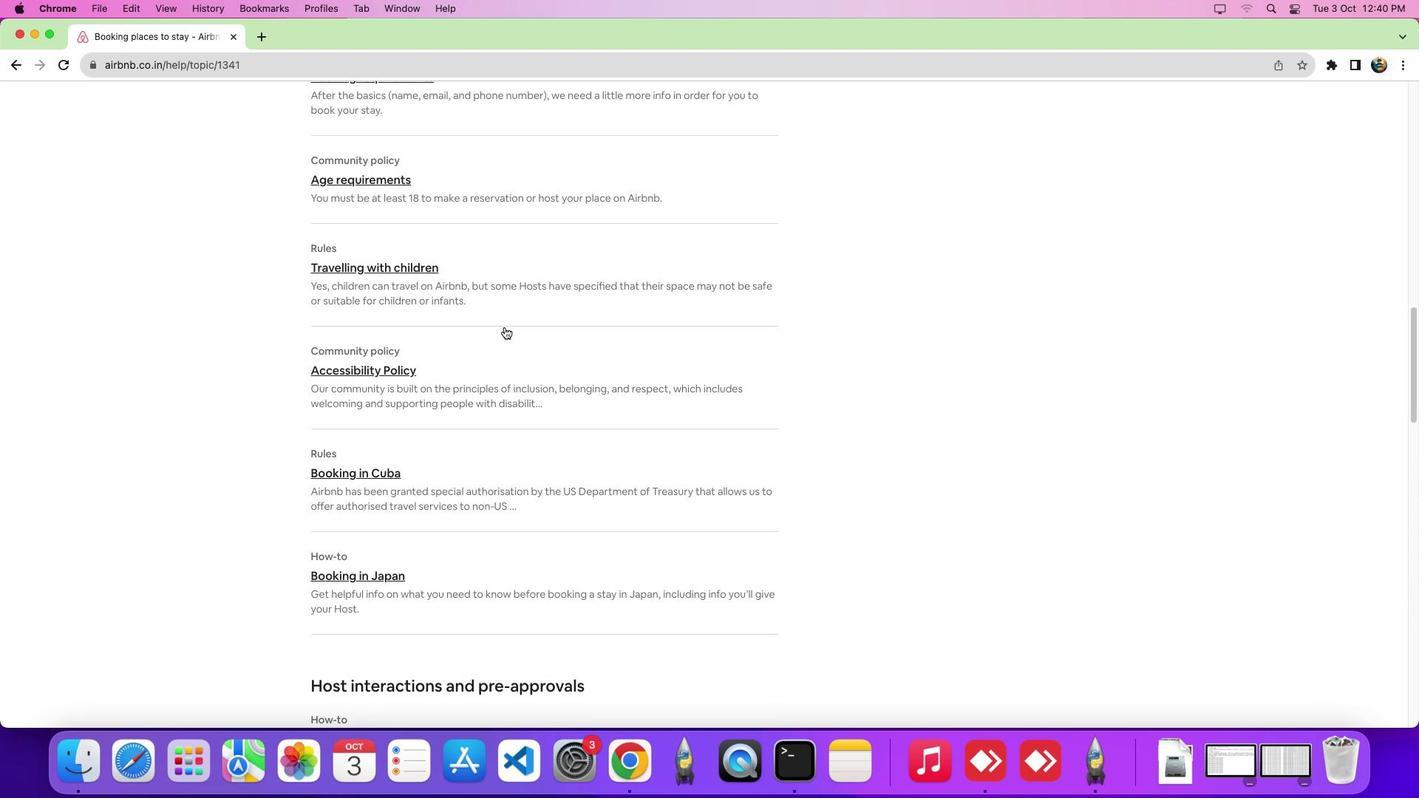 
Action: Mouse scrolled (504, 326) with delta (0, 0)
Screenshot: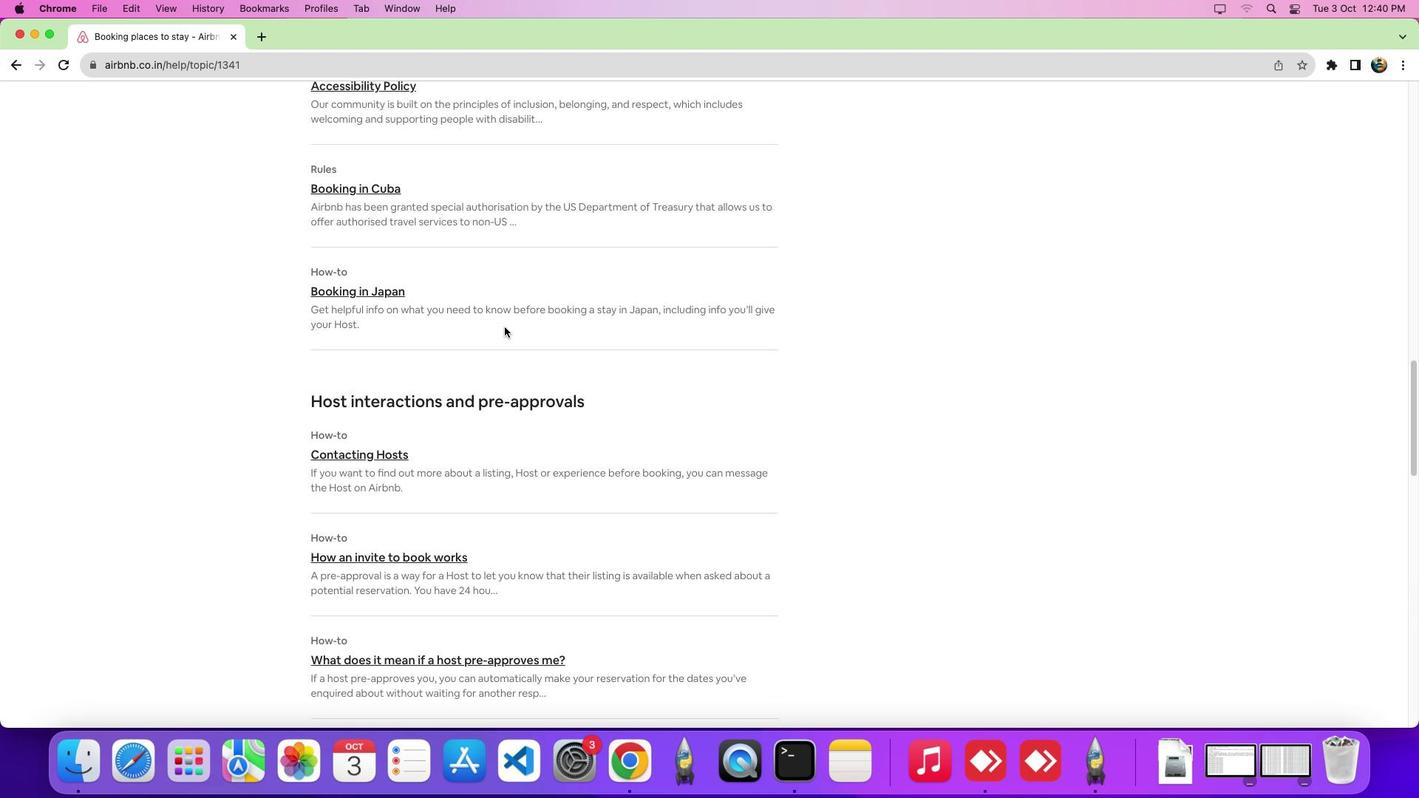 
Action: Mouse scrolled (504, 326) with delta (0, 0)
Screenshot: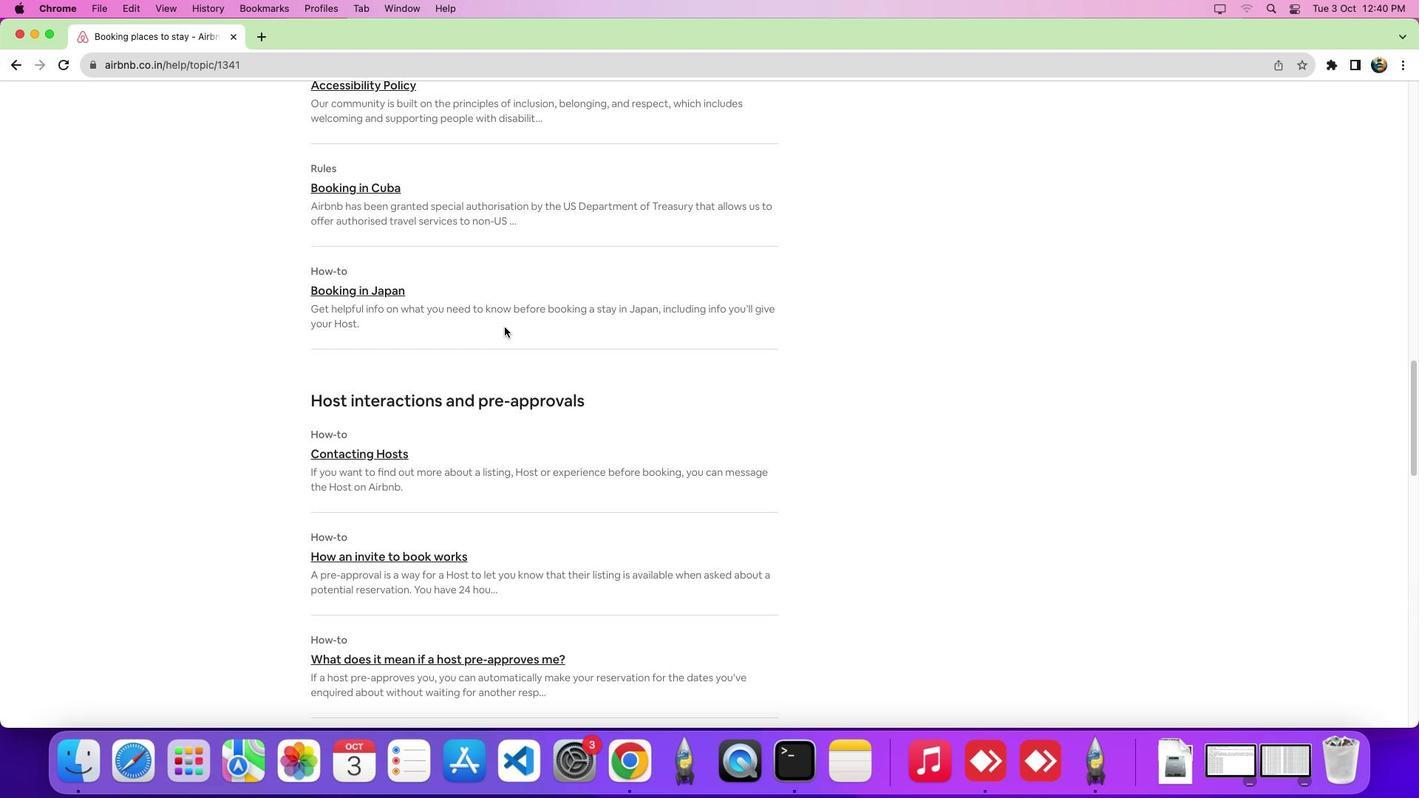 
Action: Mouse scrolled (504, 326) with delta (0, -5)
Screenshot: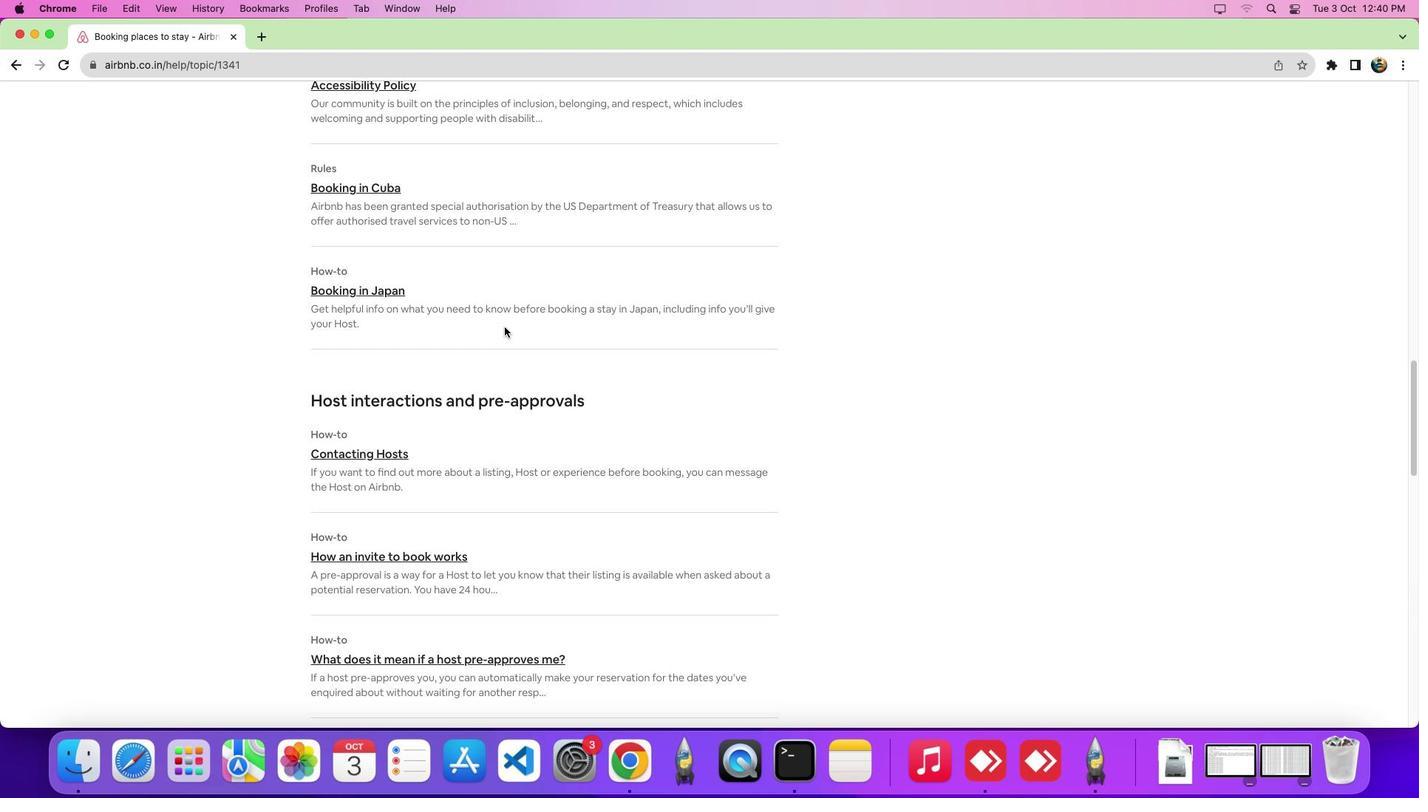 
Action: Mouse scrolled (504, 326) with delta (0, 0)
Screenshot: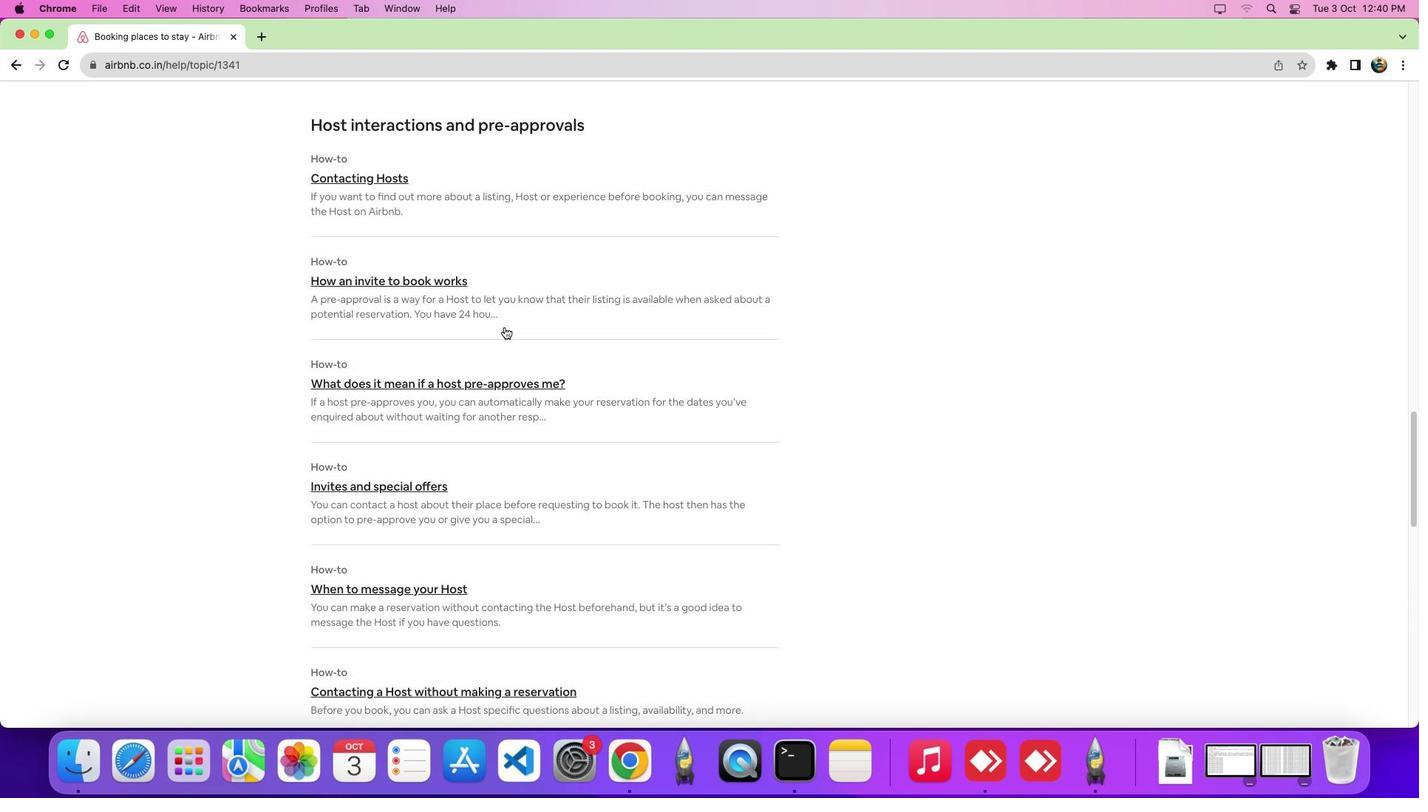 
Action: Mouse scrolled (504, 326) with delta (0, 0)
Screenshot: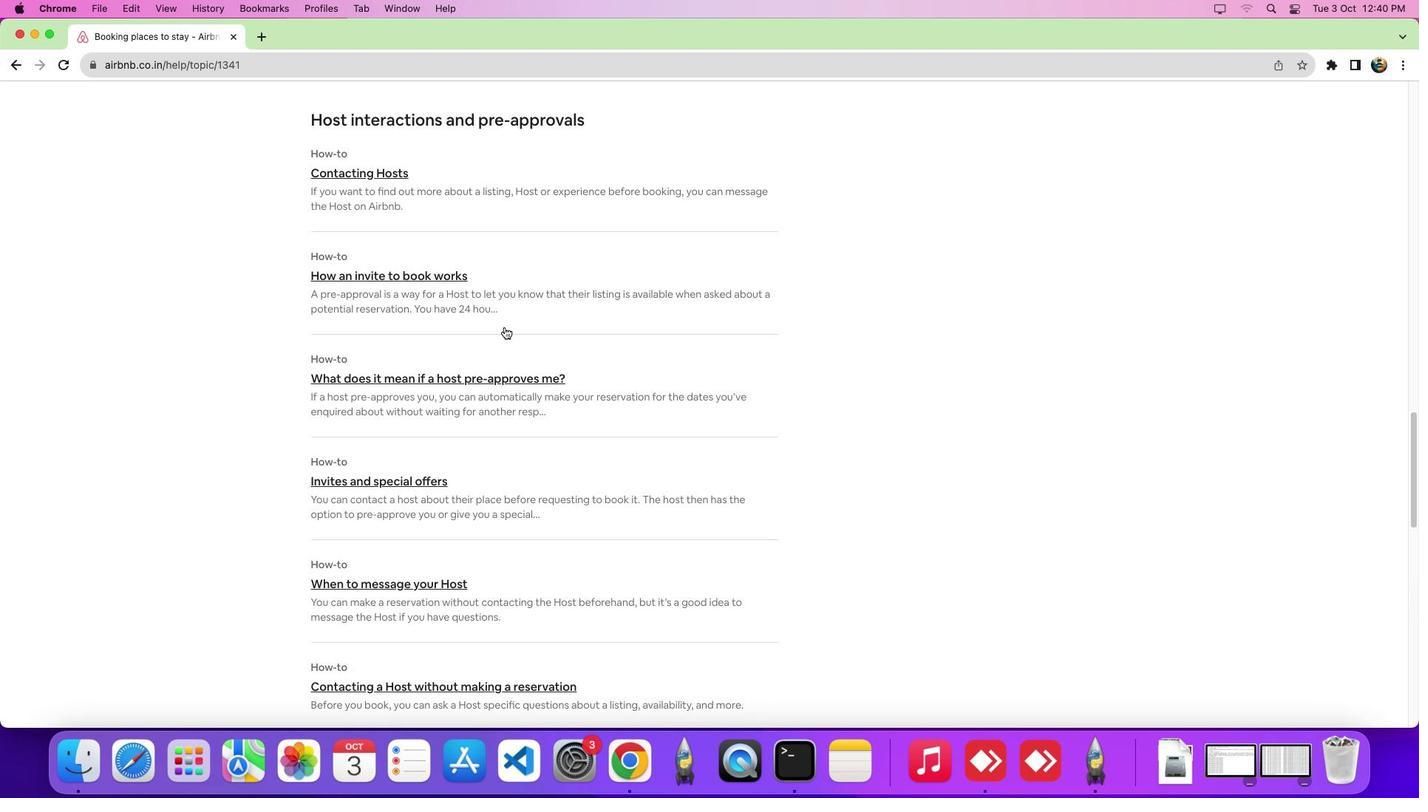 
Action: Mouse scrolled (504, 326) with delta (0, -5)
Screenshot: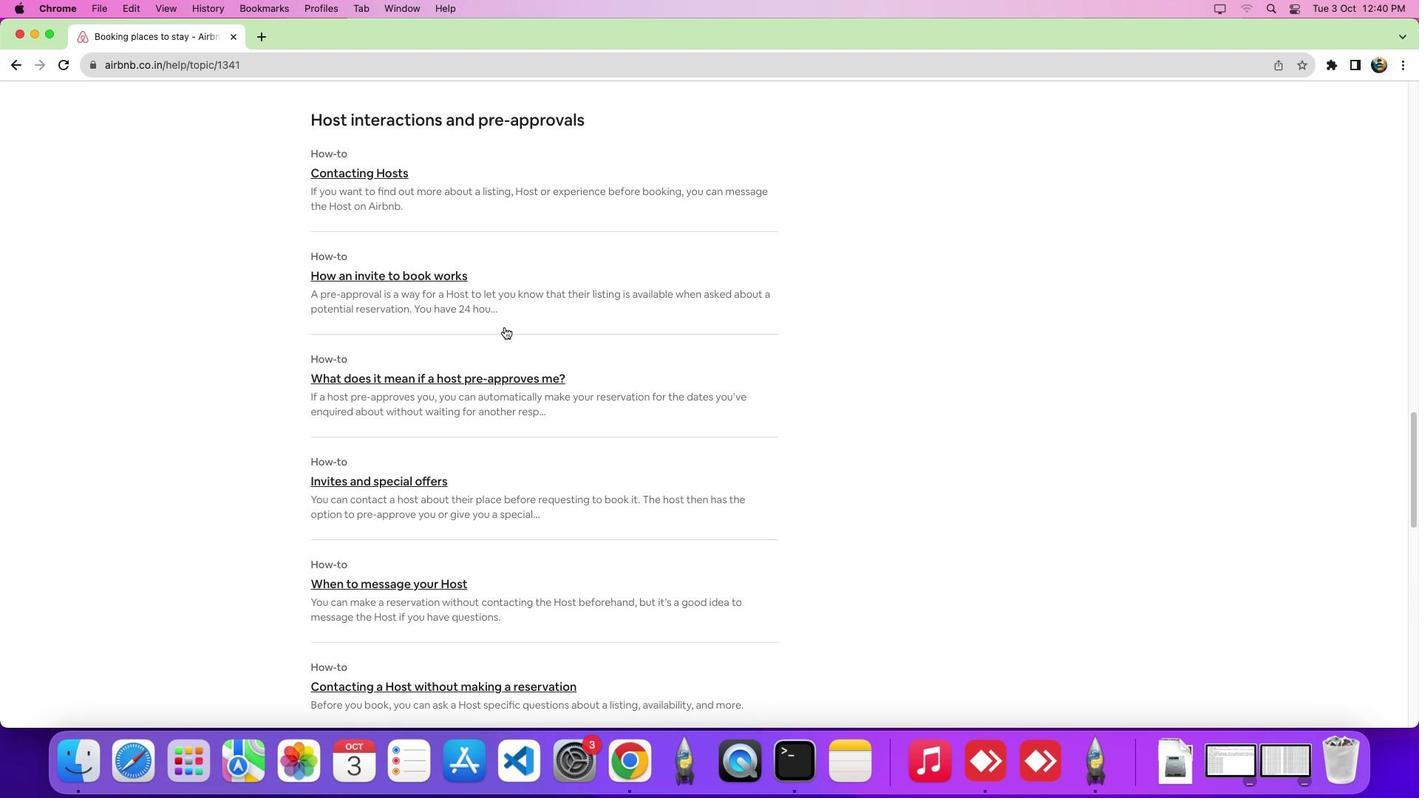 
